 Task: Search one way flight ticket for 2 adults, 2 children, 2 infants in seat in first from Missoula: Missoula Montana Airport (was Missoula International Airport) to Jacksonville: Albert J. Ellis Airport on 8-3-2023. Choice of flights is Sun country airlines. Number of bags: 1 checked bag. Price is upto 105000. Outbound departure time preference is 23:15.
Action: Mouse moved to (334, 415)
Screenshot: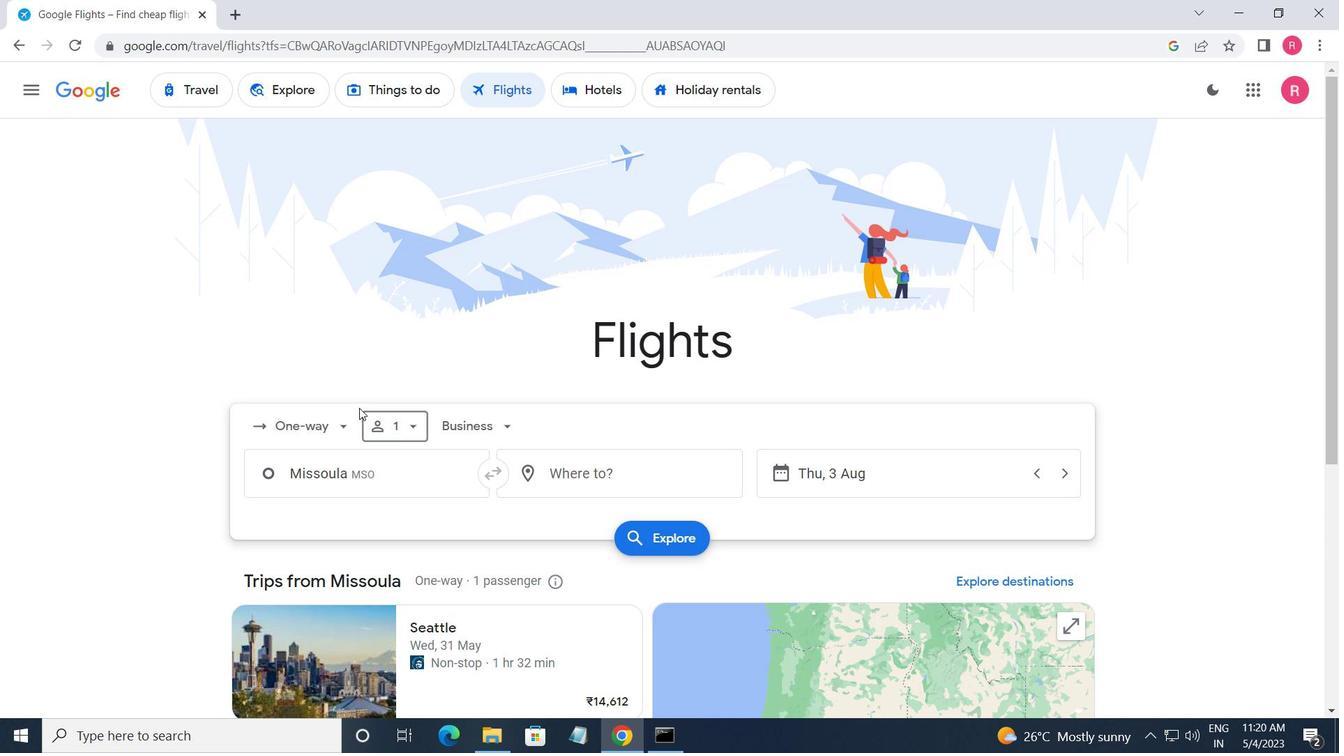 
Action: Mouse pressed left at (334, 415)
Screenshot: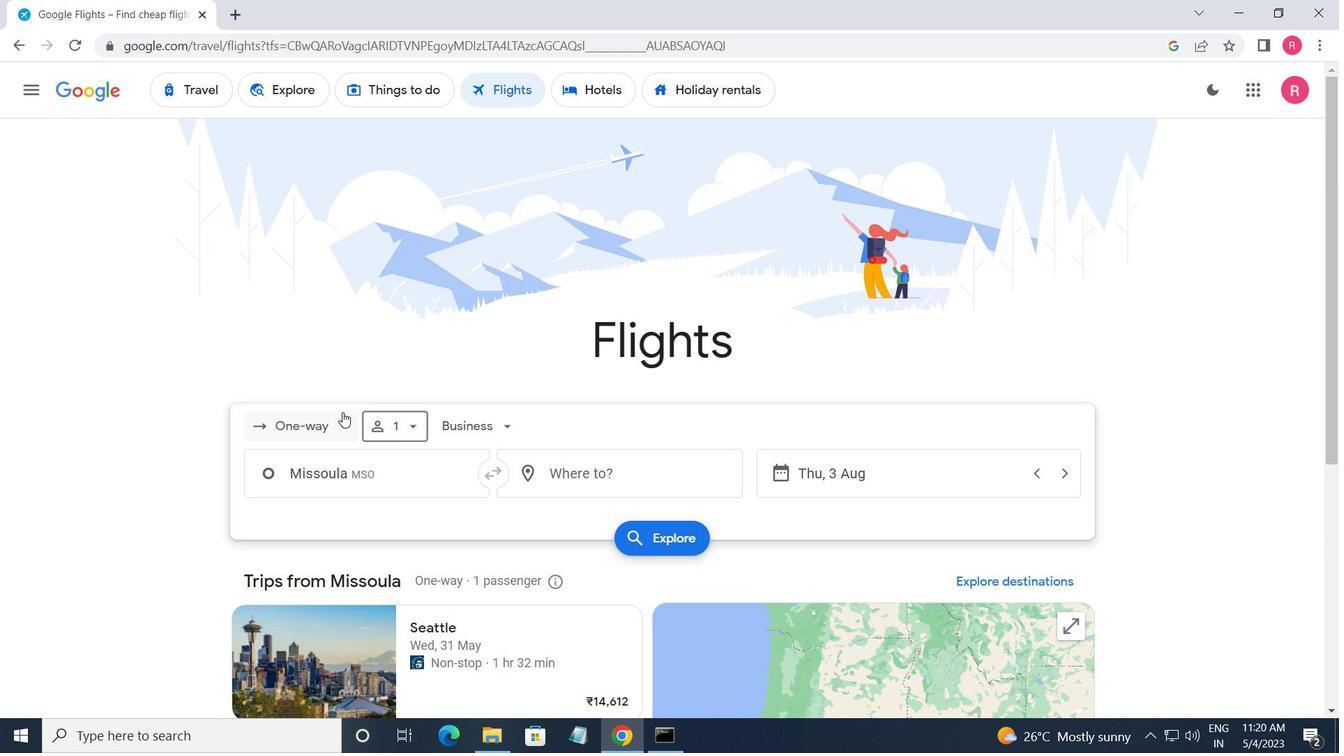 
Action: Mouse moved to (343, 510)
Screenshot: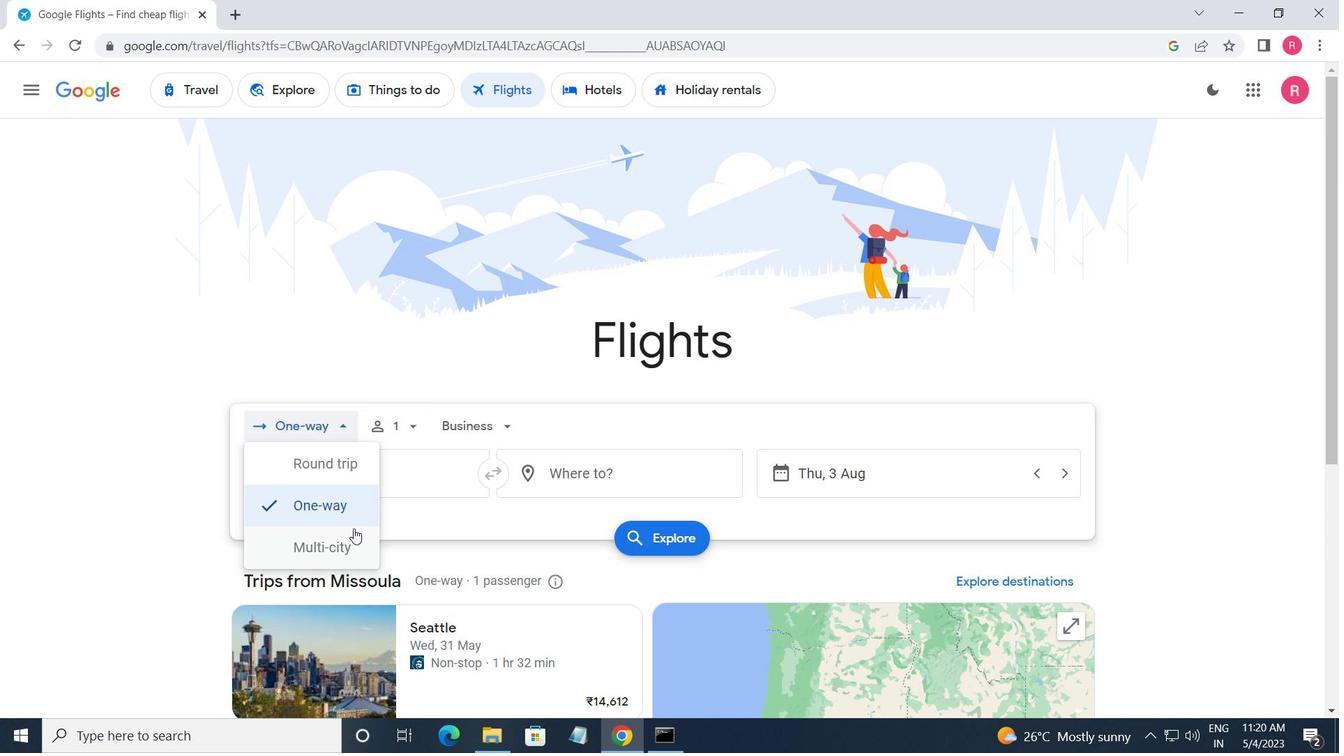 
Action: Mouse pressed left at (343, 510)
Screenshot: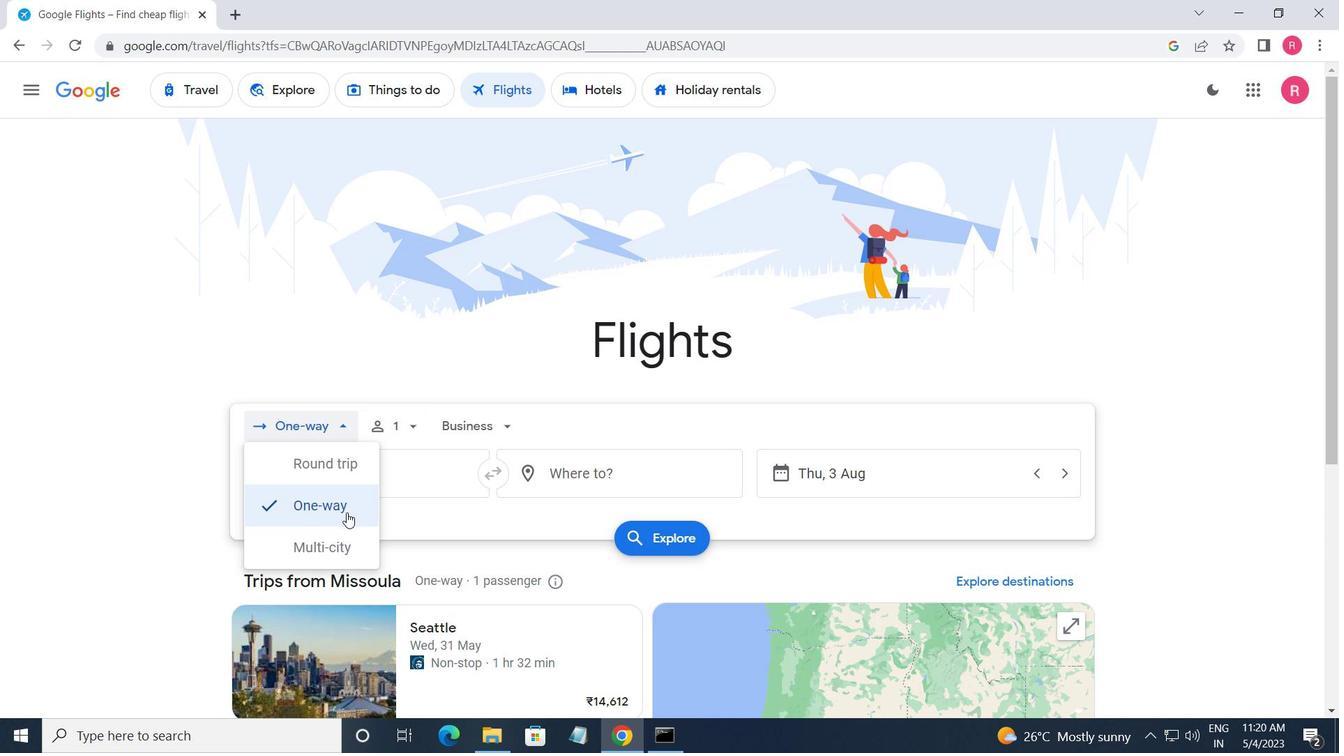 
Action: Mouse moved to (408, 436)
Screenshot: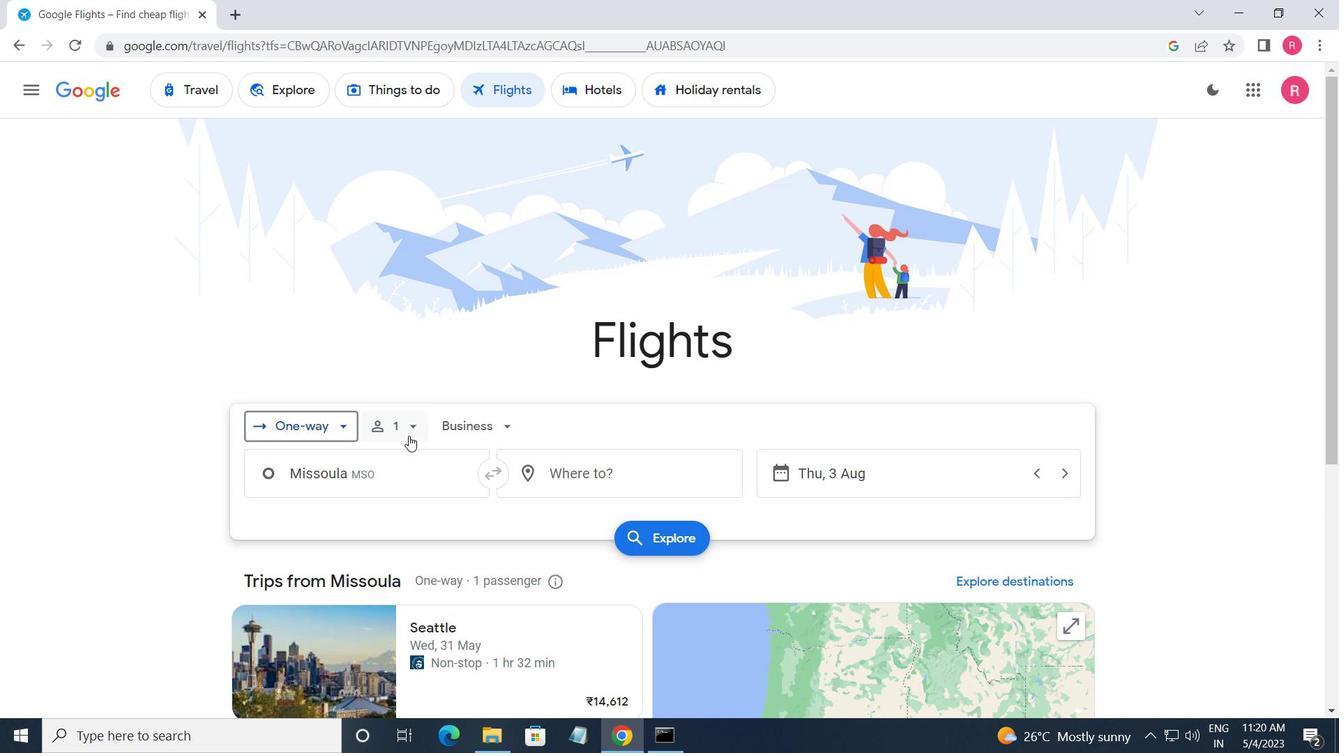 
Action: Mouse pressed left at (408, 436)
Screenshot: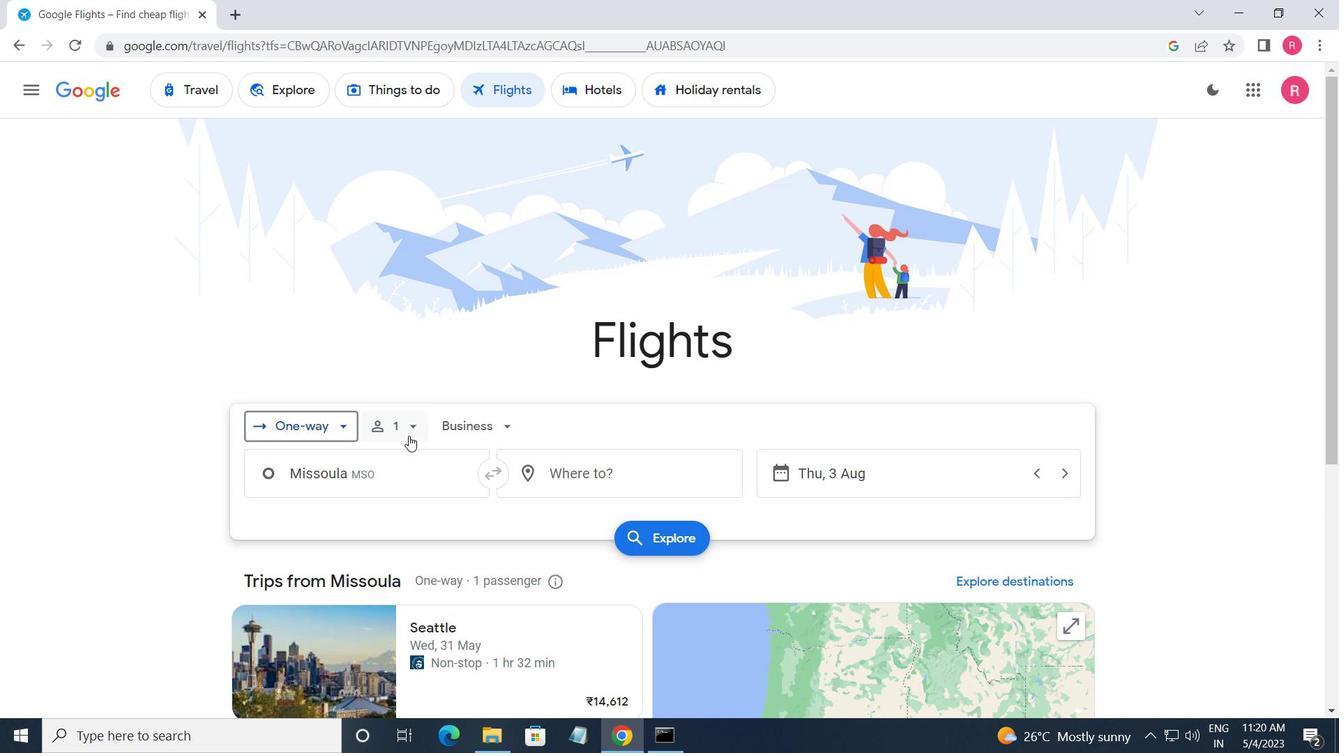 
Action: Mouse moved to (549, 472)
Screenshot: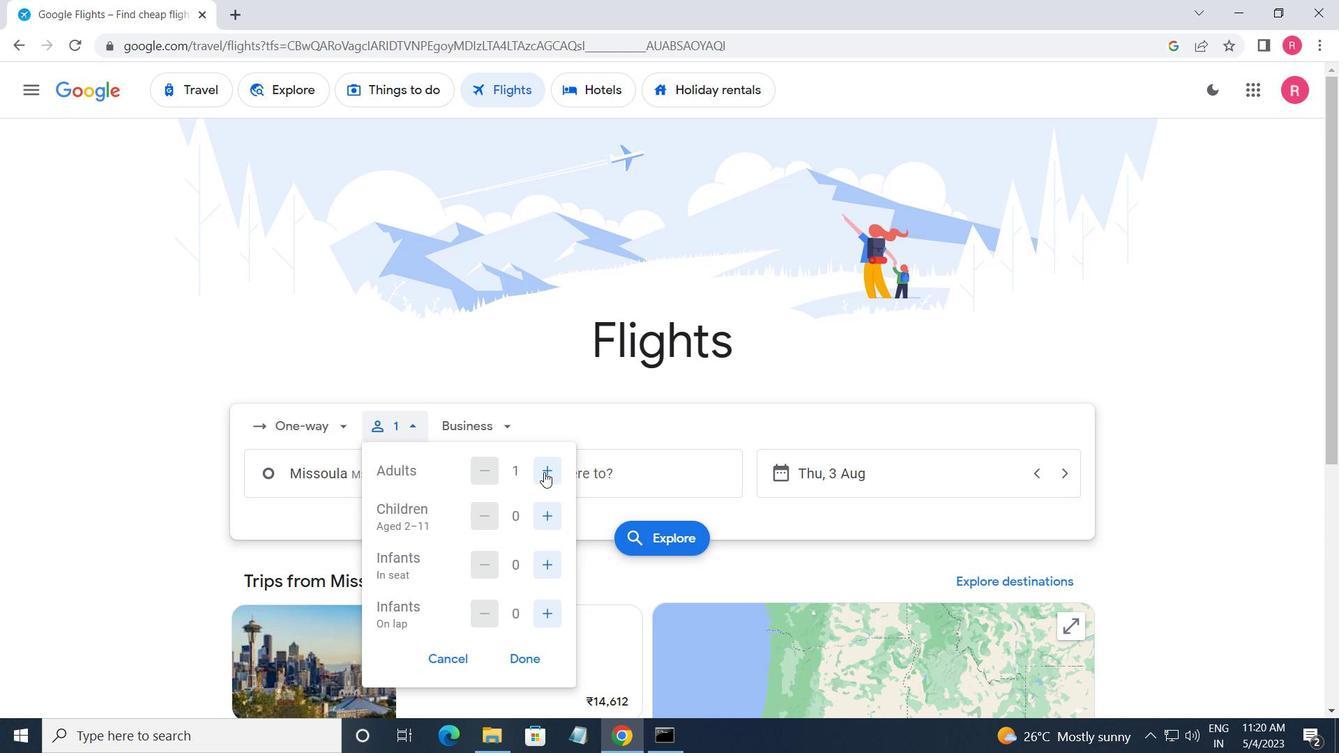 
Action: Mouse pressed left at (549, 472)
Screenshot: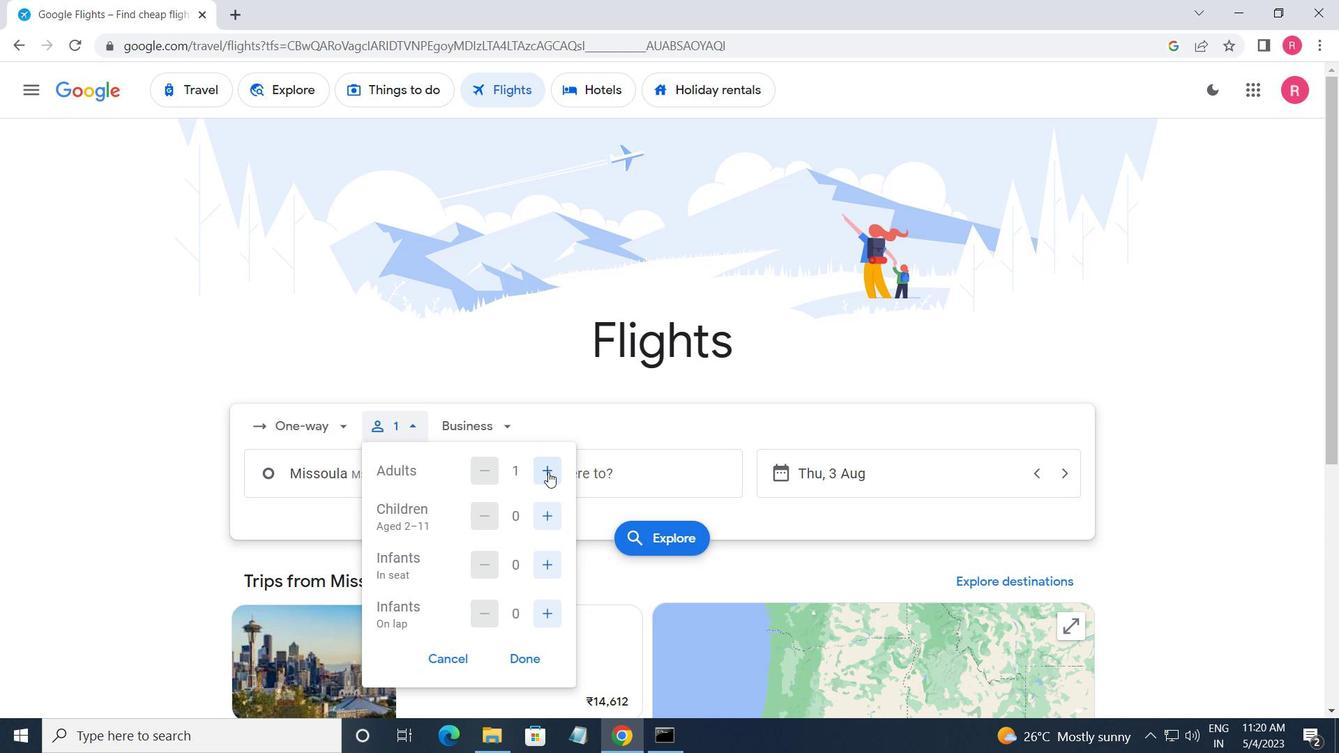 
Action: Mouse moved to (543, 512)
Screenshot: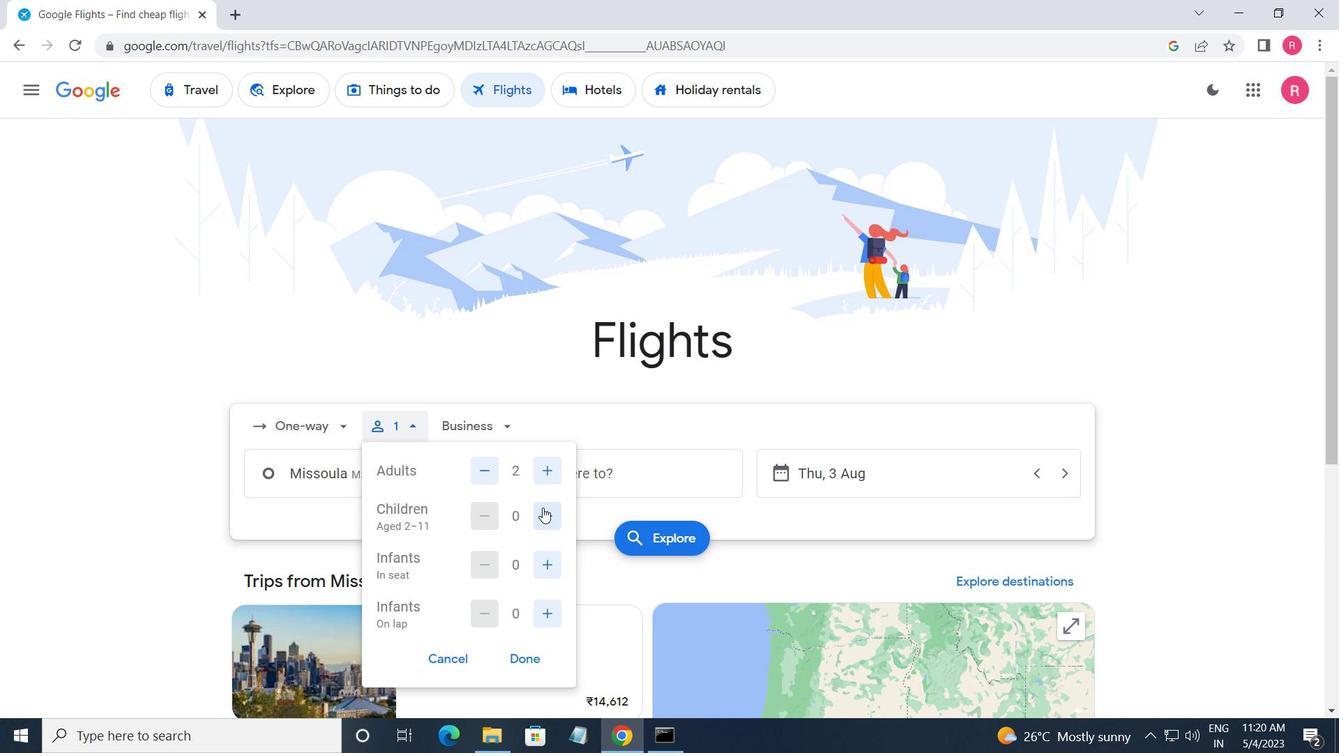 
Action: Mouse pressed left at (543, 512)
Screenshot: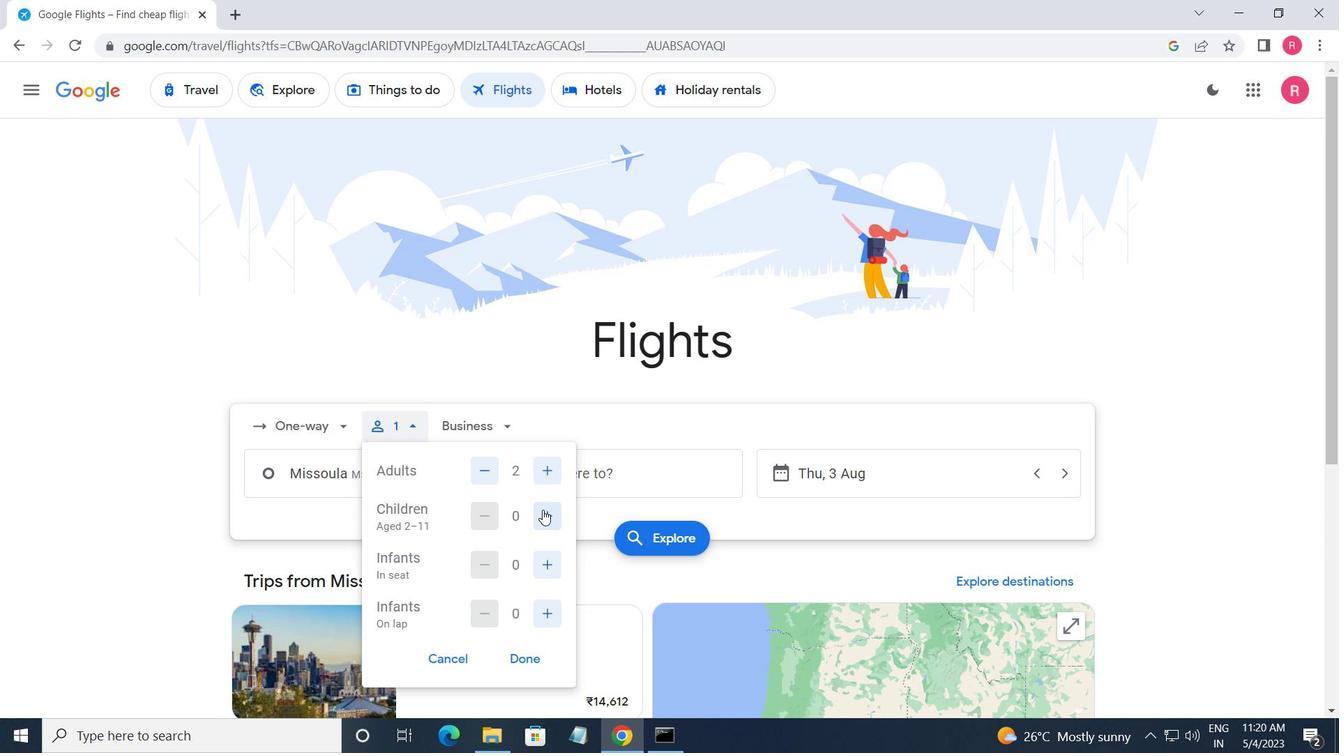 
Action: Mouse moved to (544, 512)
Screenshot: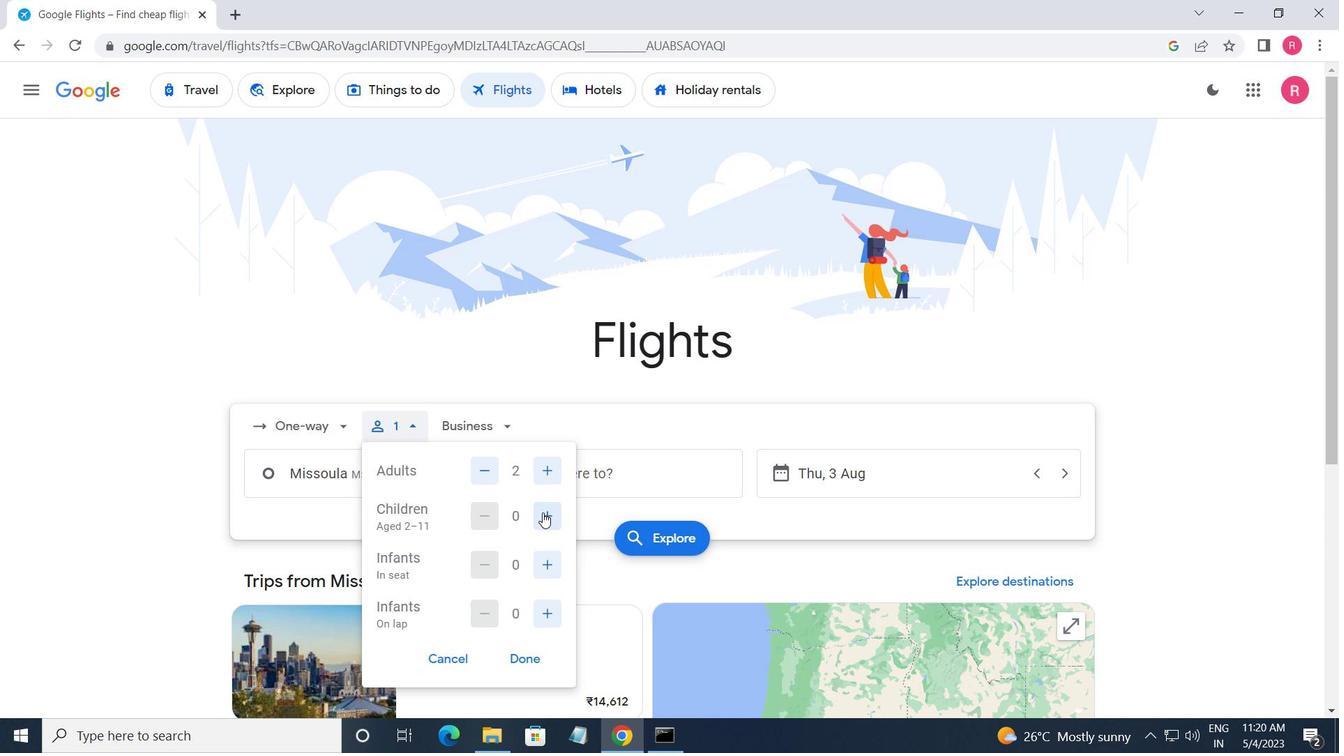 
Action: Mouse pressed left at (544, 512)
Screenshot: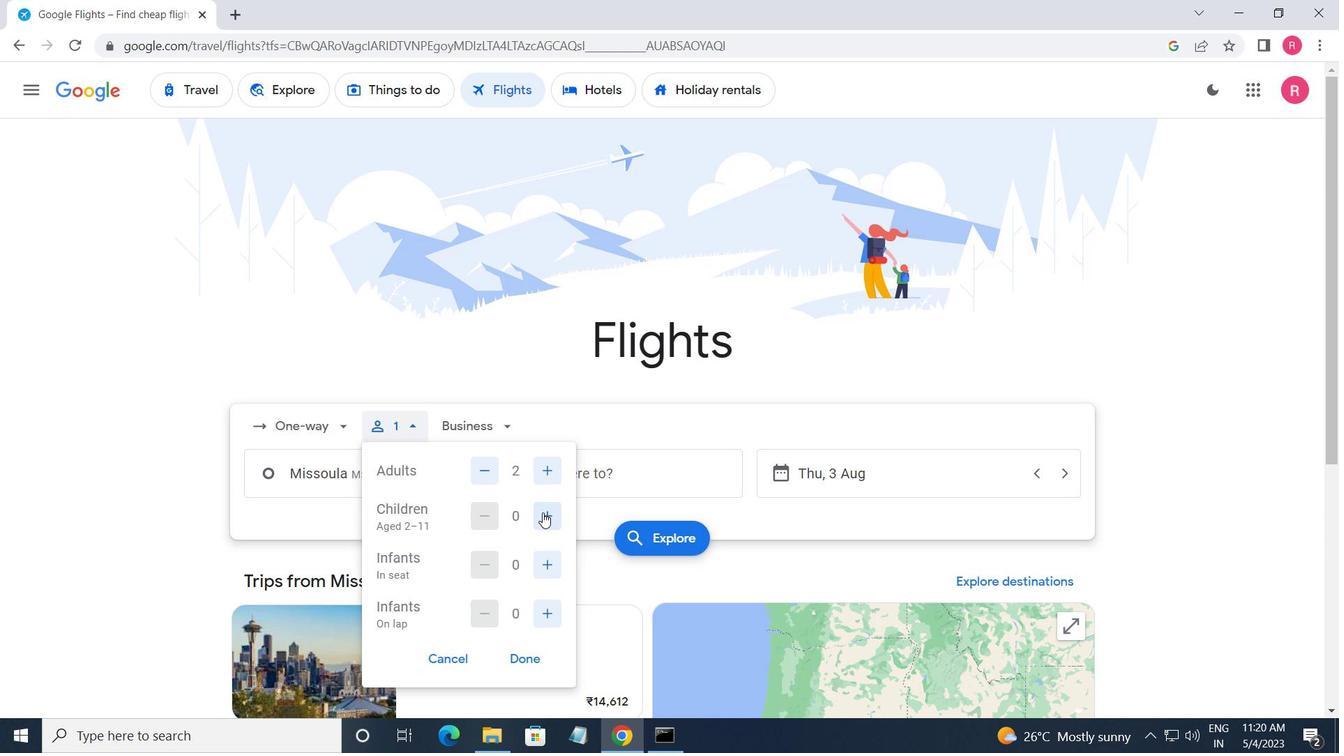 
Action: Mouse moved to (542, 552)
Screenshot: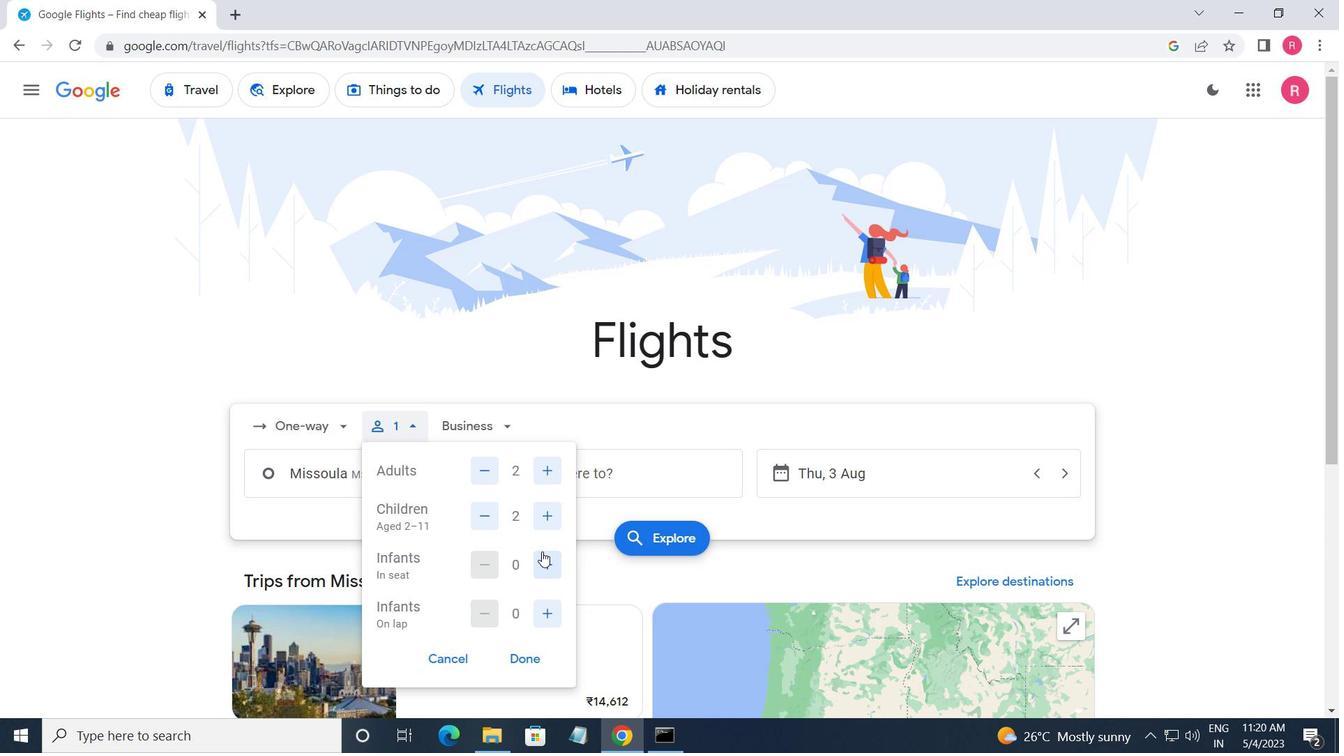 
Action: Mouse pressed left at (542, 552)
Screenshot: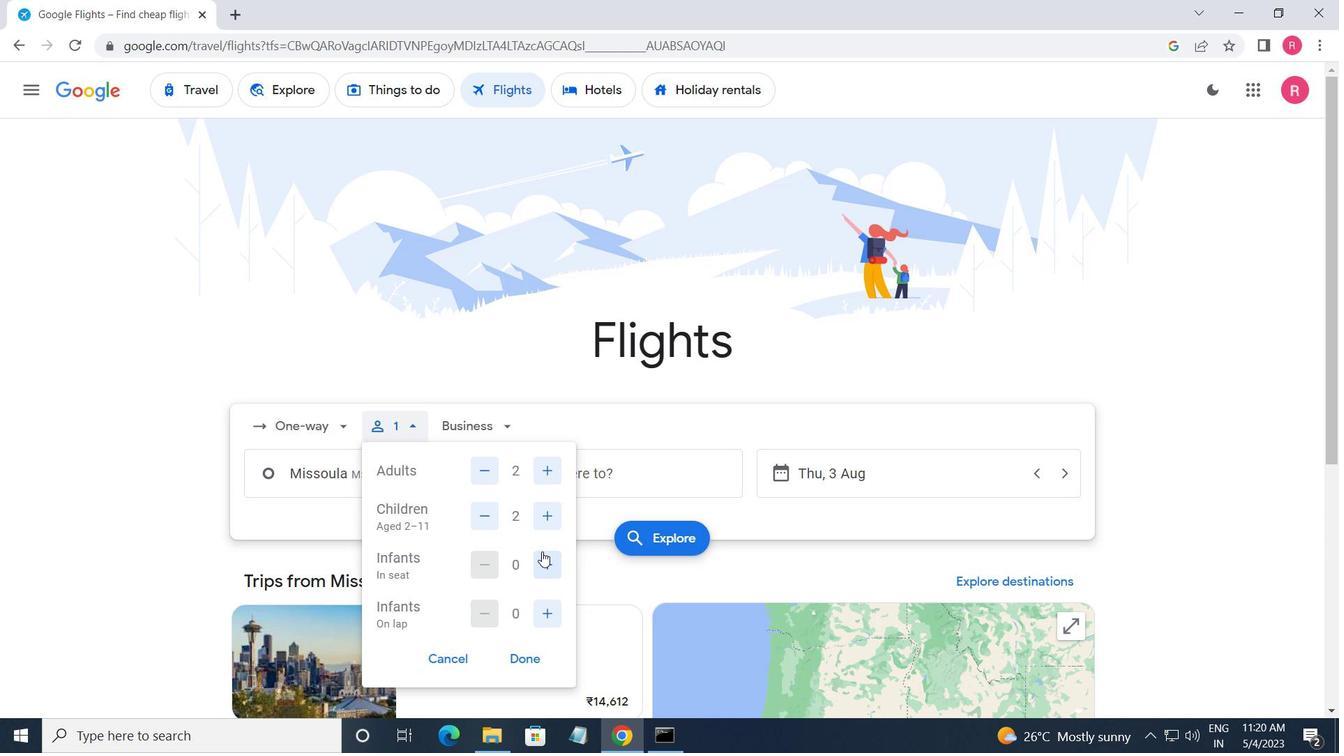 
Action: Mouse moved to (542, 552)
Screenshot: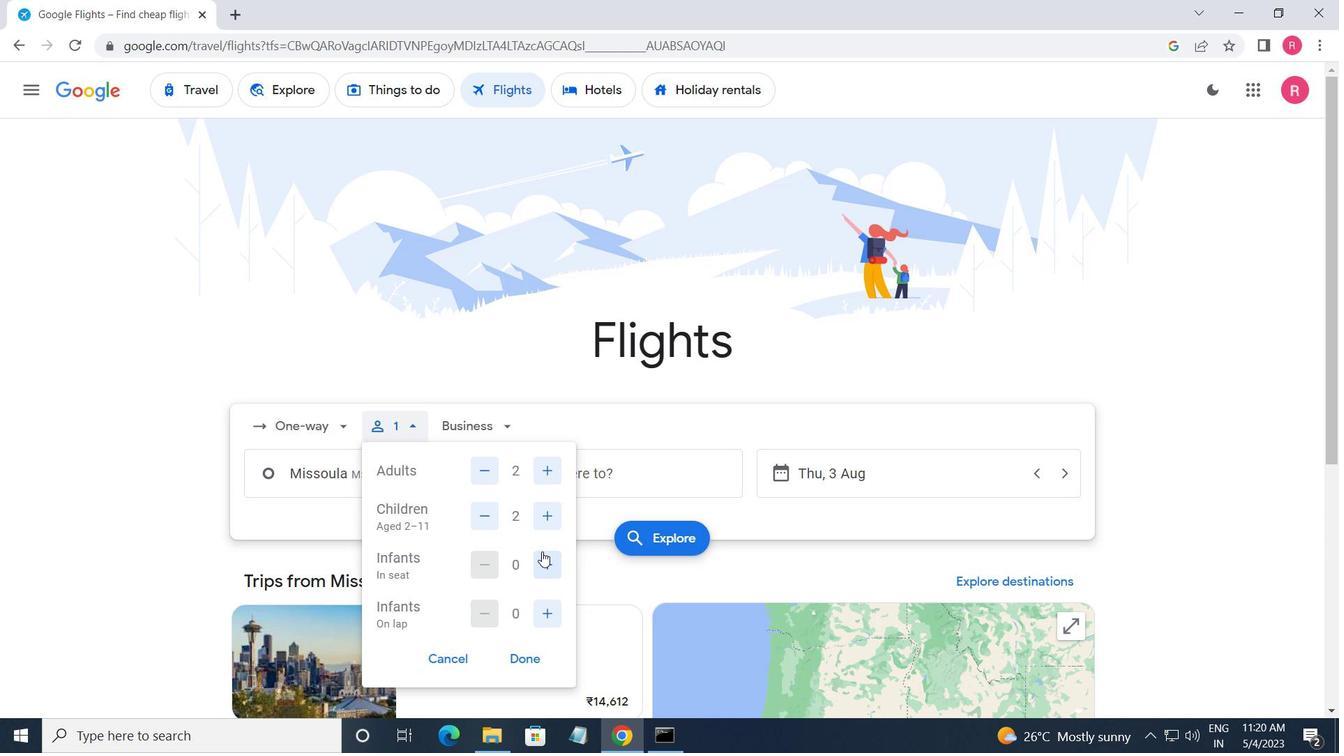 
Action: Mouse pressed left at (542, 552)
Screenshot: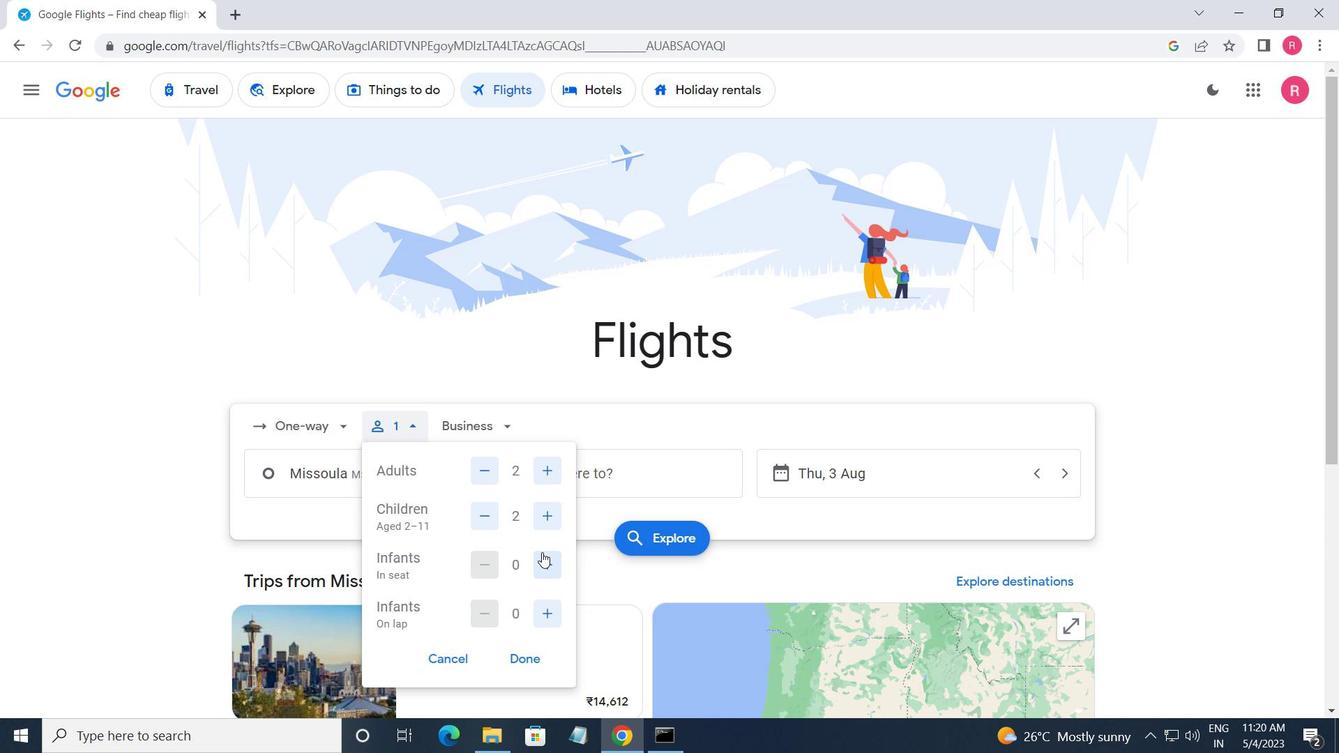 
Action: Mouse moved to (482, 432)
Screenshot: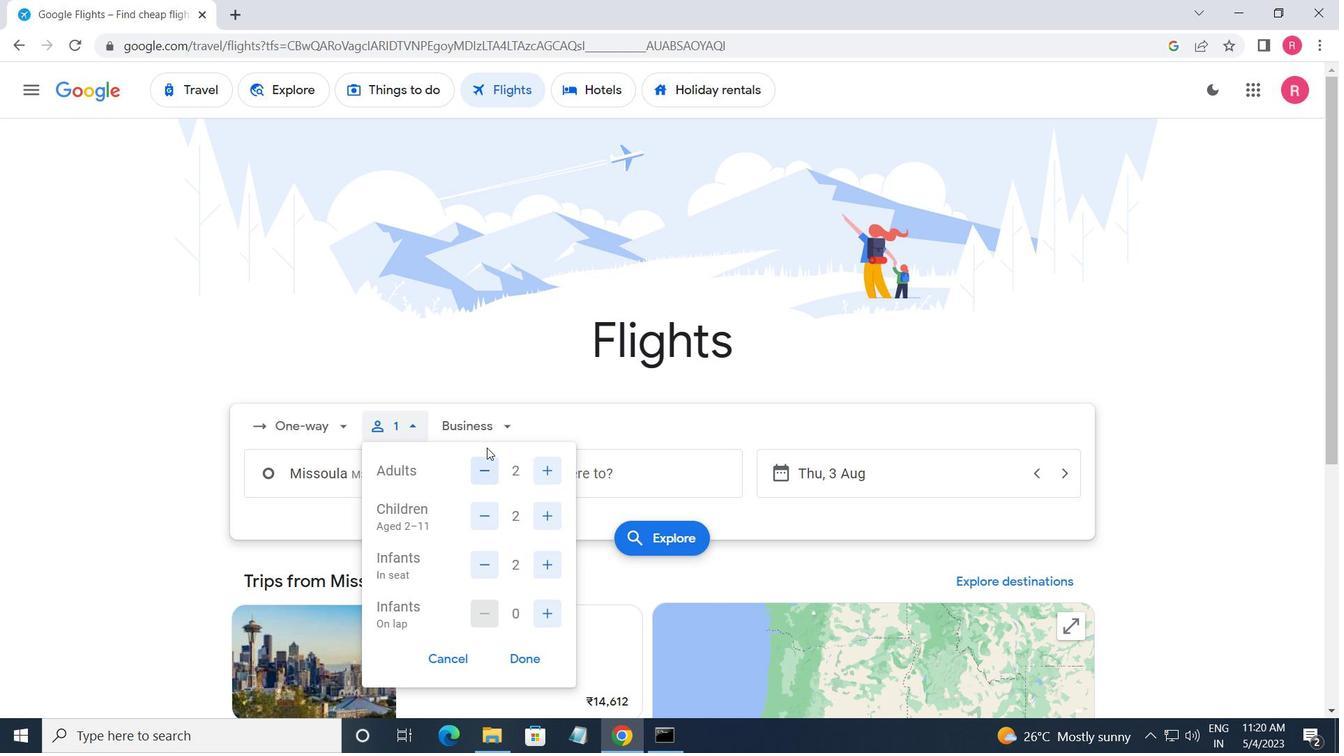 
Action: Mouse pressed left at (482, 432)
Screenshot: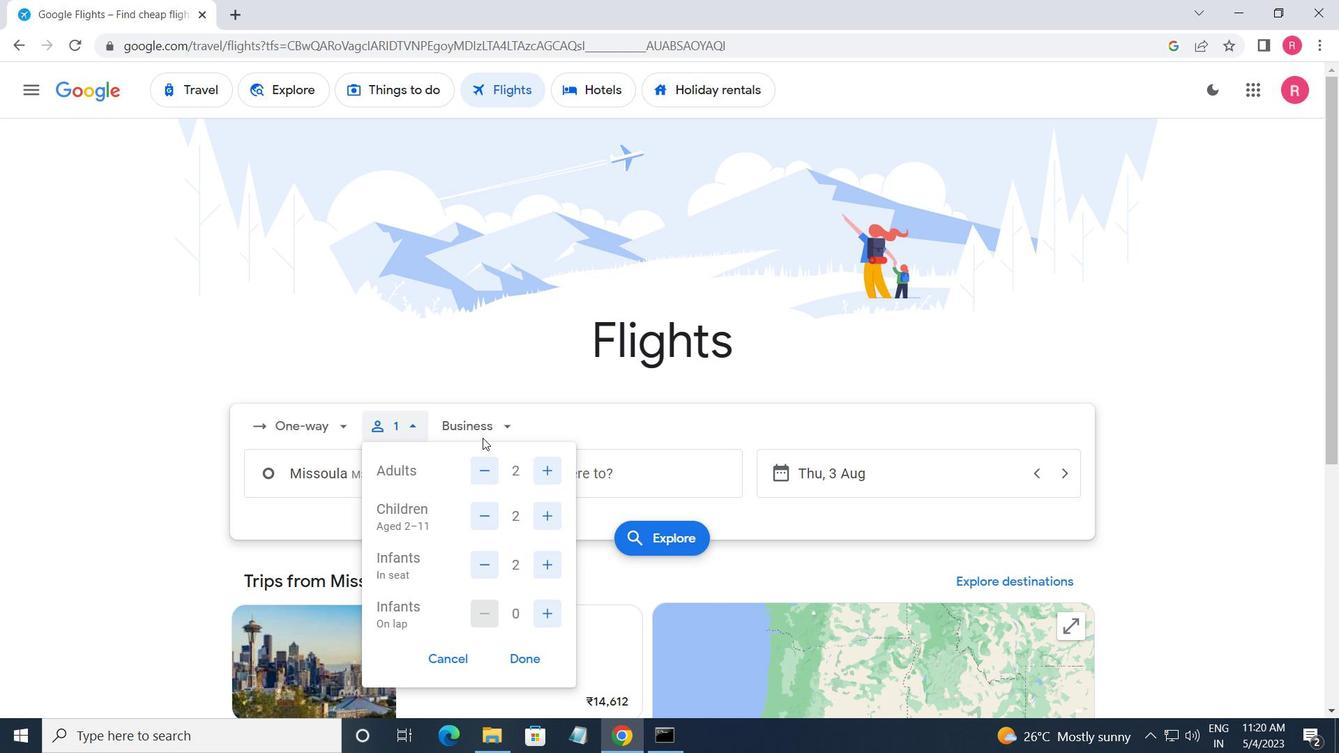 
Action: Mouse moved to (505, 576)
Screenshot: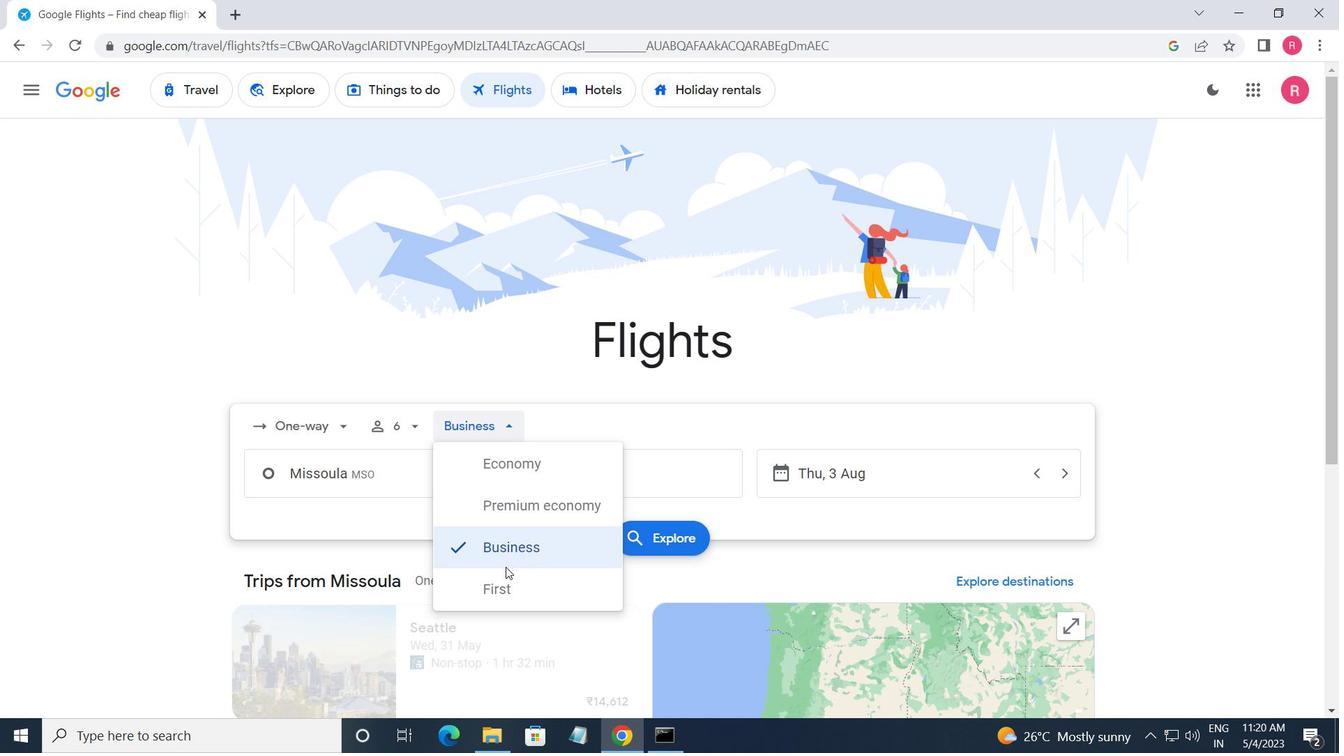 
Action: Mouse pressed left at (505, 576)
Screenshot: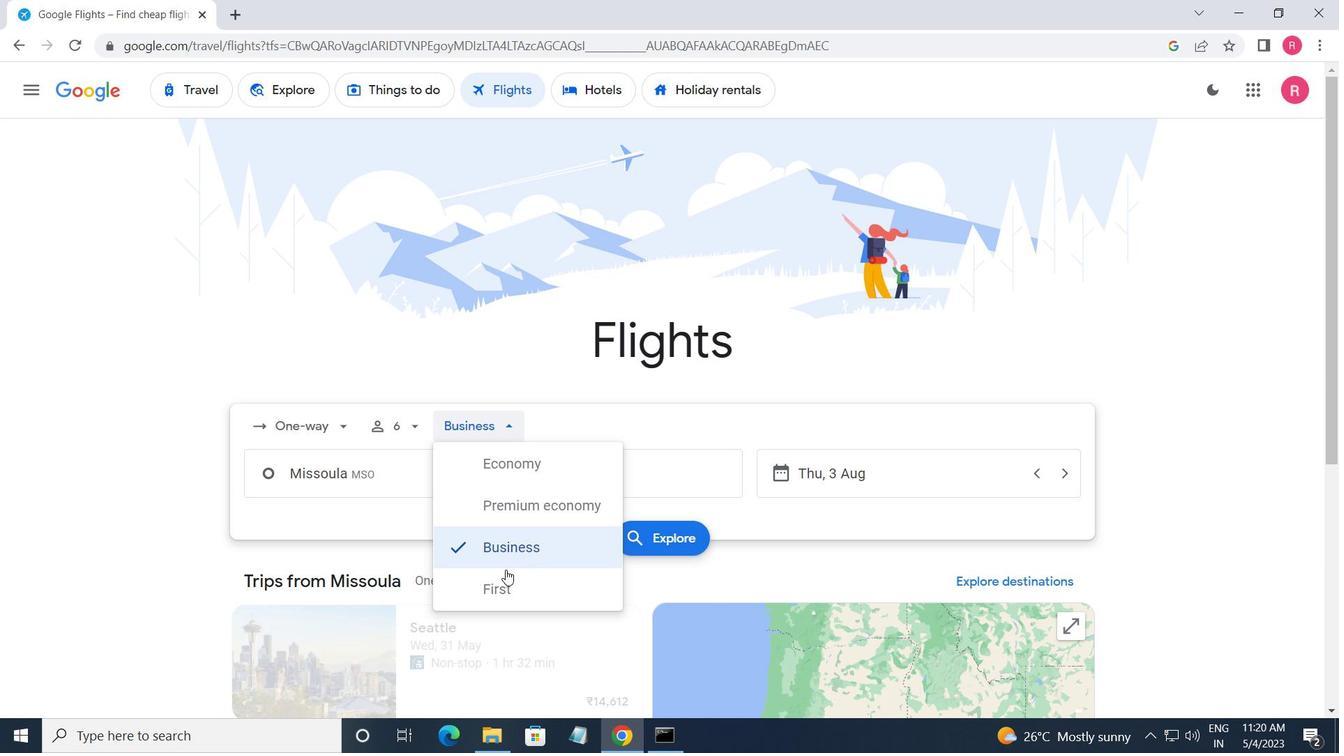 
Action: Mouse moved to (422, 491)
Screenshot: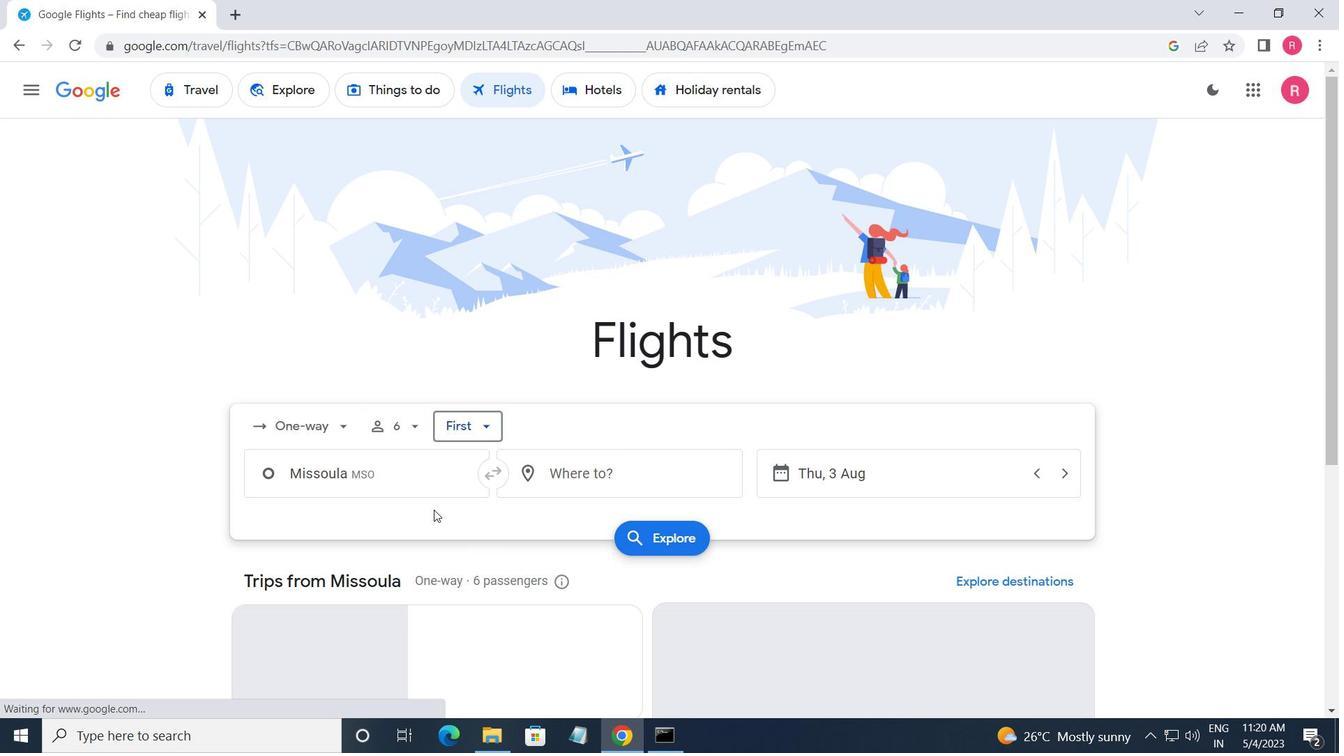 
Action: Mouse pressed left at (422, 491)
Screenshot: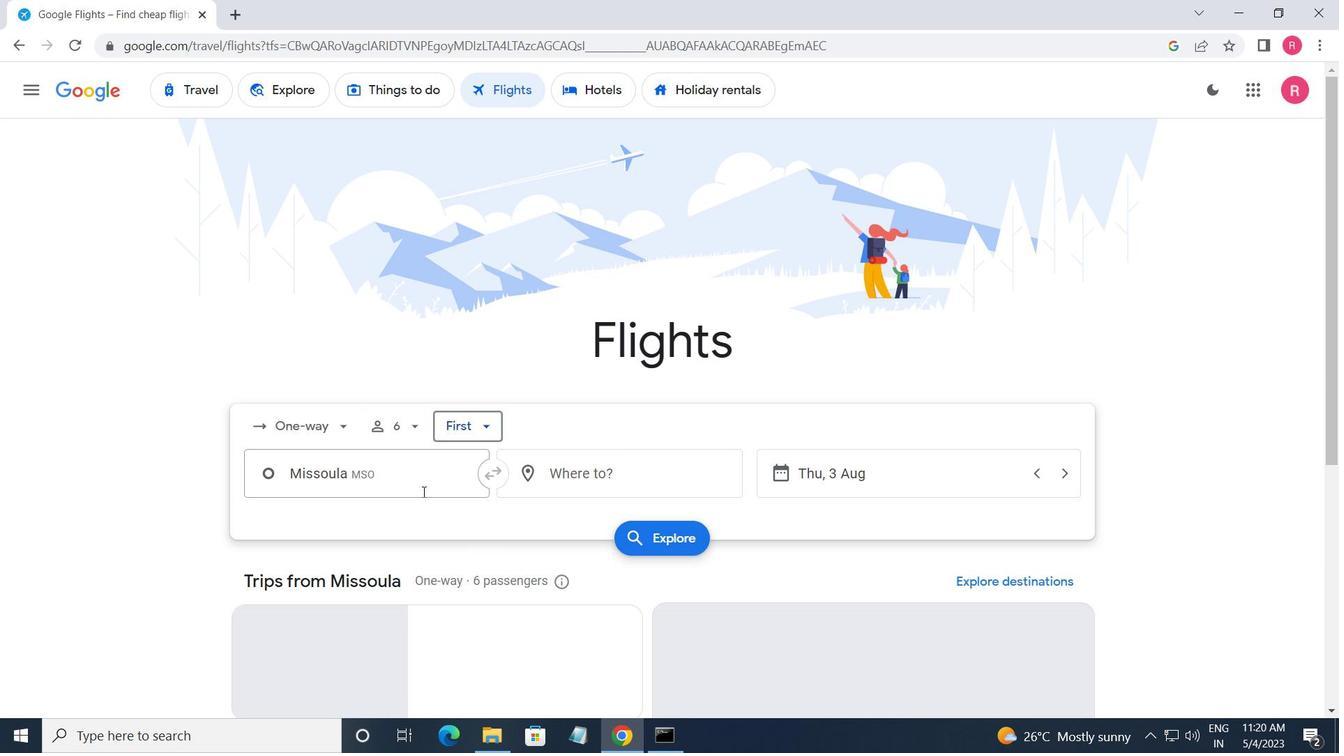 
Action: Mouse moved to (431, 573)
Screenshot: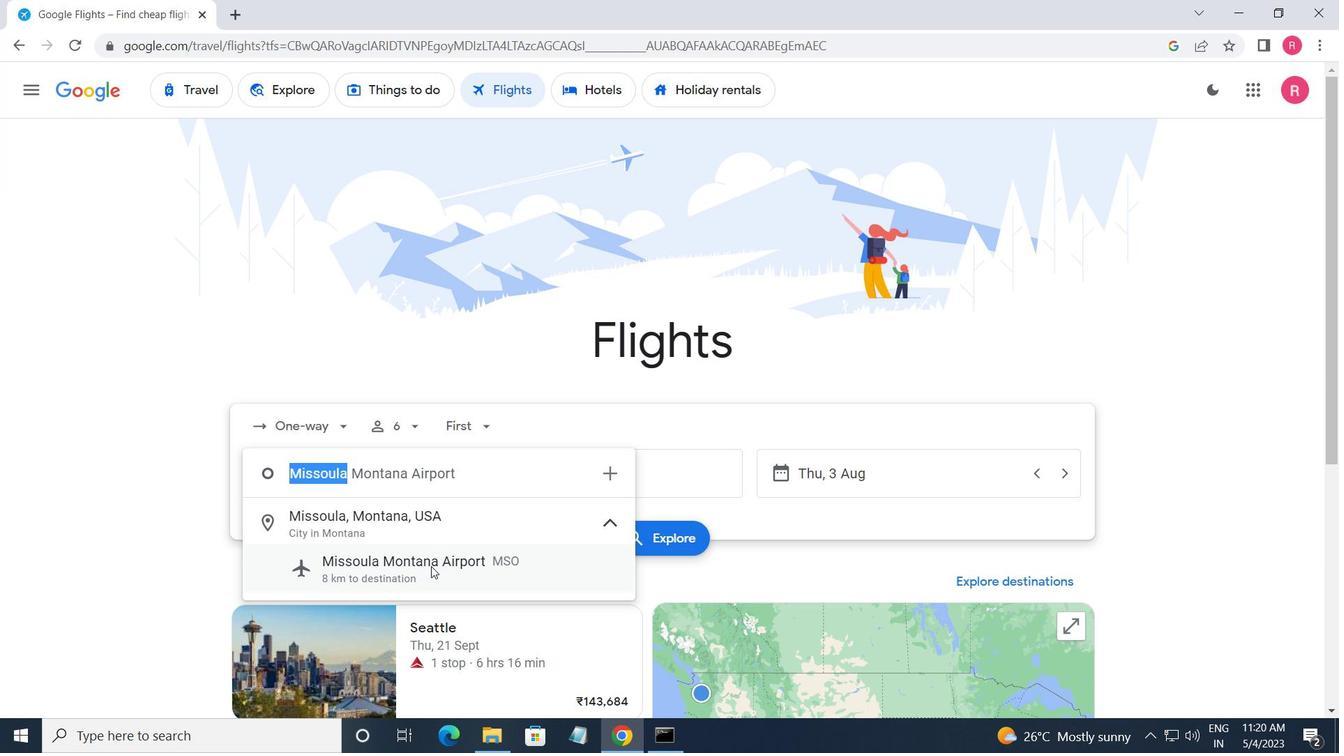 
Action: Mouse pressed left at (431, 573)
Screenshot: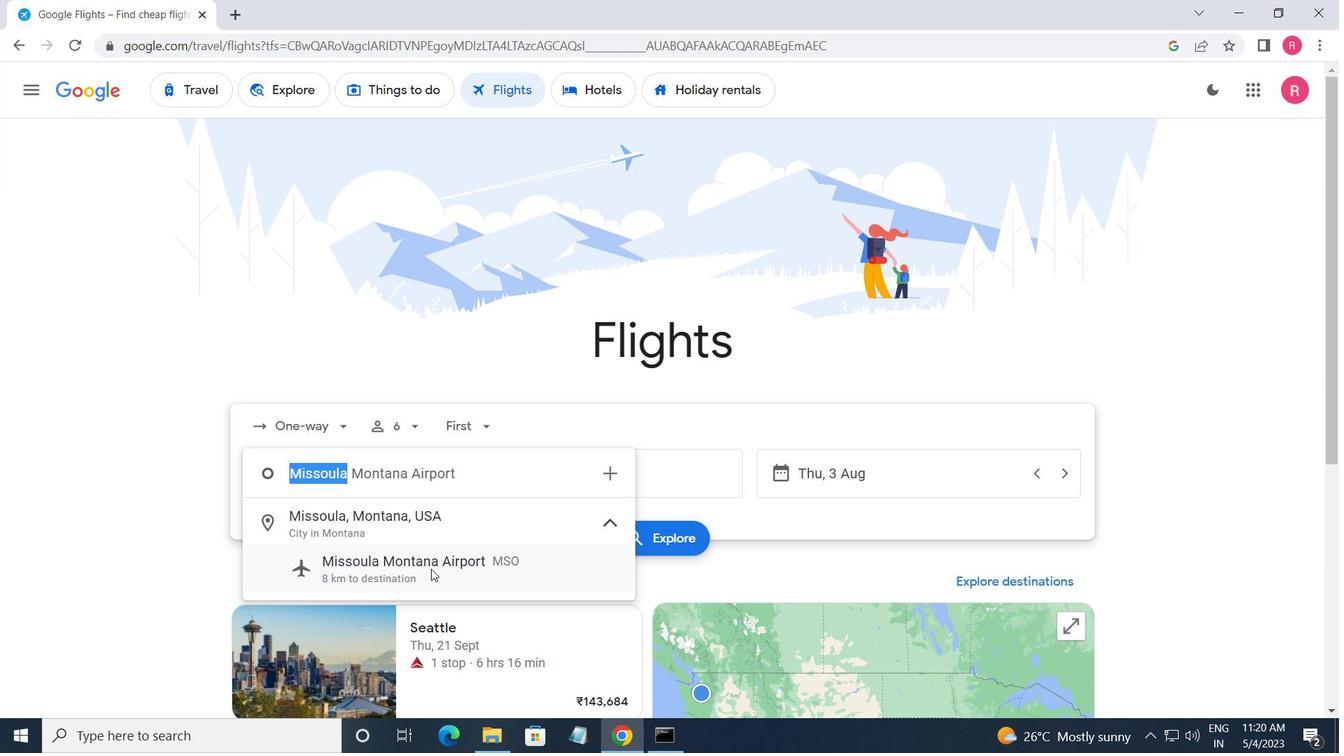 
Action: Mouse moved to (577, 484)
Screenshot: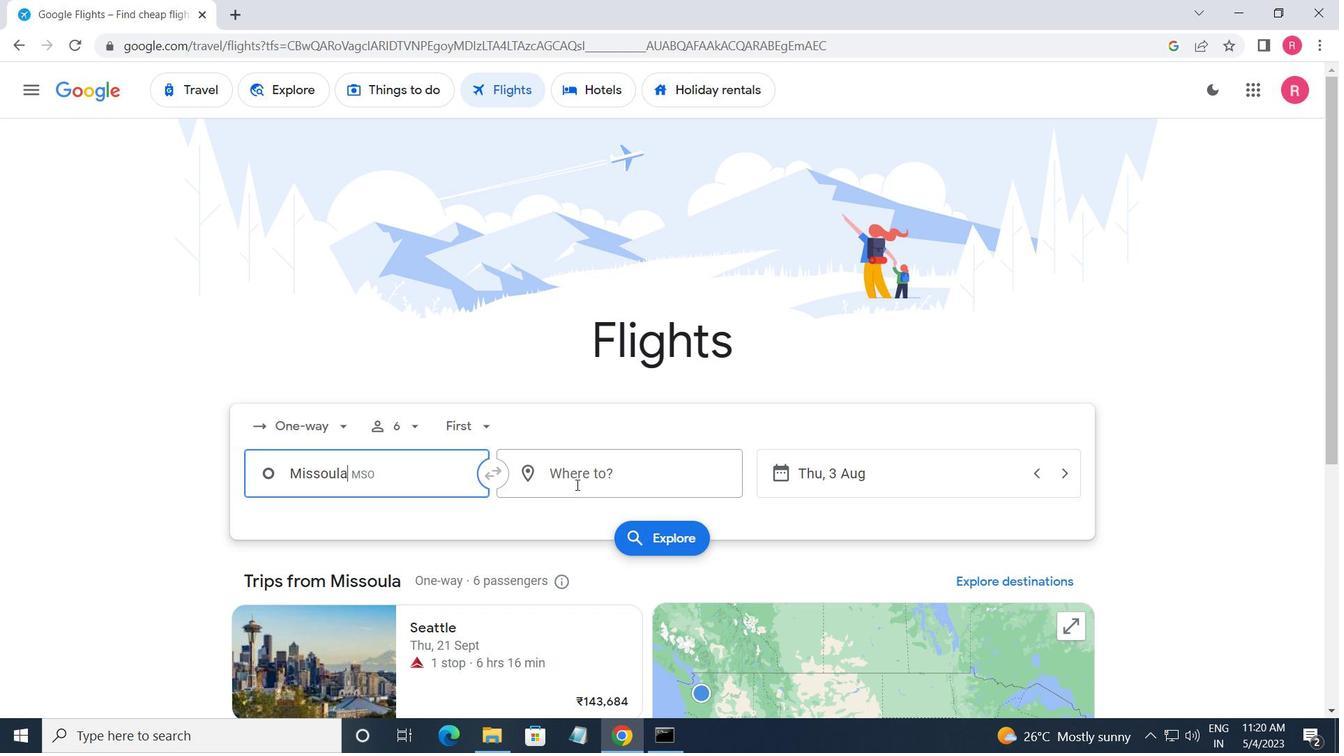 
Action: Mouse pressed left at (577, 484)
Screenshot: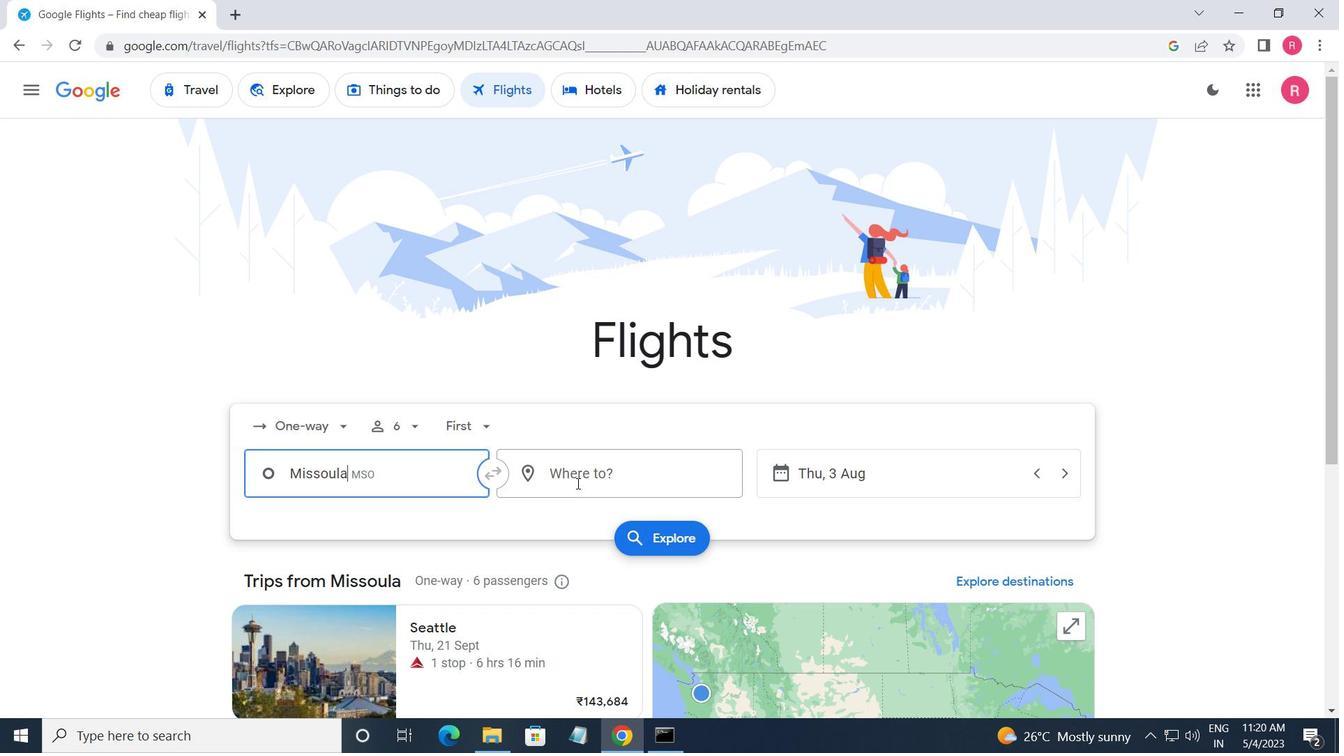 
Action: Mouse moved to (596, 641)
Screenshot: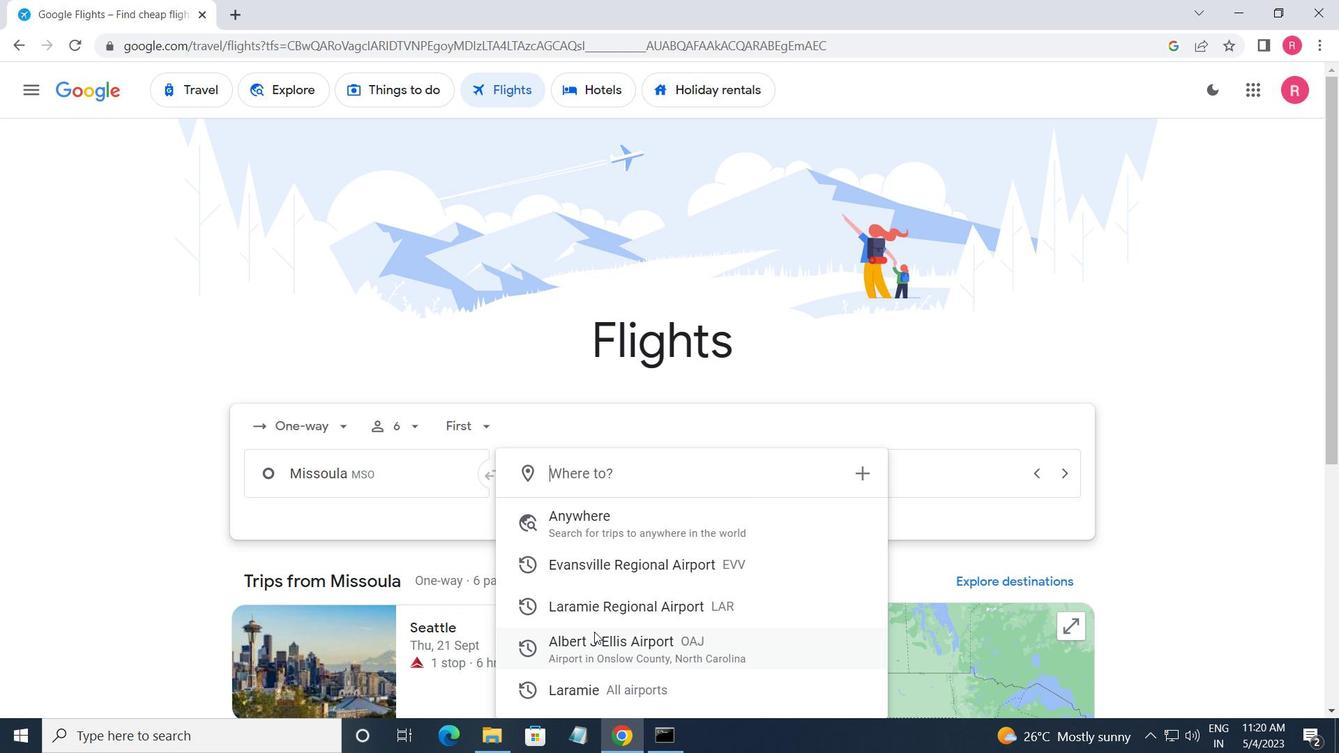 
Action: Mouse pressed left at (596, 641)
Screenshot: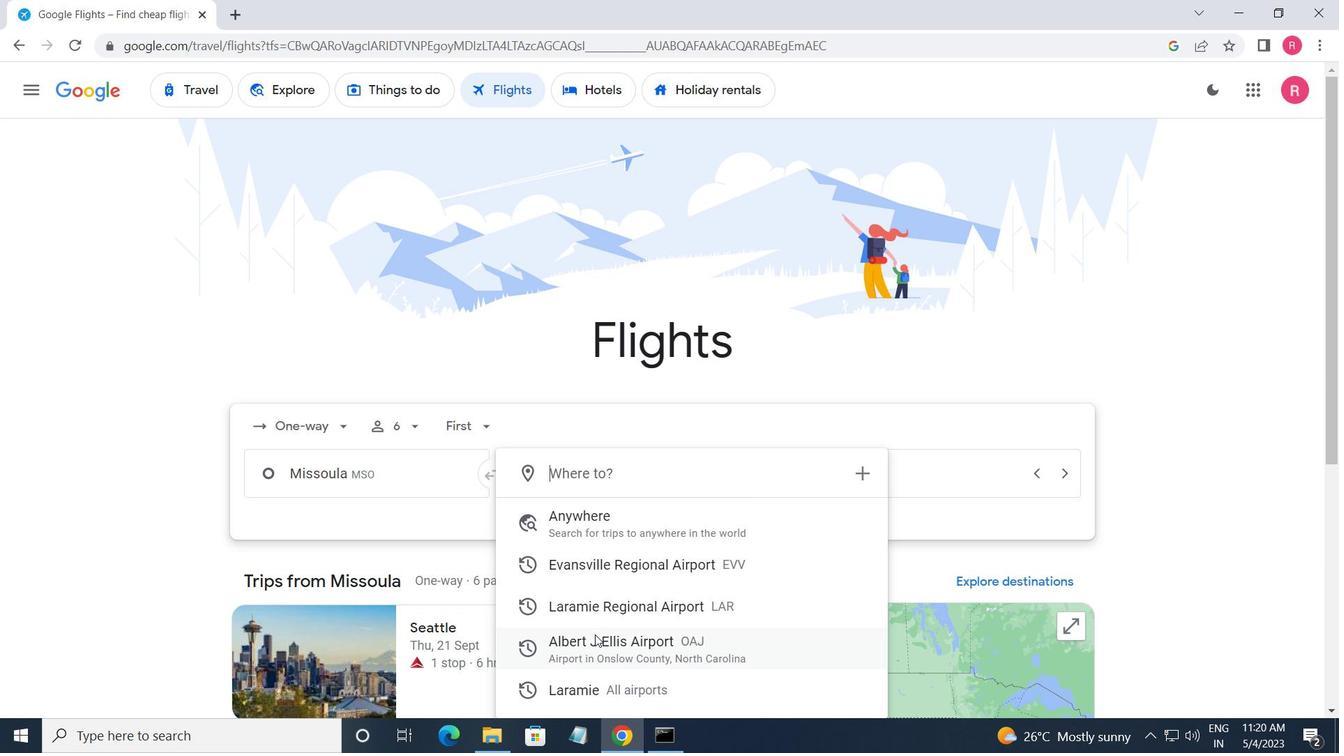 
Action: Mouse moved to (895, 482)
Screenshot: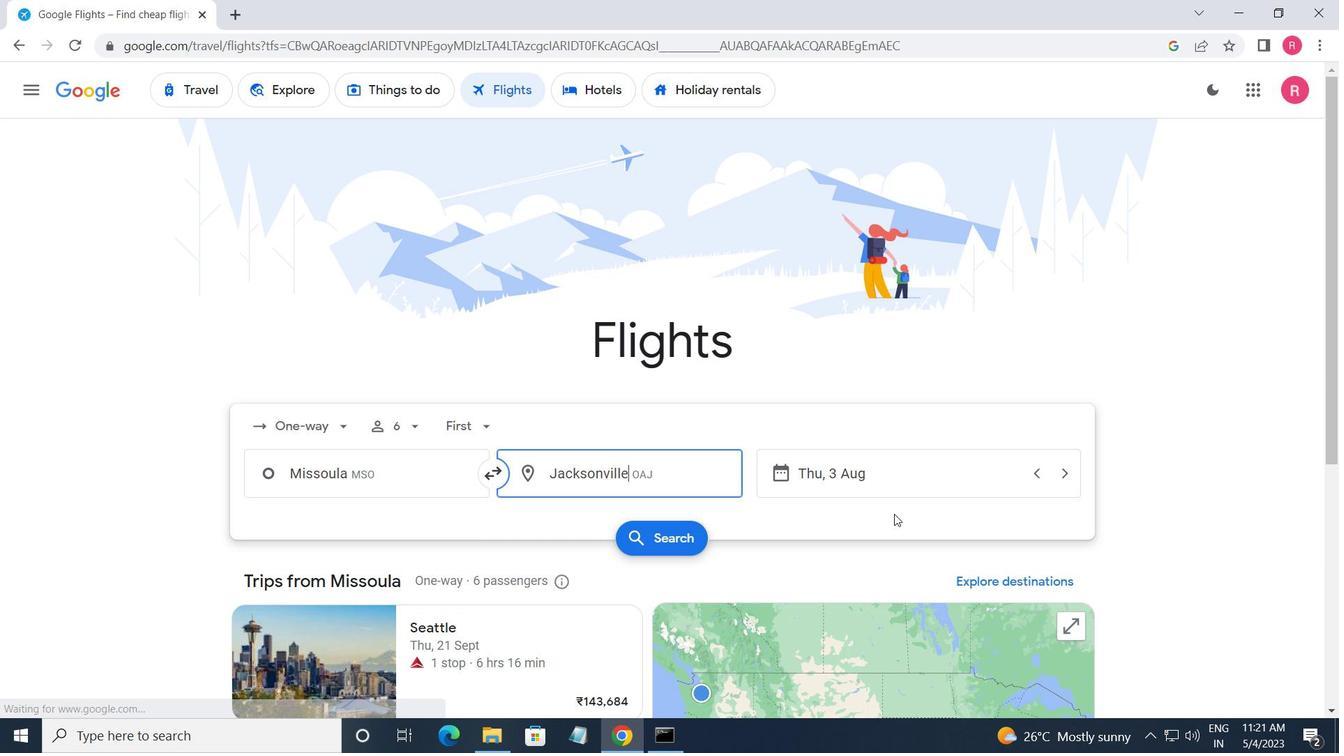 
Action: Mouse pressed left at (895, 482)
Screenshot: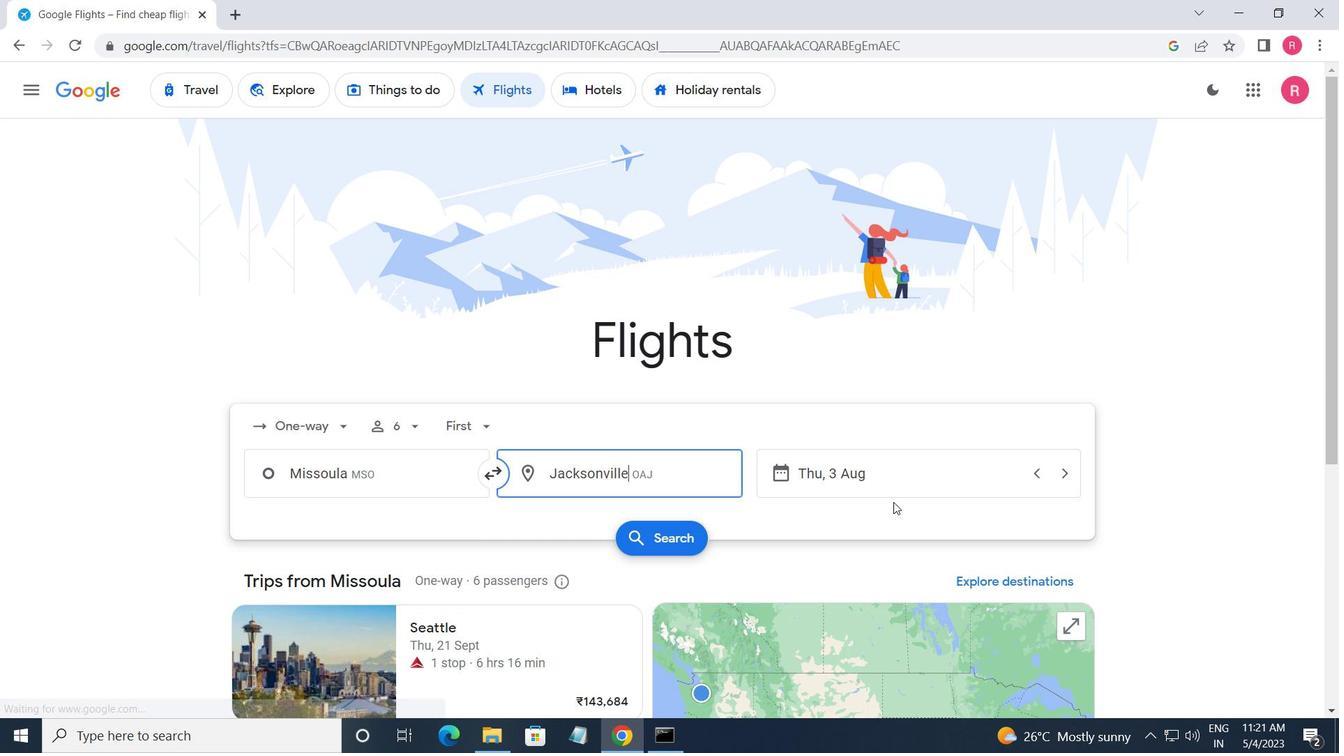 
Action: Mouse moved to (637, 410)
Screenshot: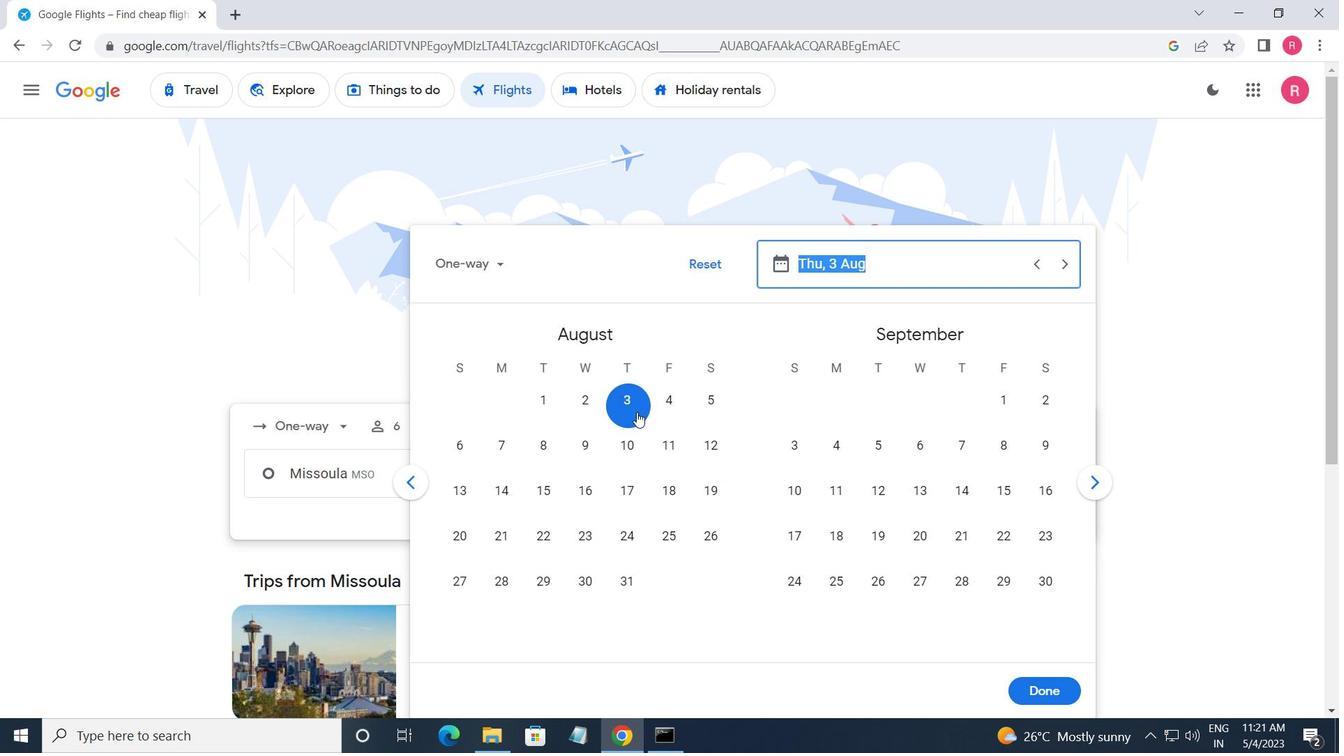 
Action: Mouse pressed left at (637, 410)
Screenshot: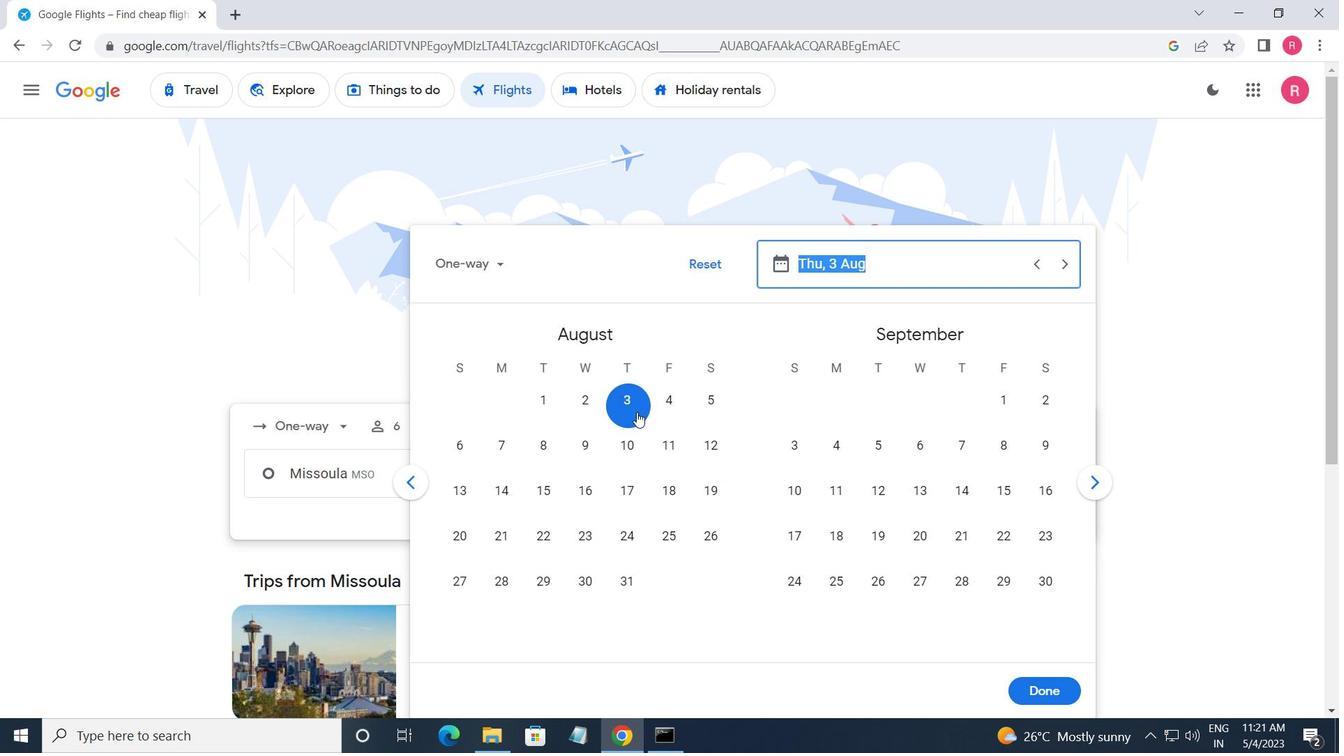 
Action: Mouse moved to (1057, 701)
Screenshot: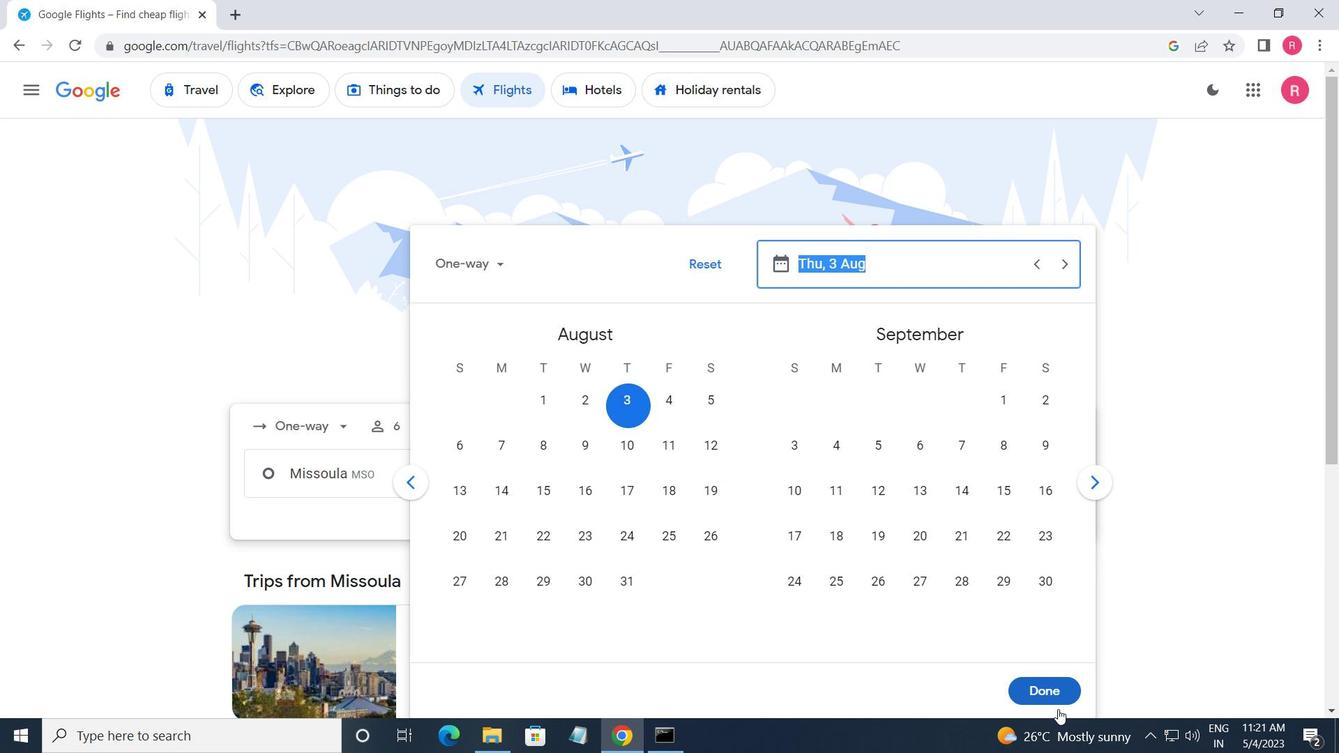 
Action: Mouse pressed left at (1057, 701)
Screenshot: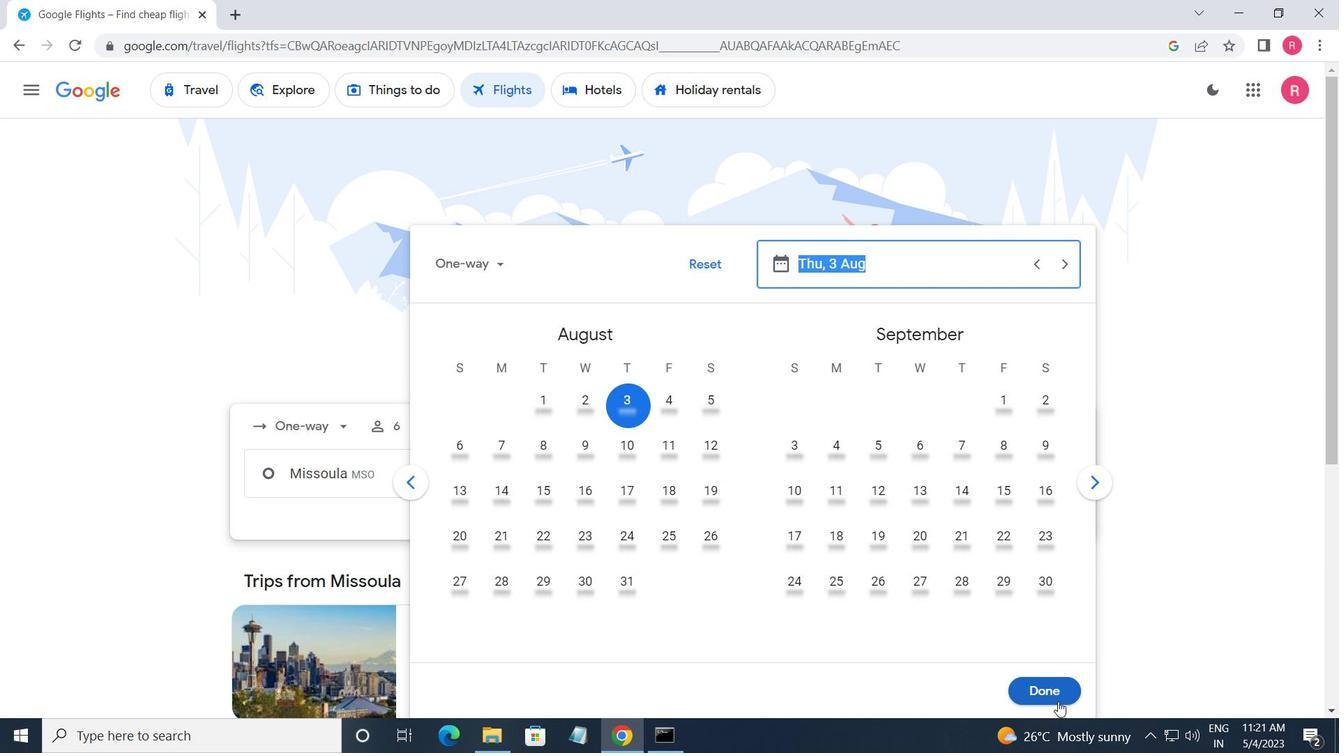 
Action: Mouse moved to (700, 544)
Screenshot: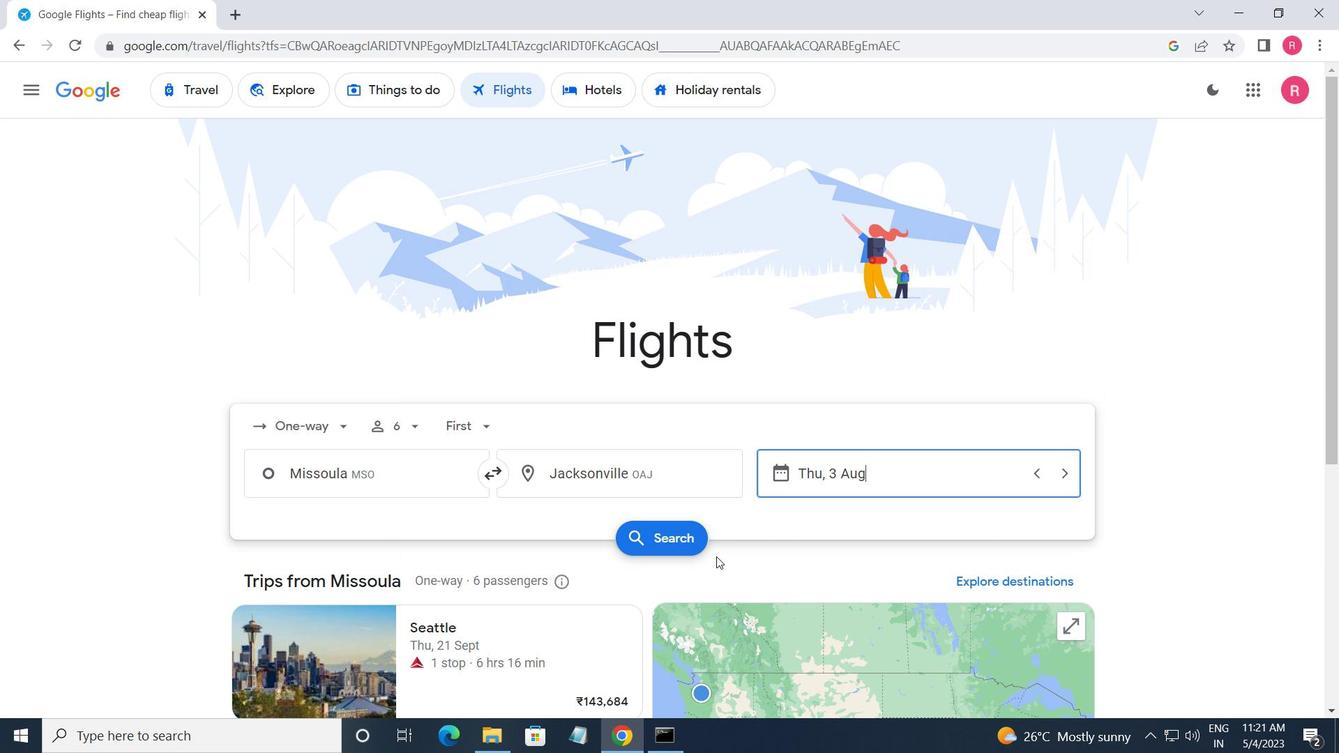 
Action: Mouse pressed left at (700, 544)
Screenshot: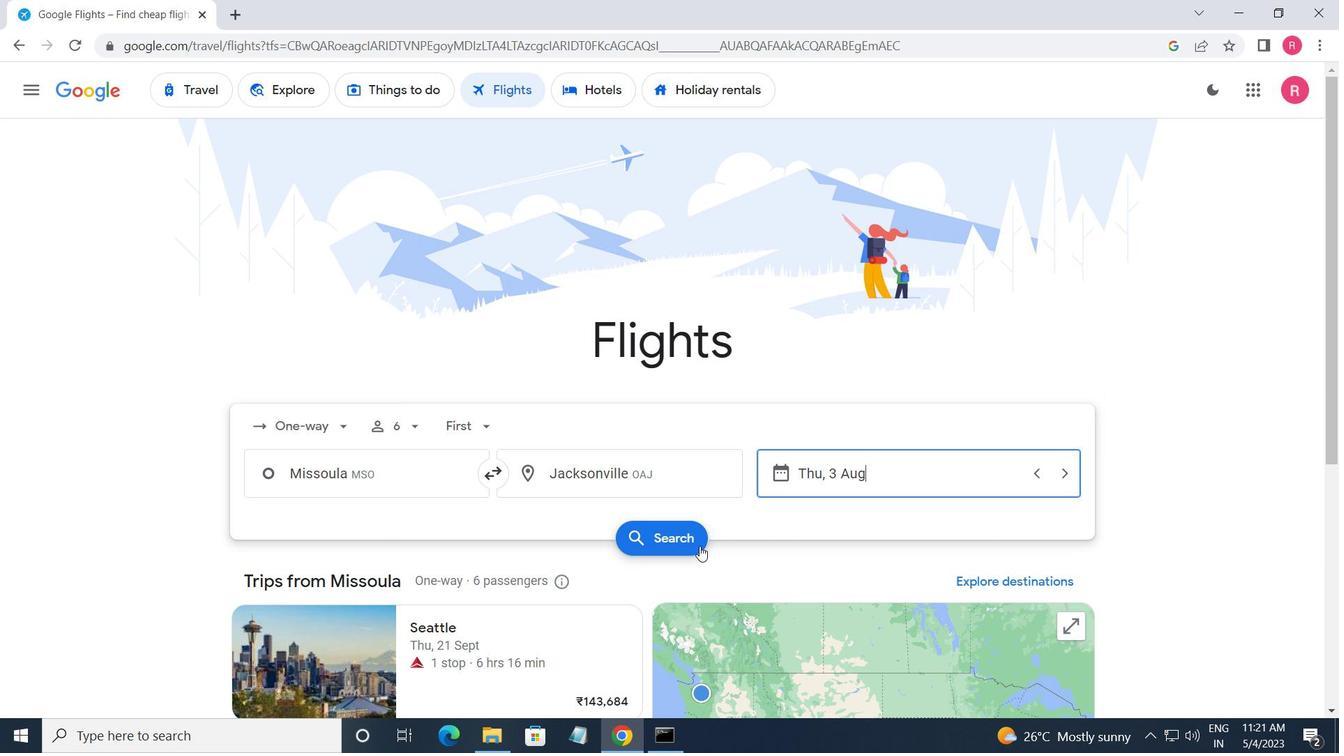 
Action: Mouse moved to (267, 245)
Screenshot: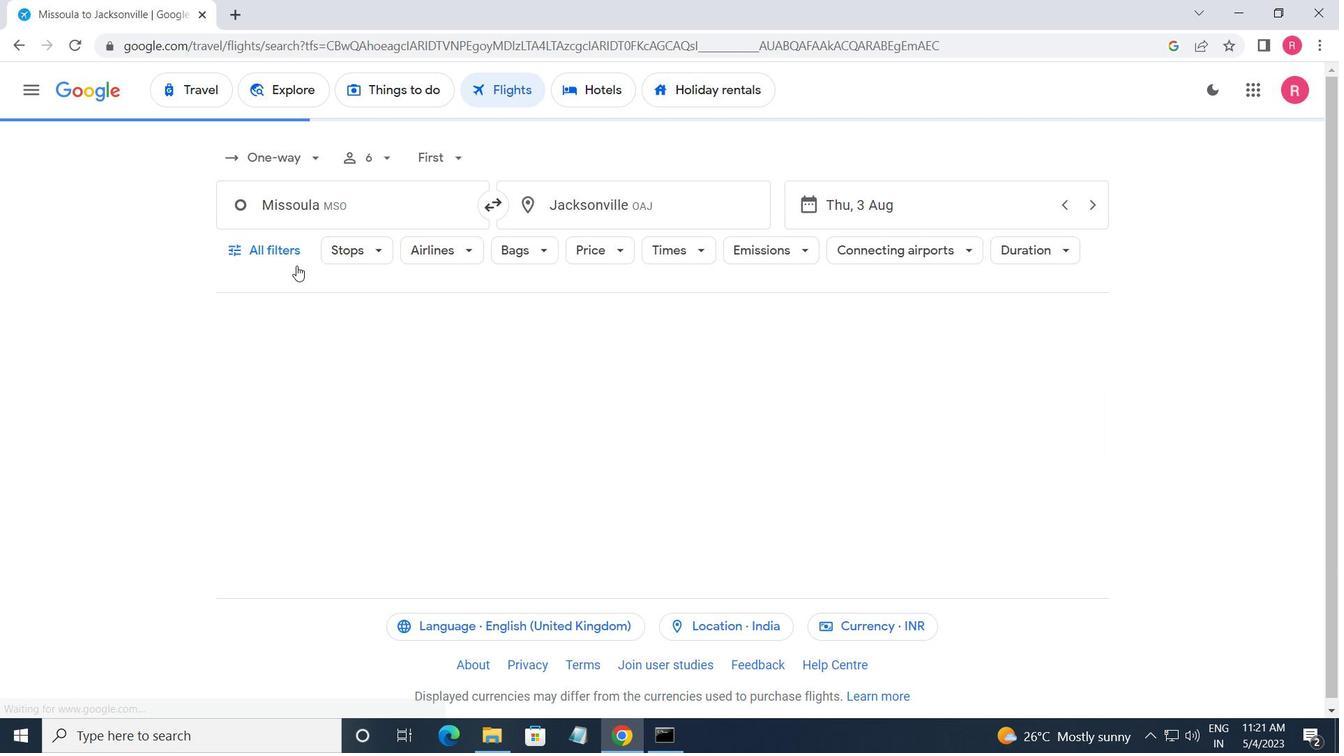 
Action: Mouse pressed left at (267, 245)
Screenshot: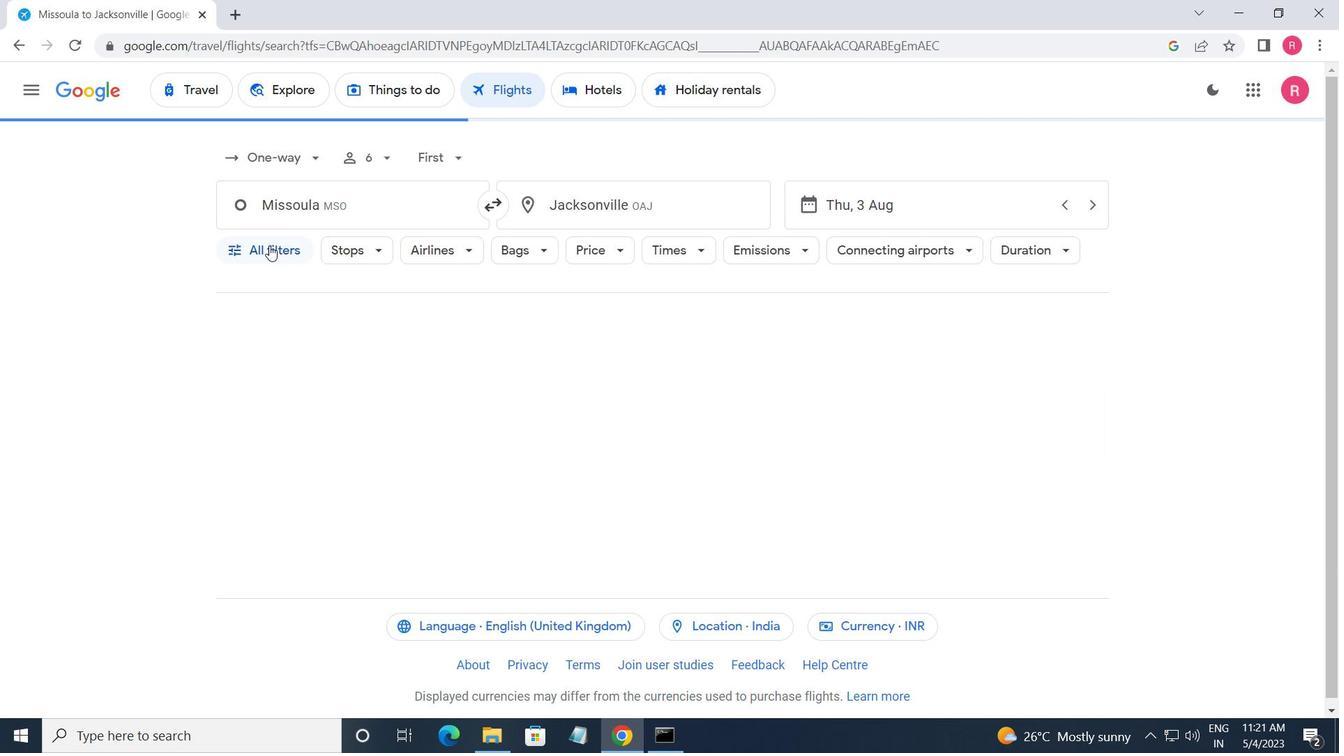 
Action: Mouse moved to (359, 515)
Screenshot: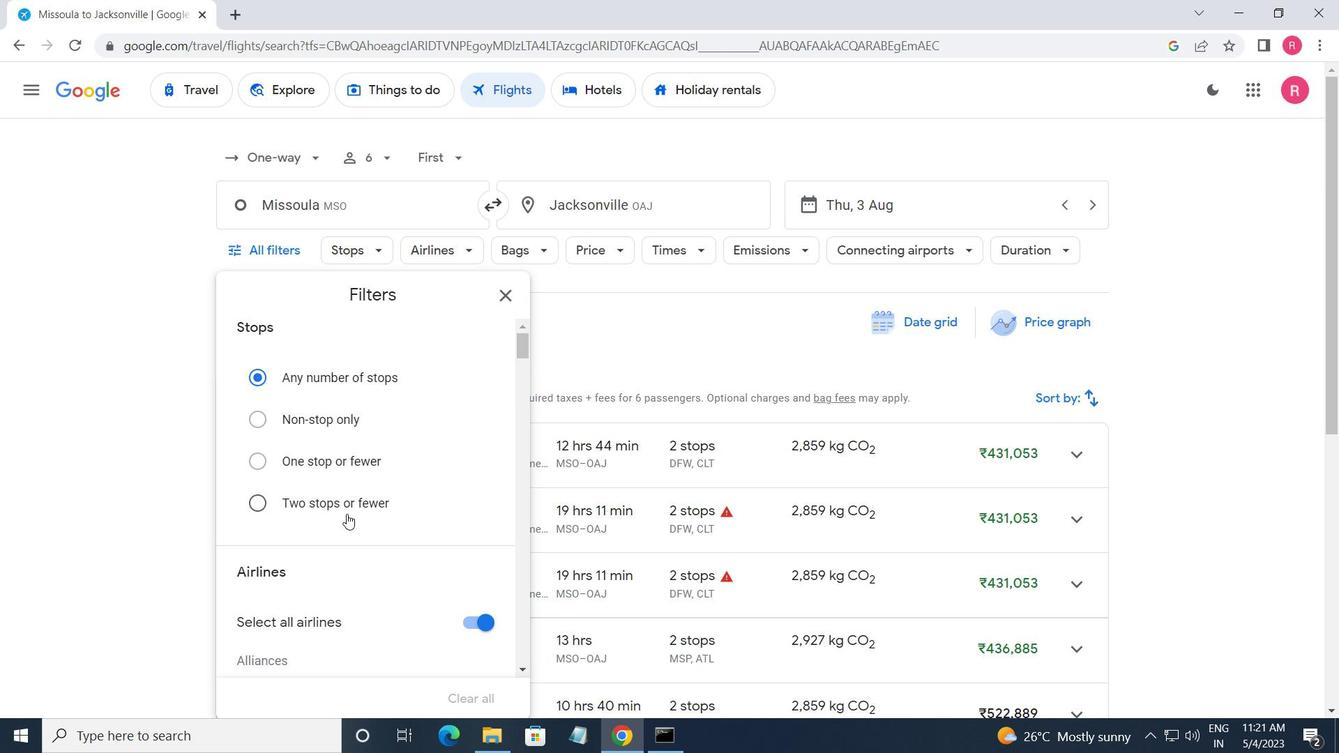 
Action: Mouse scrolled (359, 514) with delta (0, 0)
Screenshot: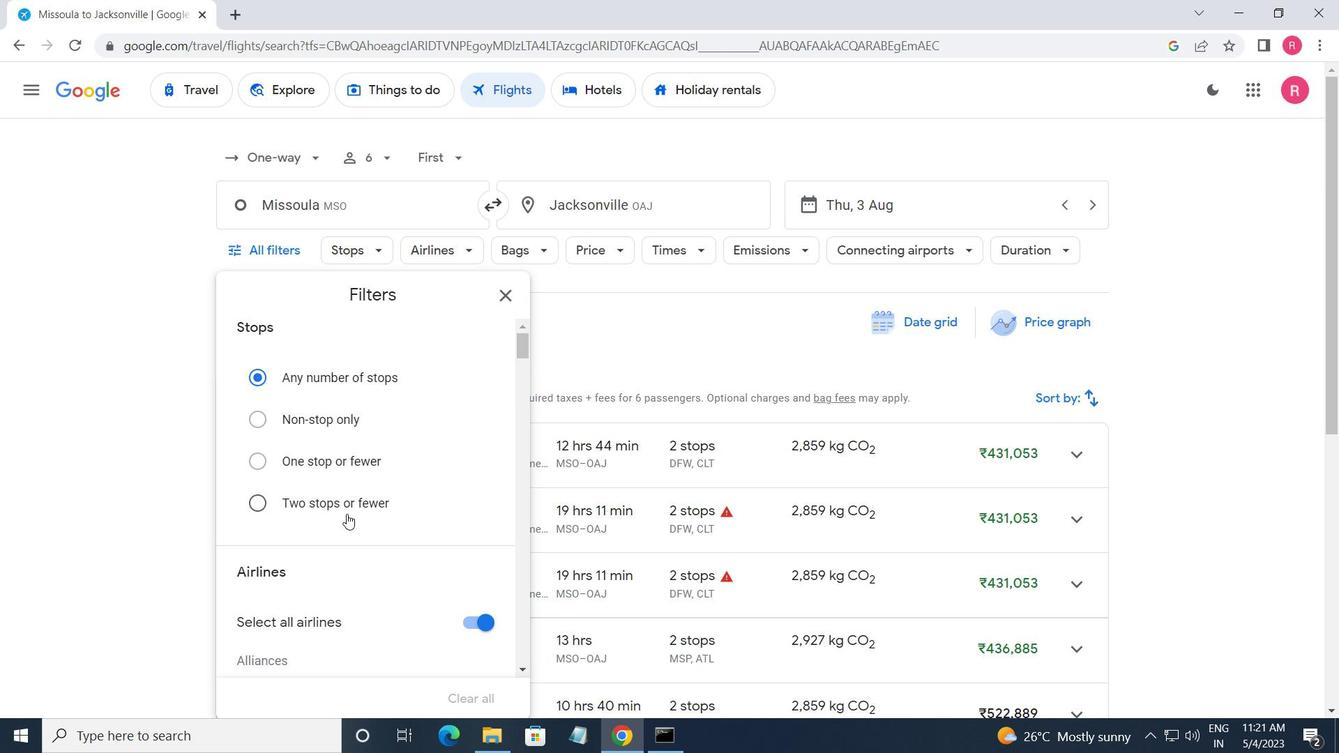 
Action: Mouse moved to (360, 515)
Screenshot: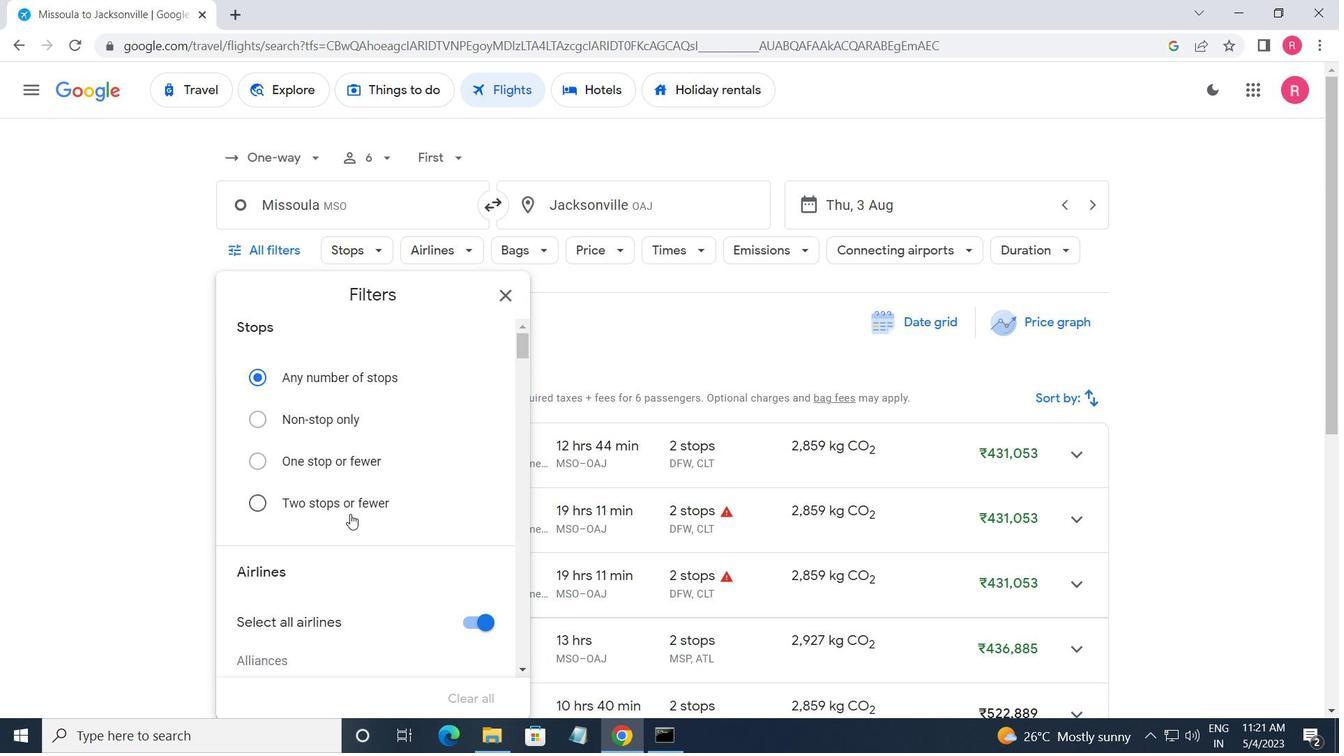
Action: Mouse scrolled (360, 514) with delta (0, 0)
Screenshot: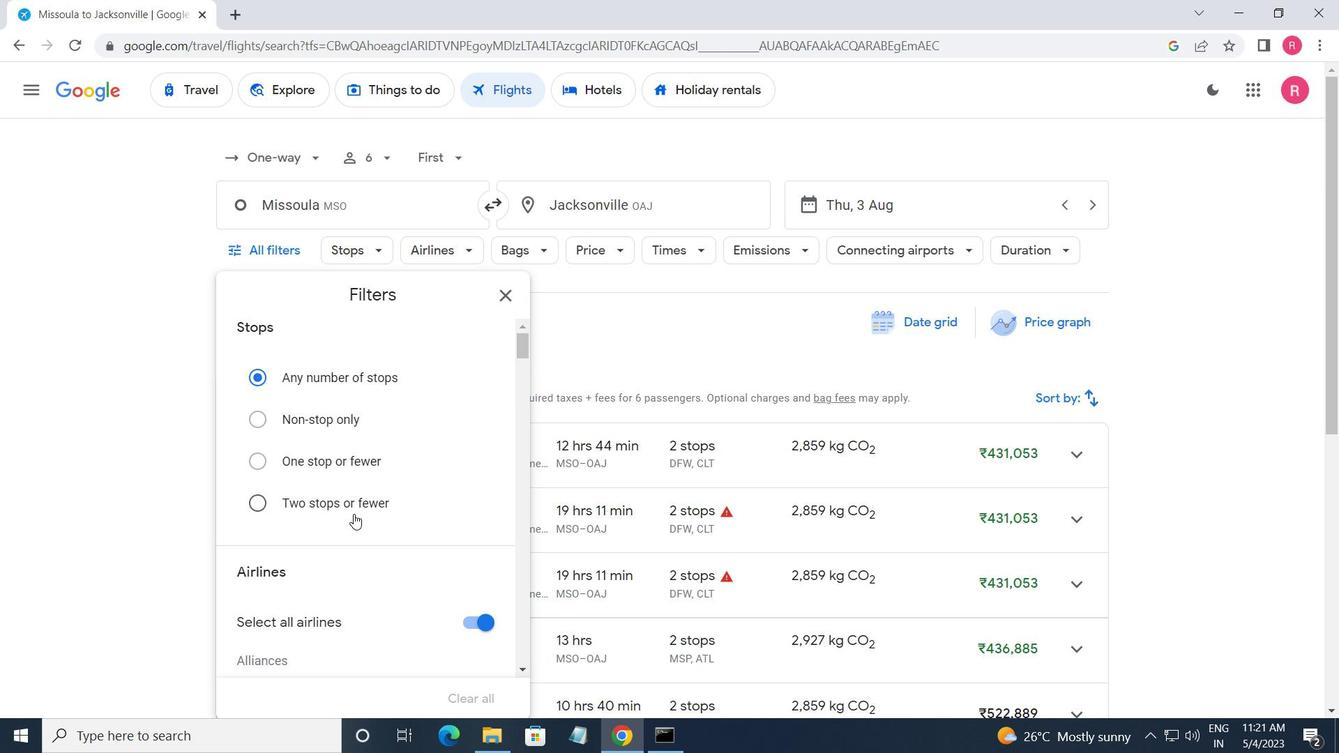 
Action: Mouse moved to (361, 515)
Screenshot: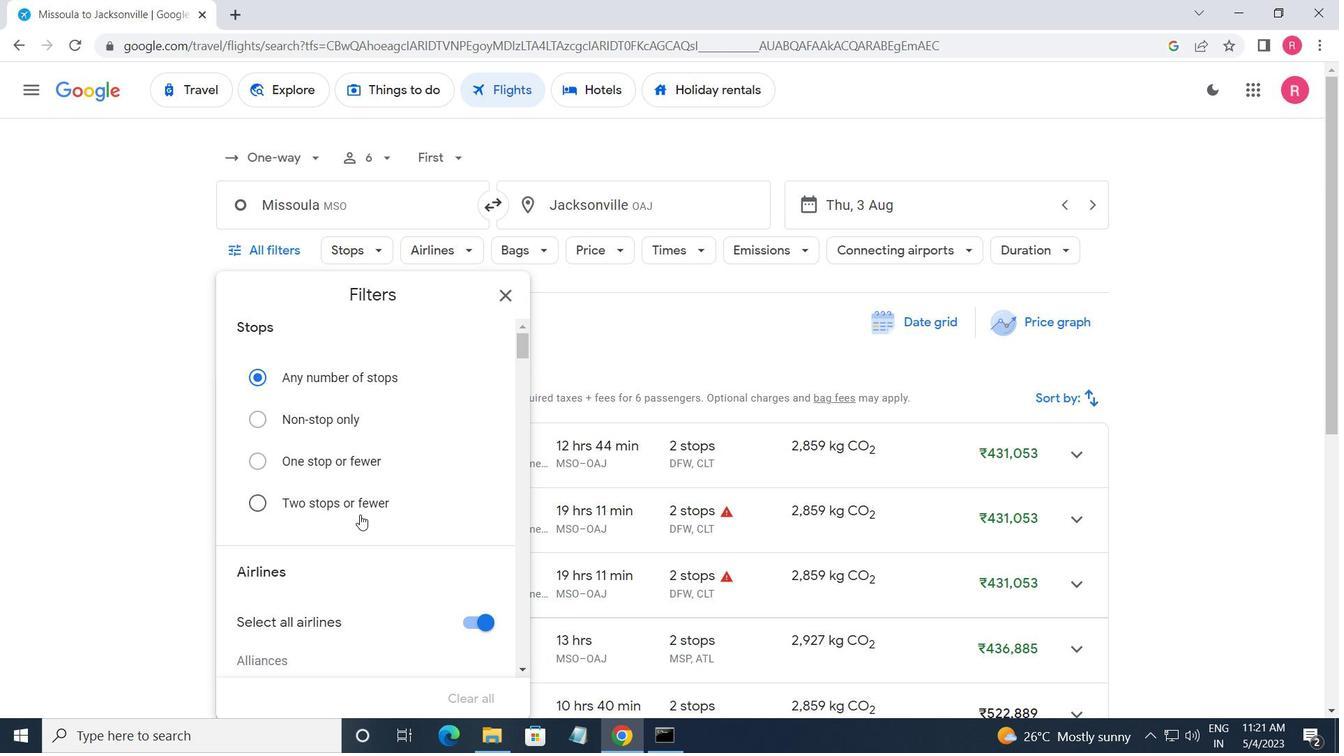 
Action: Mouse scrolled (361, 514) with delta (0, 0)
Screenshot: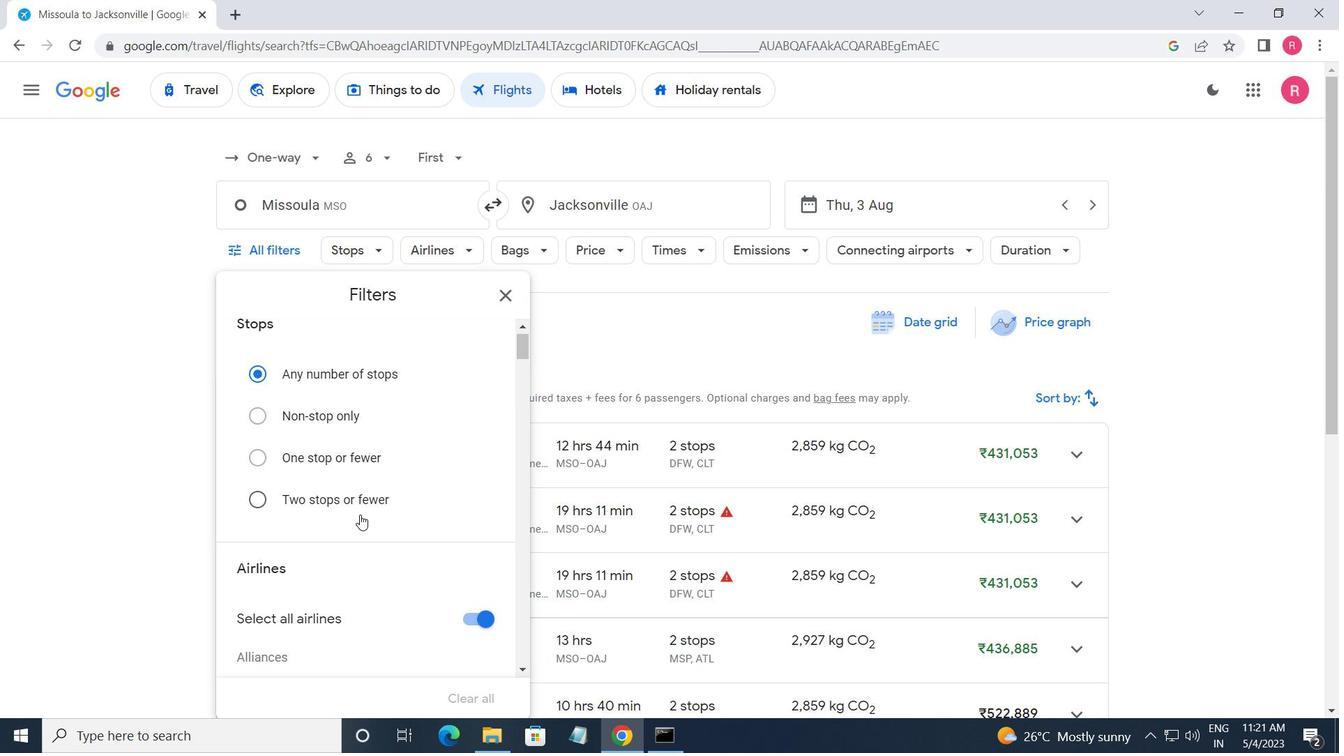 
Action: Mouse moved to (362, 515)
Screenshot: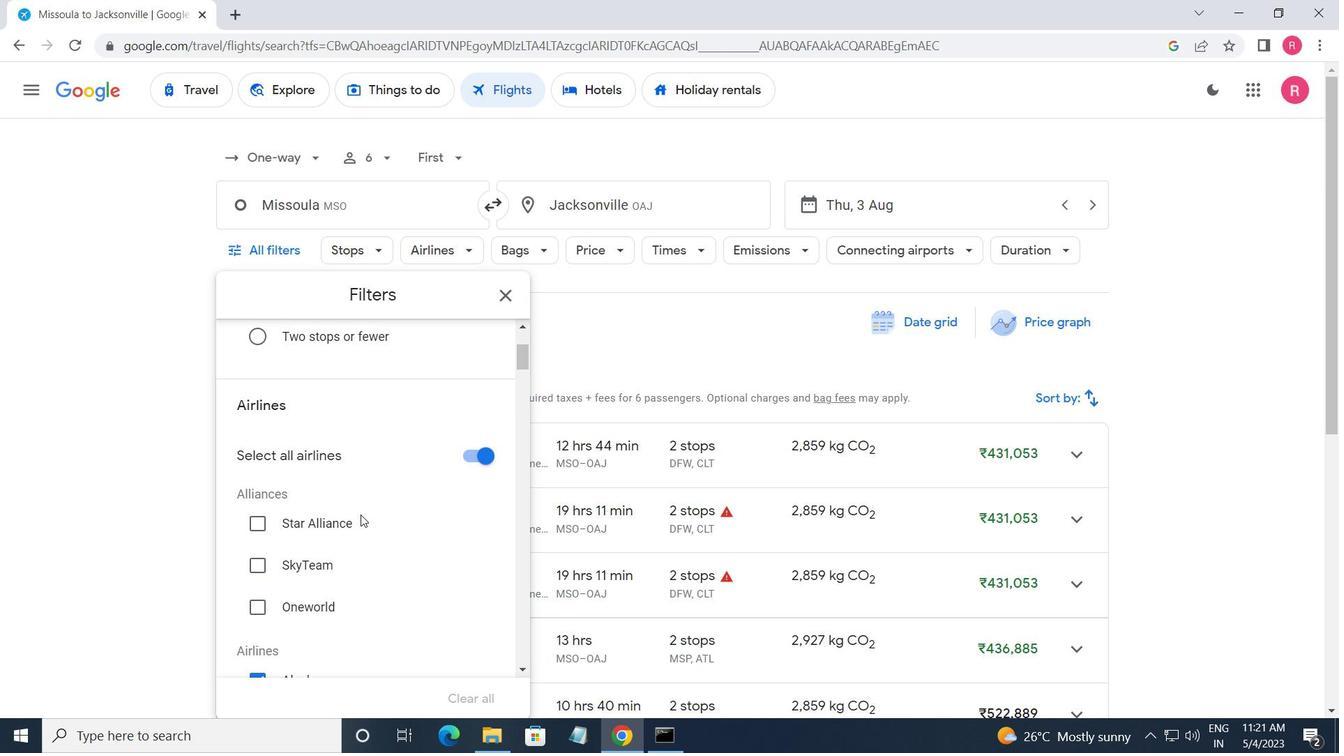 
Action: Mouse scrolled (362, 514) with delta (0, 0)
Screenshot: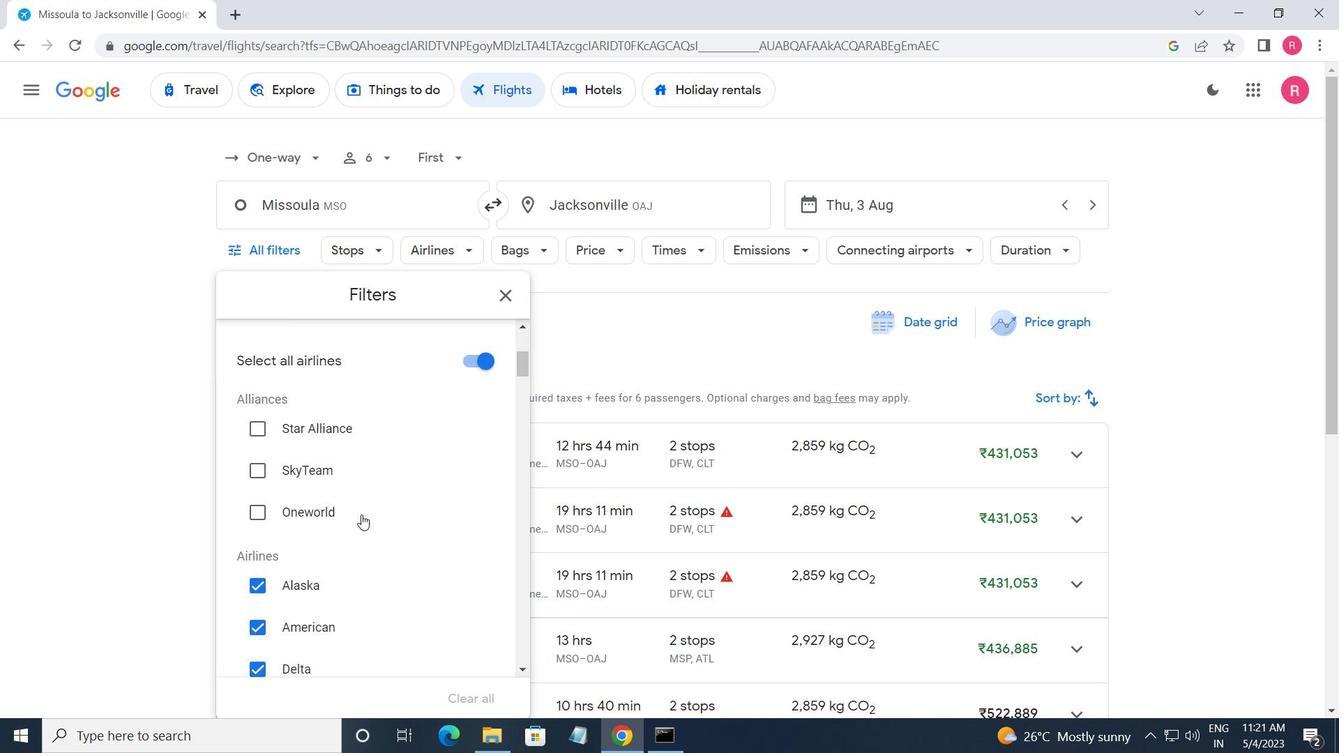 
Action: Mouse scrolled (362, 514) with delta (0, 0)
Screenshot: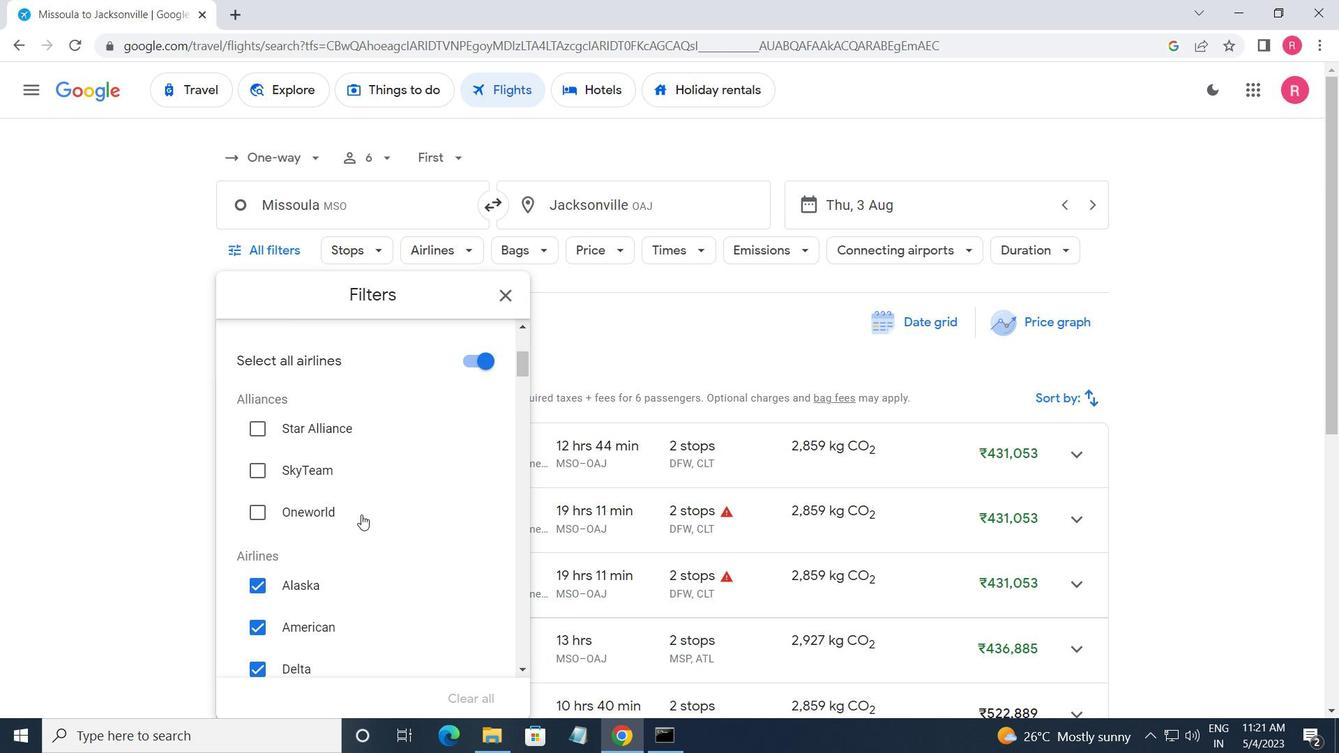 
Action: Mouse moved to (364, 510)
Screenshot: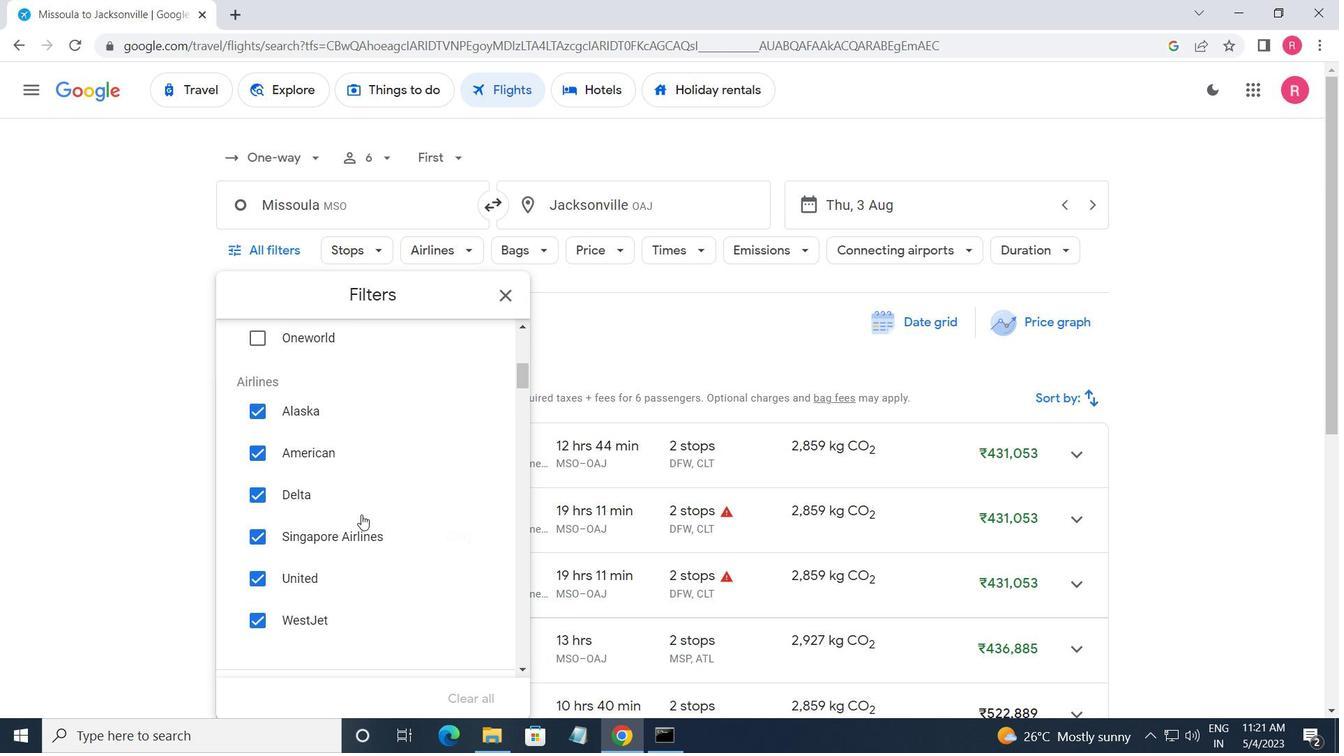 
Action: Mouse scrolled (364, 510) with delta (0, 0)
Screenshot: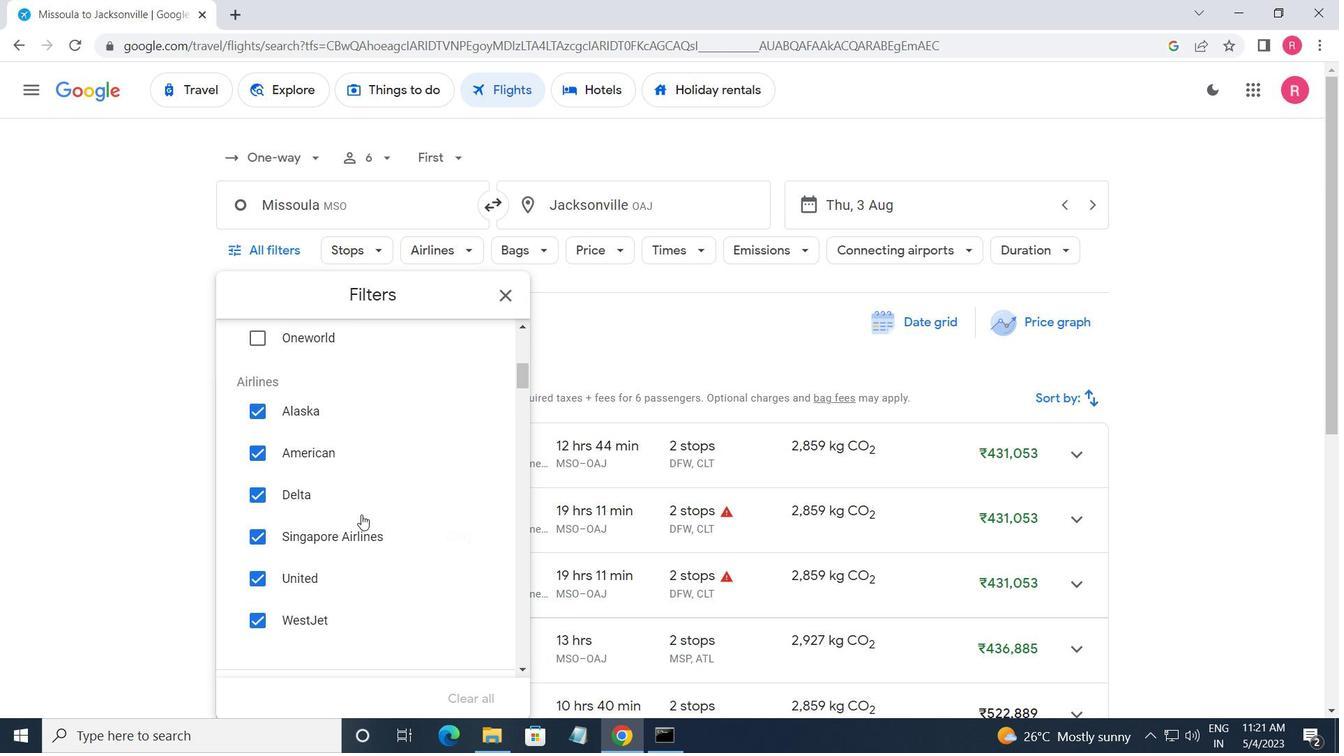 
Action: Mouse moved to (364, 510)
Screenshot: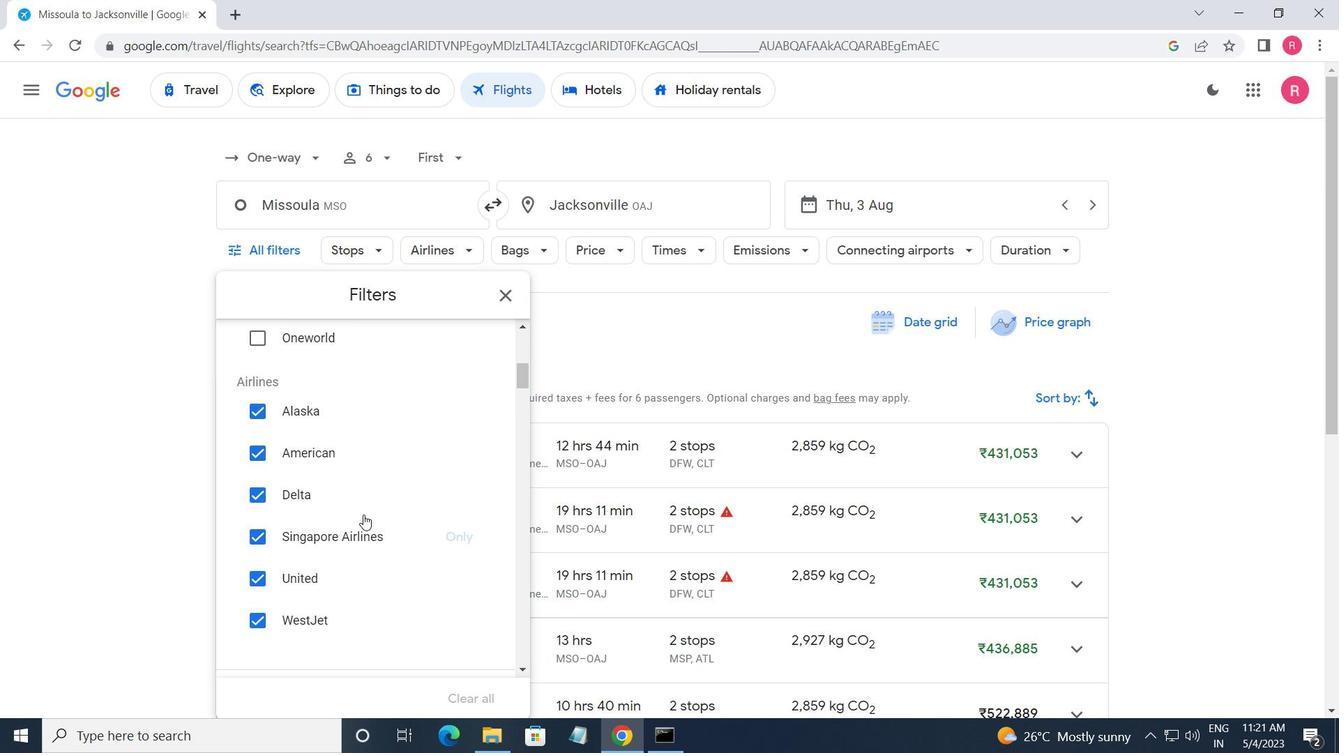 
Action: Mouse scrolled (364, 510) with delta (0, 0)
Screenshot: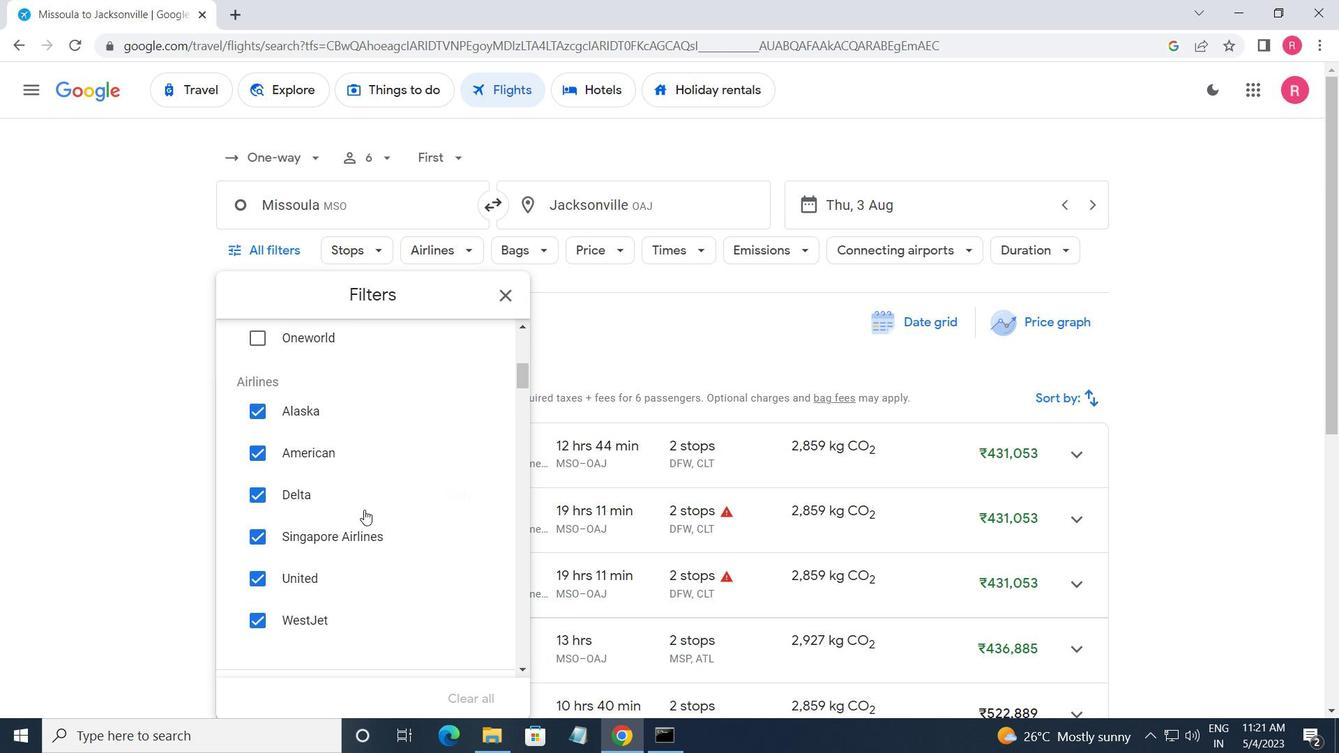 
Action: Mouse moved to (473, 364)
Screenshot: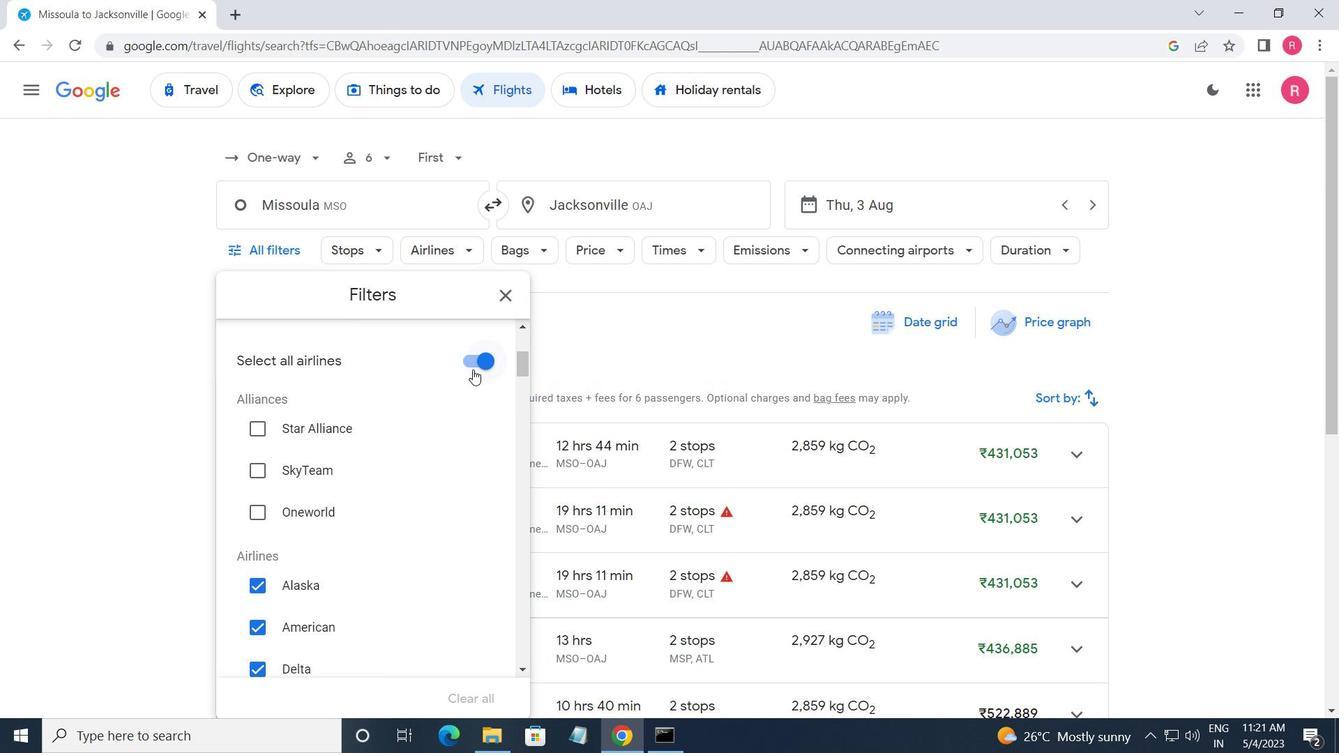 
Action: Mouse pressed left at (473, 364)
Screenshot: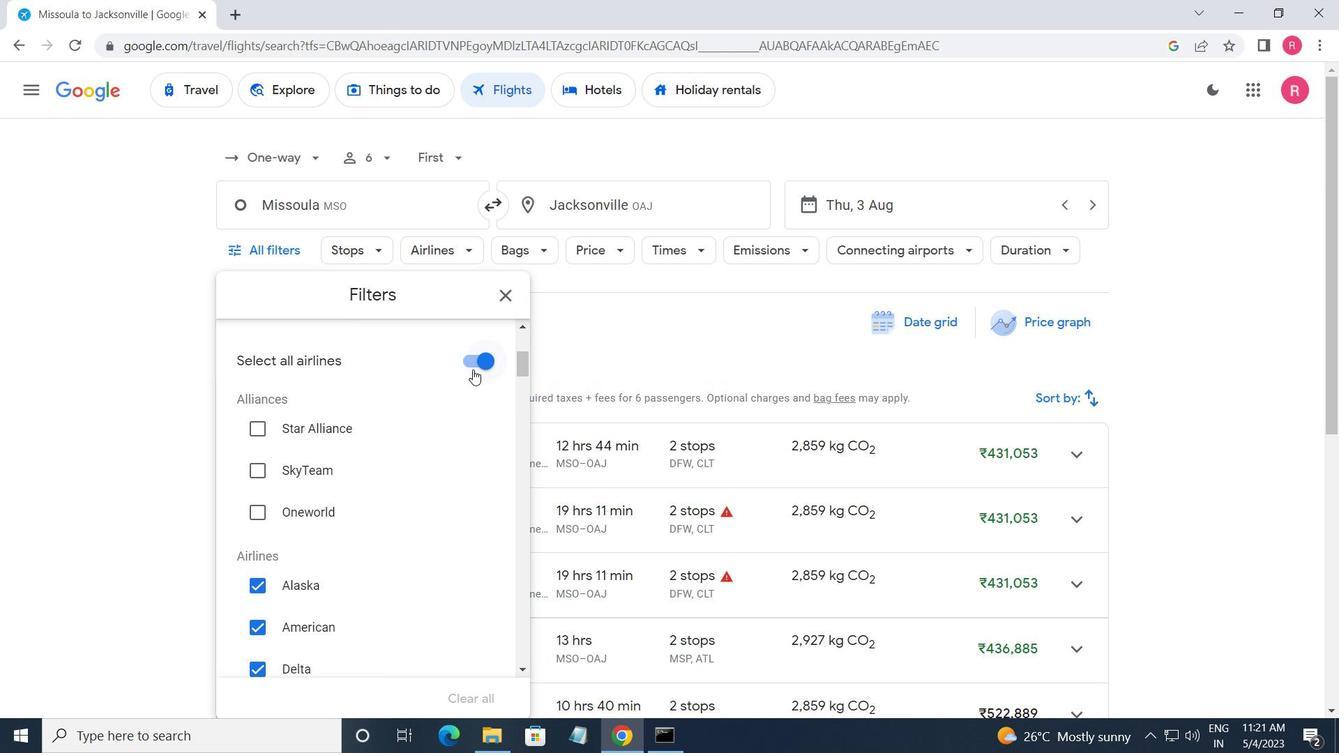 
Action: Mouse moved to (433, 460)
Screenshot: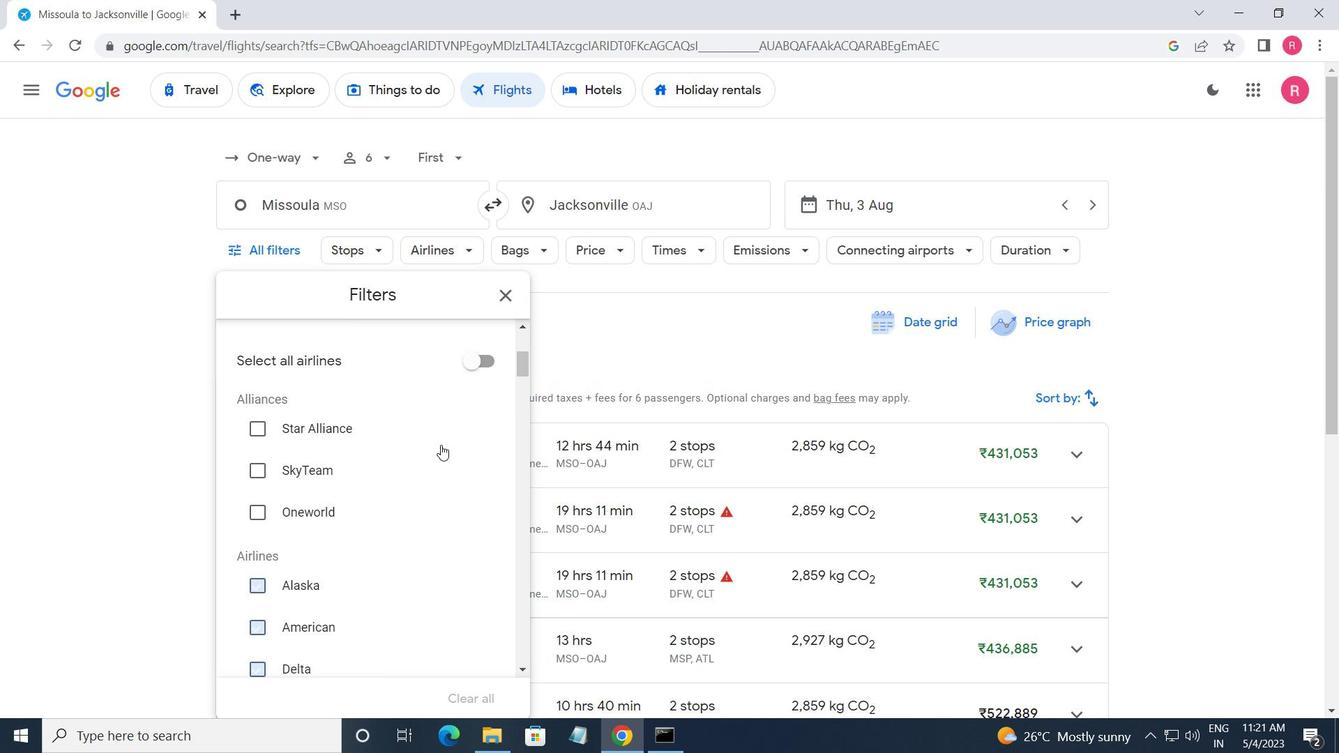 
Action: Mouse scrolled (433, 459) with delta (0, 0)
Screenshot: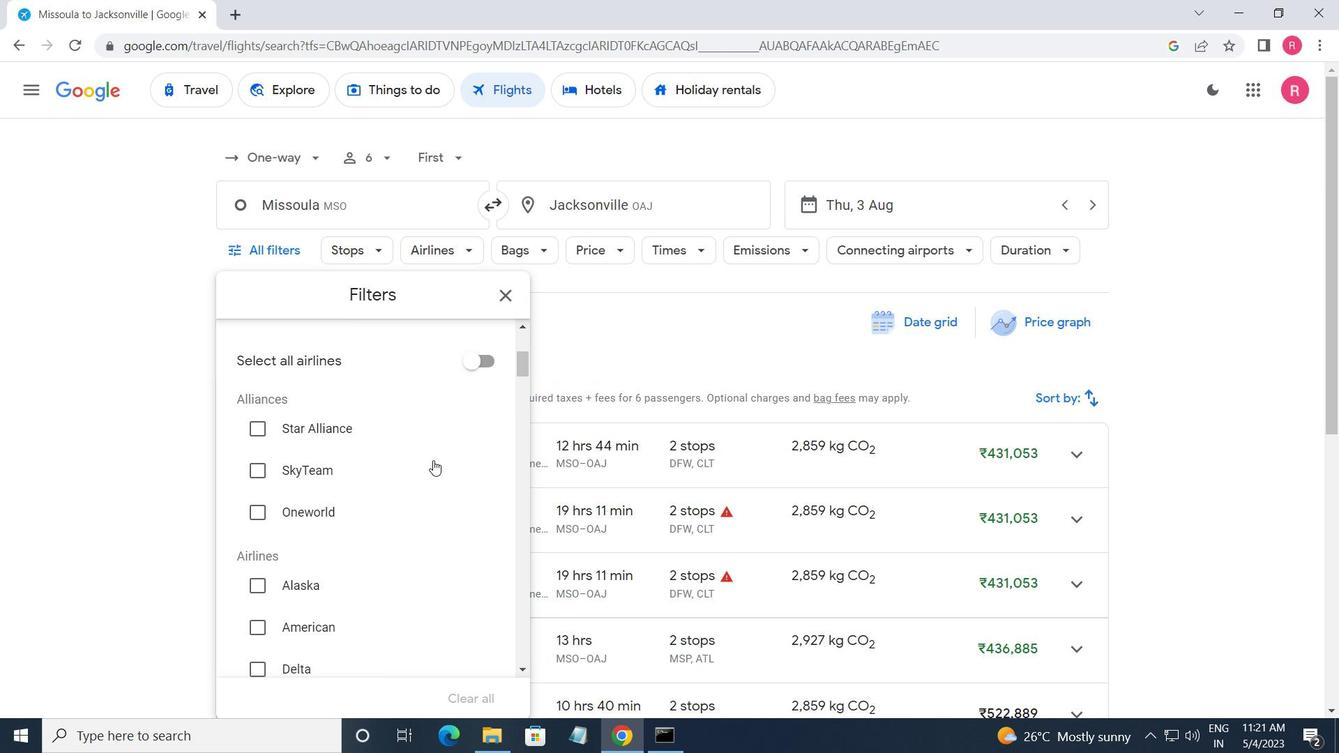 
Action: Mouse moved to (433, 462)
Screenshot: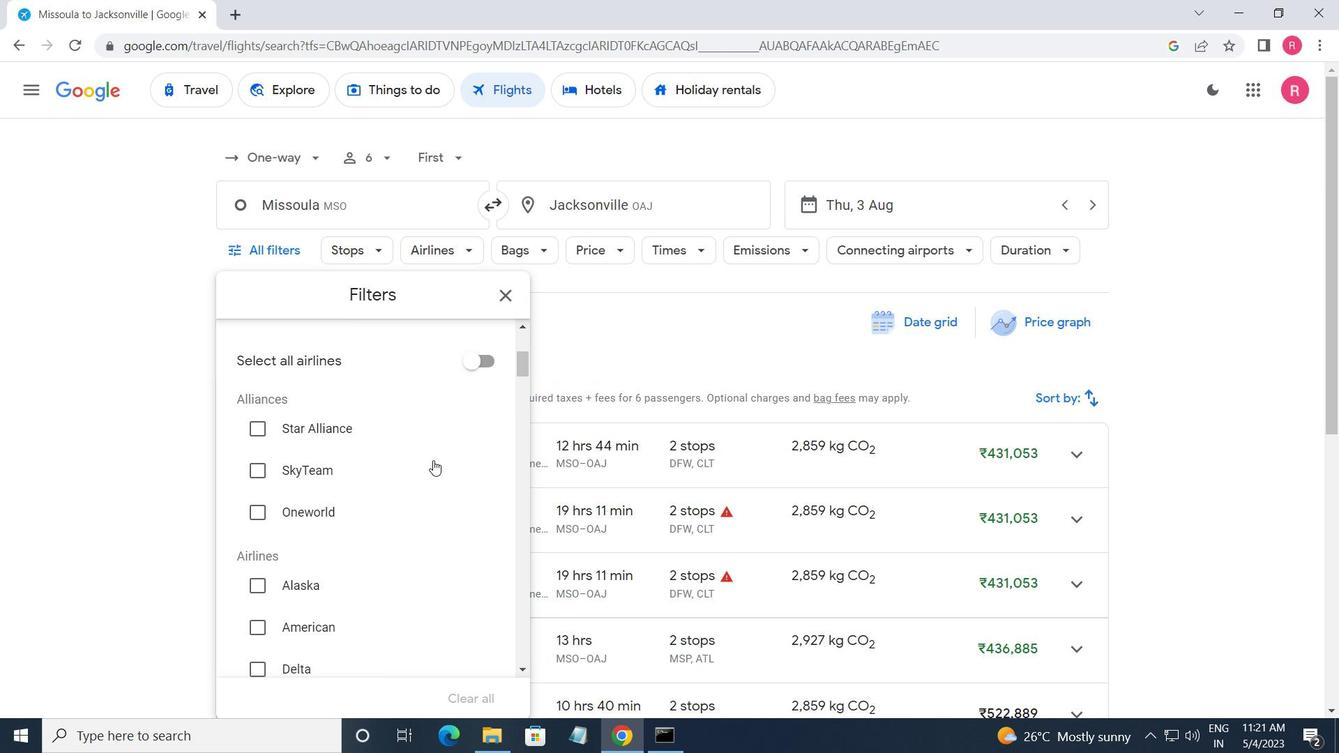 
Action: Mouse scrolled (433, 461) with delta (0, 0)
Screenshot: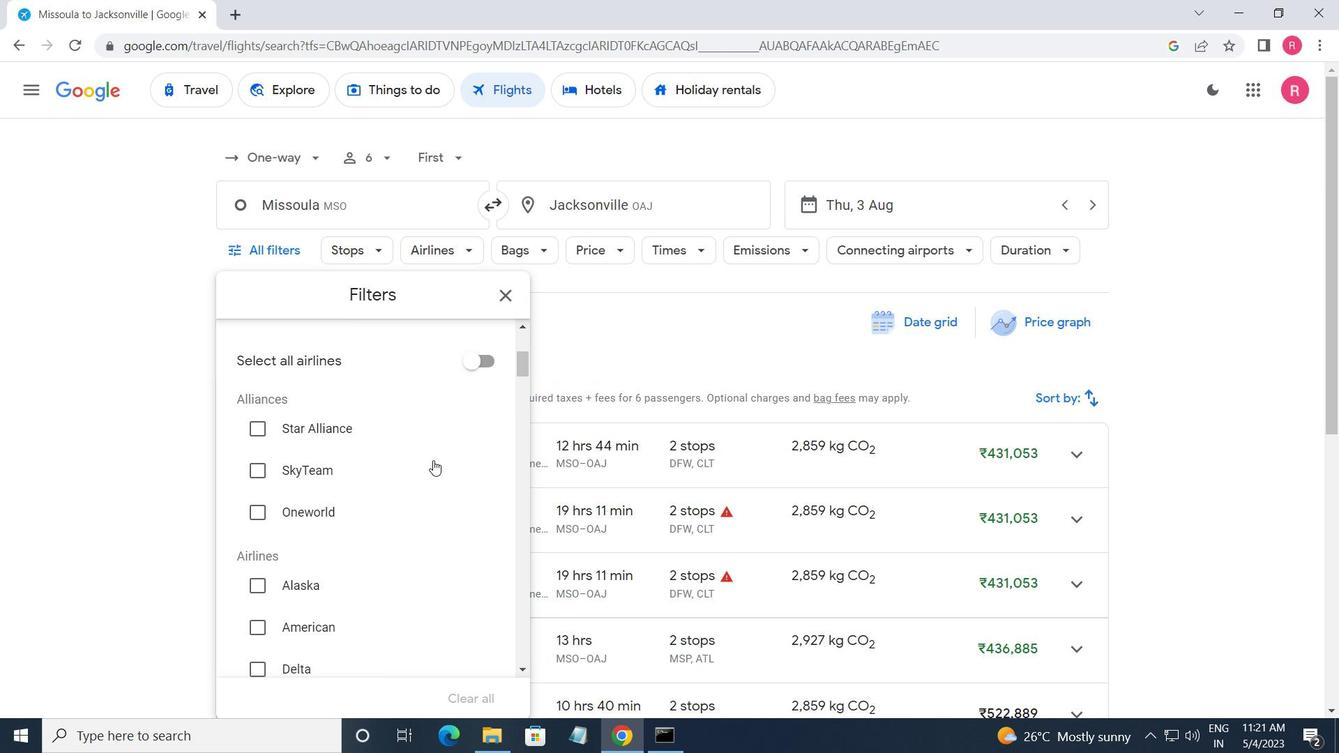 
Action: Mouse moved to (433, 465)
Screenshot: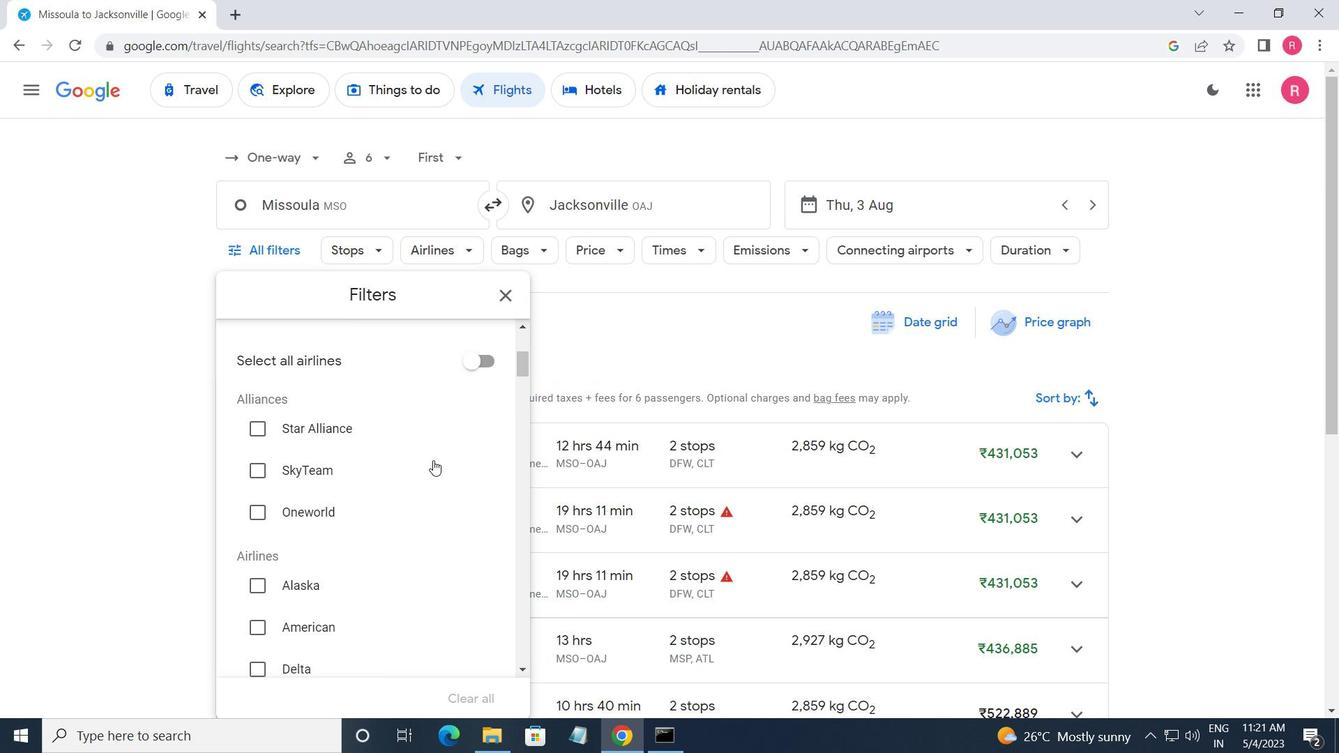 
Action: Mouse scrolled (433, 464) with delta (0, 0)
Screenshot: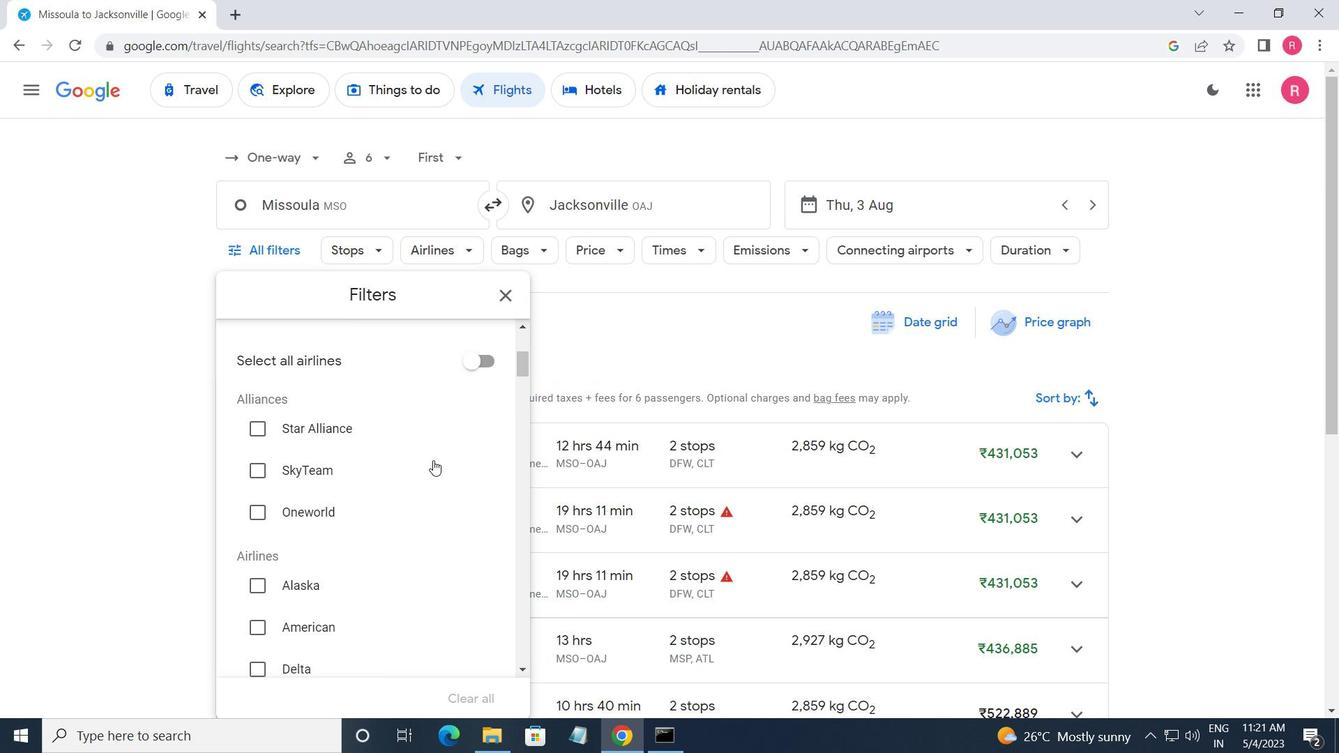 
Action: Mouse moved to (433, 467)
Screenshot: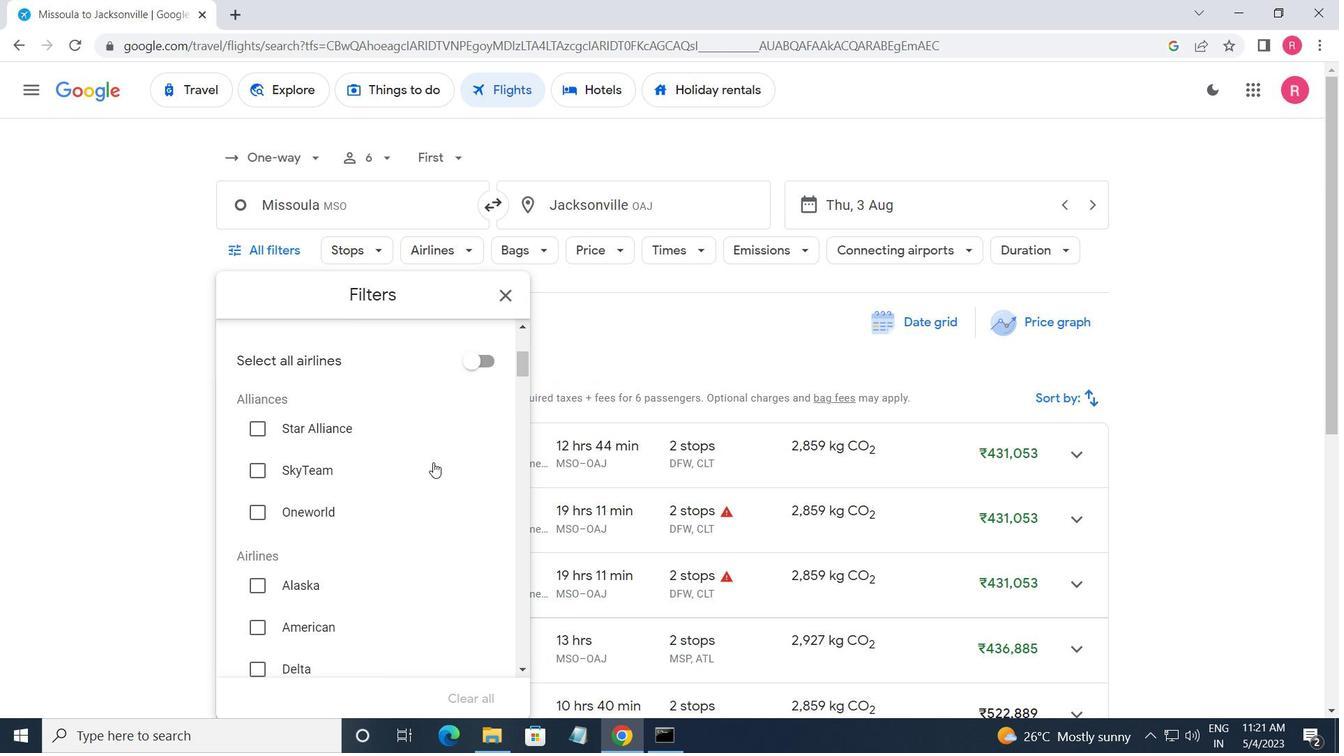 
Action: Mouse scrolled (433, 466) with delta (0, 0)
Screenshot: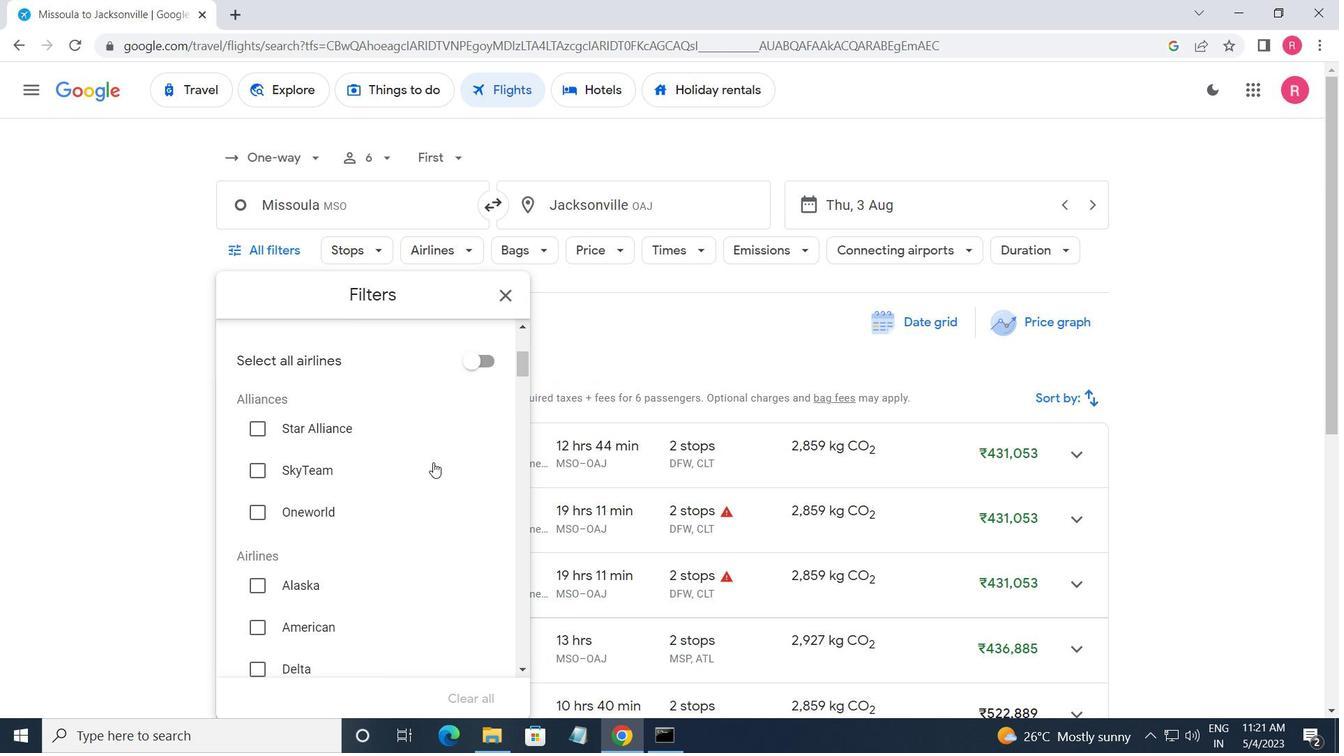 
Action: Mouse moved to (433, 470)
Screenshot: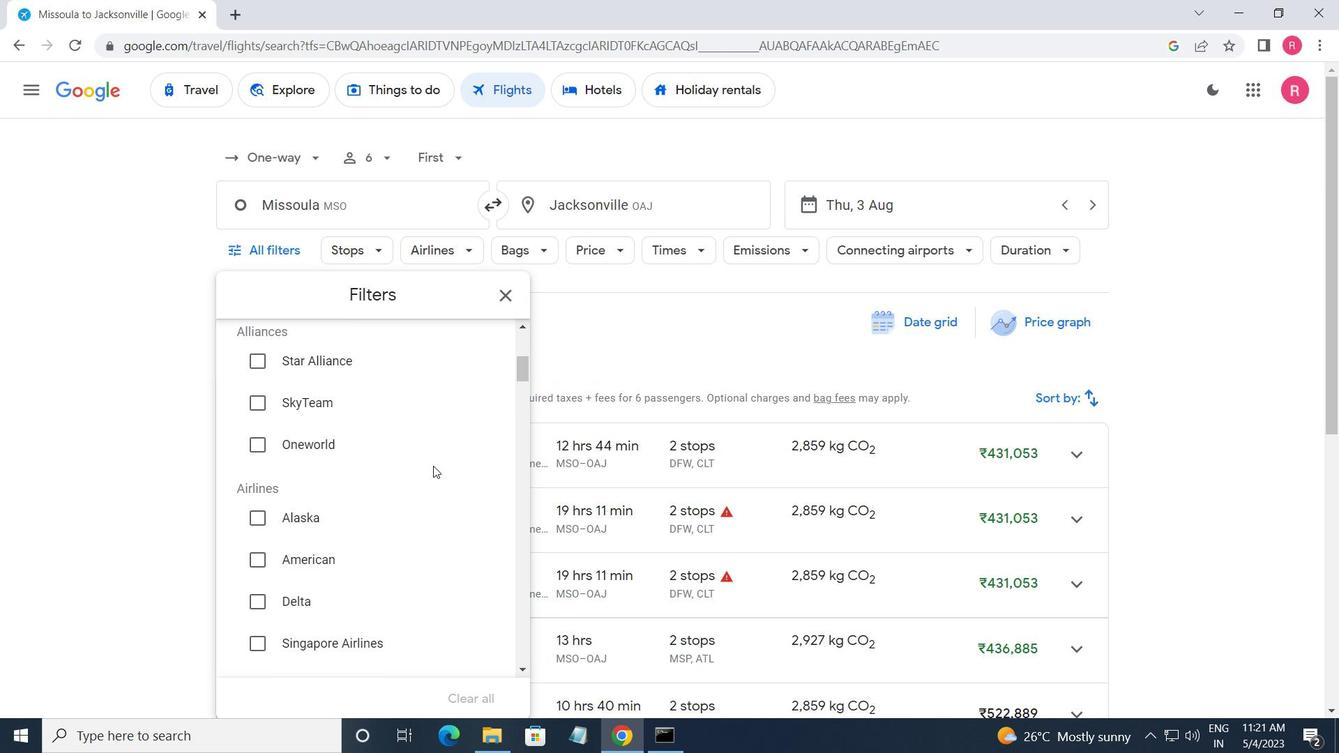 
Action: Mouse scrolled (433, 470) with delta (0, 0)
Screenshot: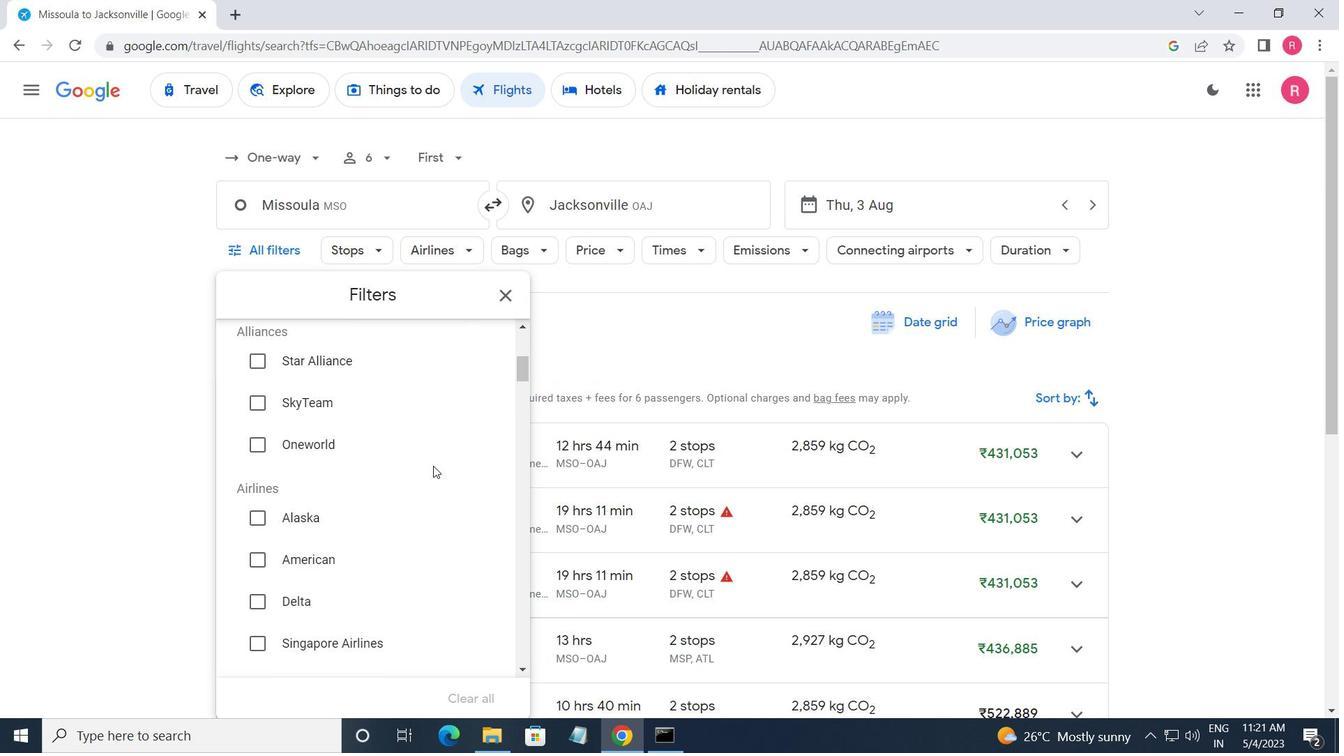 
Action: Mouse moved to (482, 514)
Screenshot: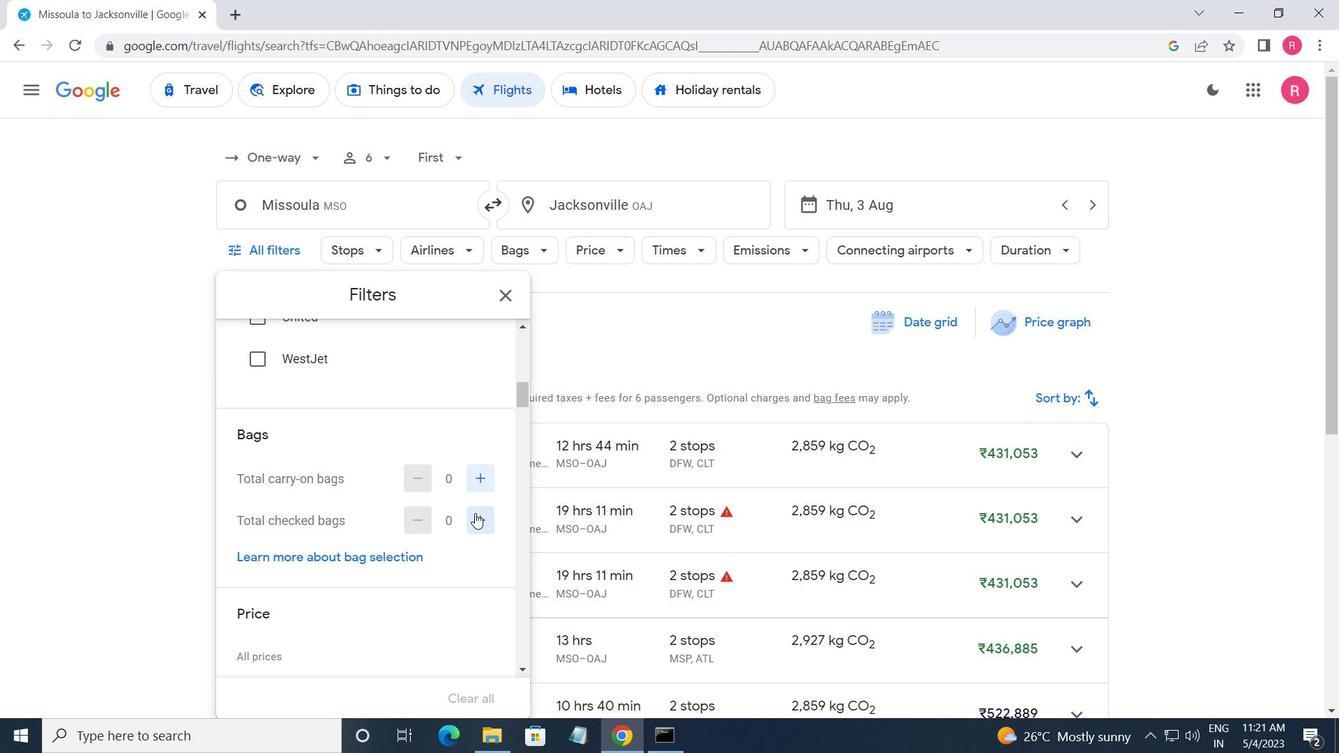 
Action: Mouse pressed left at (482, 514)
Screenshot: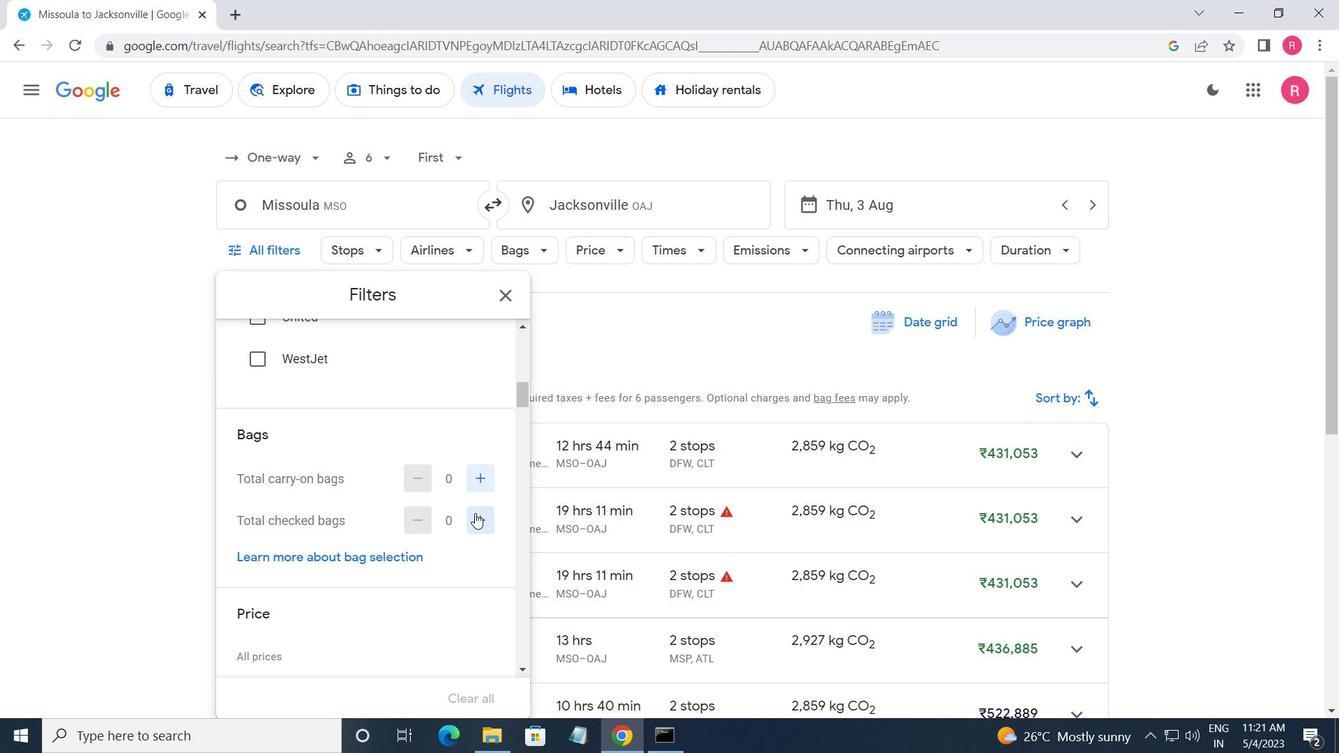 
Action: Mouse moved to (483, 515)
Screenshot: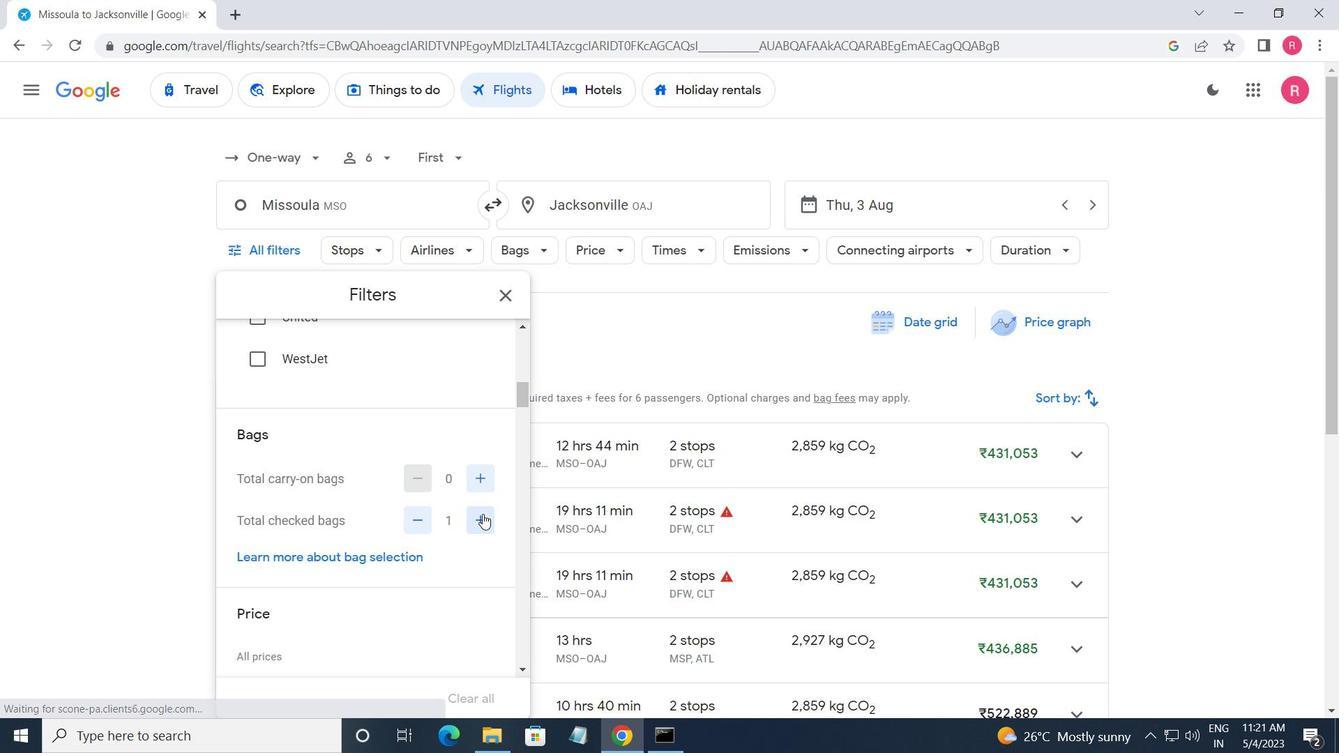 
Action: Mouse scrolled (483, 514) with delta (0, 0)
Screenshot: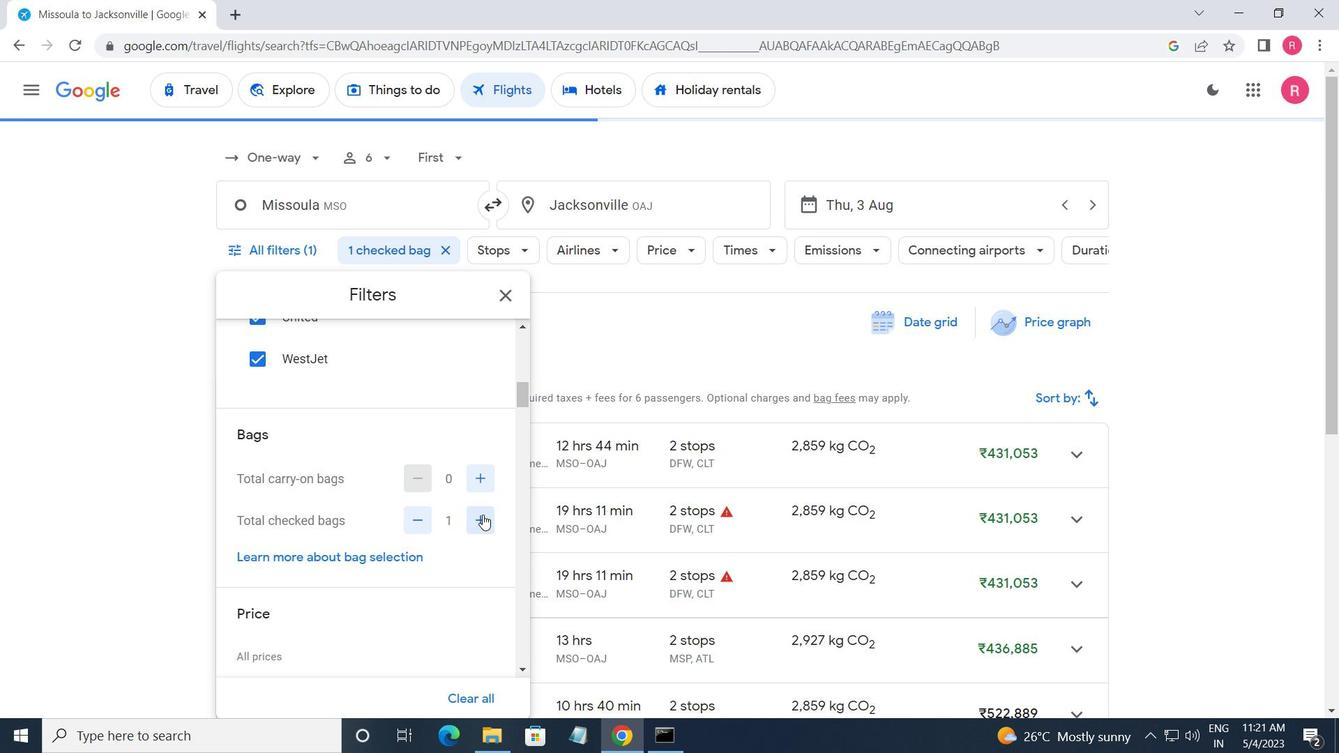 
Action: Mouse scrolled (483, 514) with delta (0, 0)
Screenshot: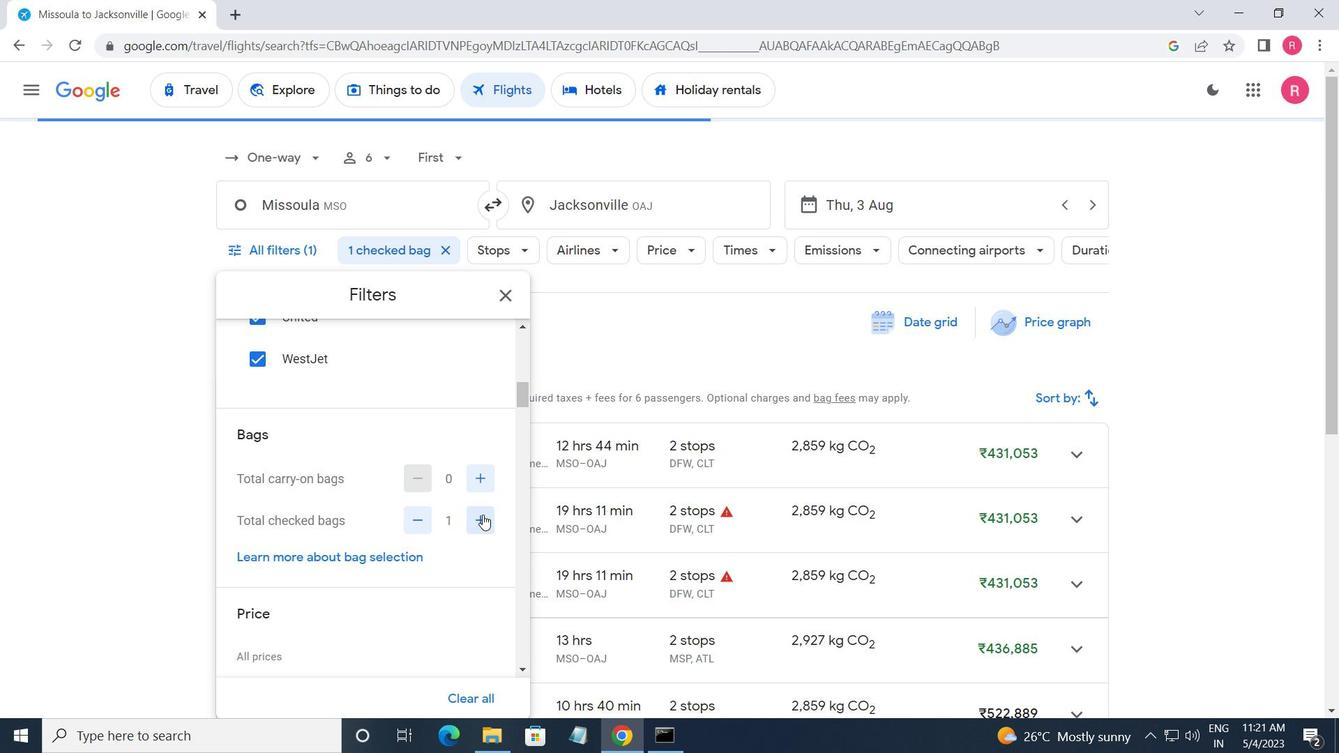 
Action: Mouse moved to (503, 511)
Screenshot: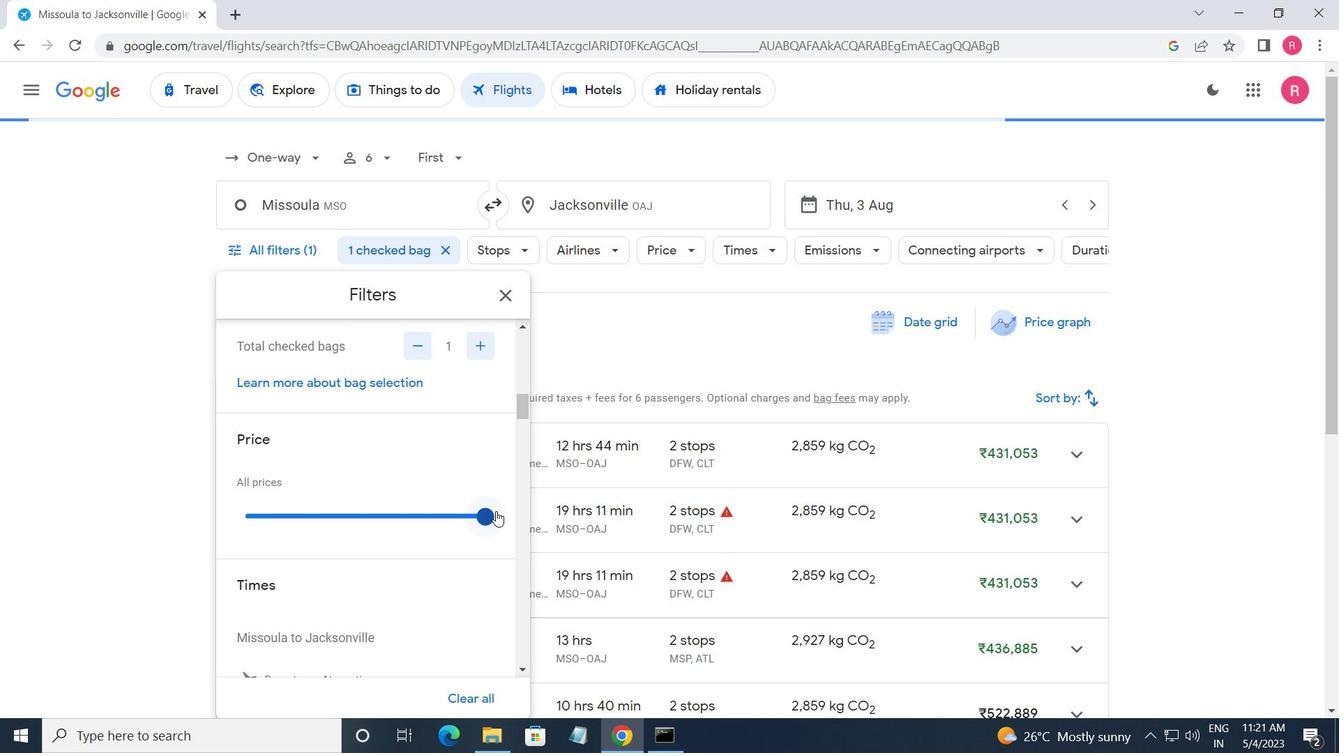 
Action: Mouse pressed left at (503, 511)
Screenshot: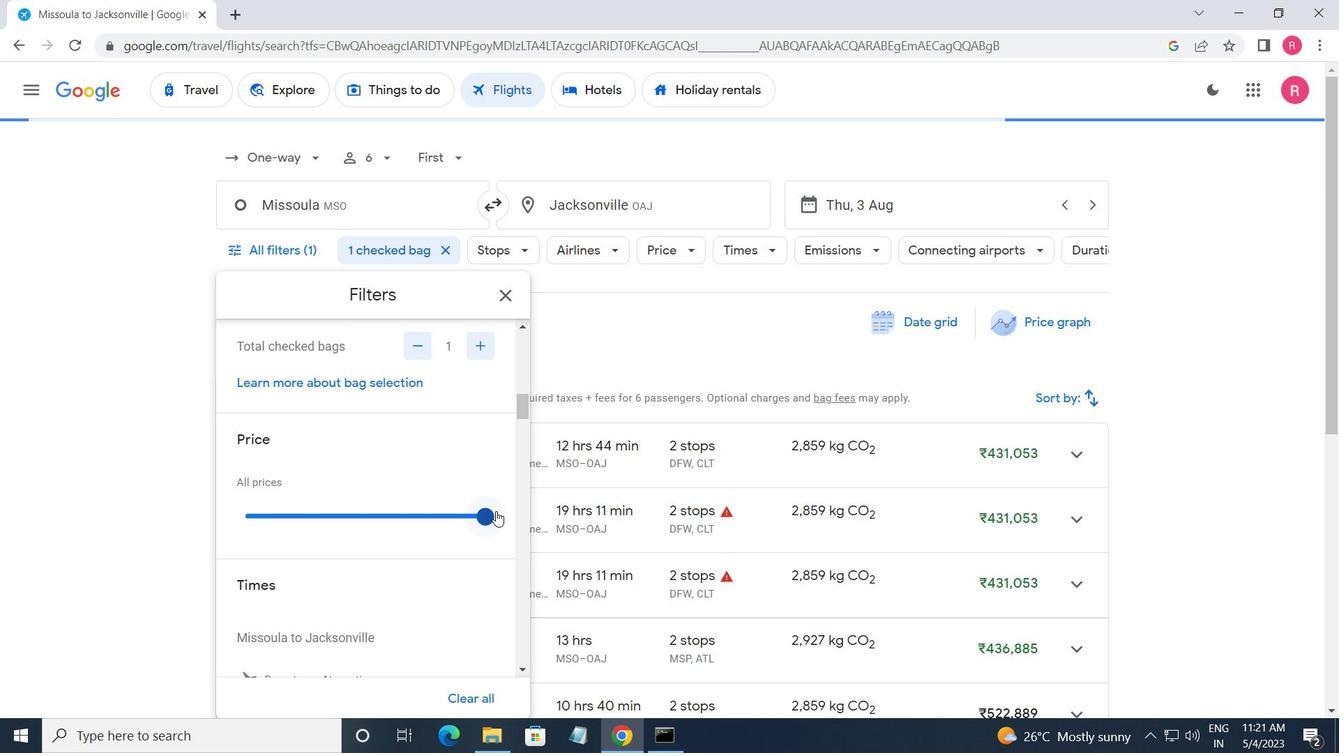 
Action: Mouse moved to (478, 515)
Screenshot: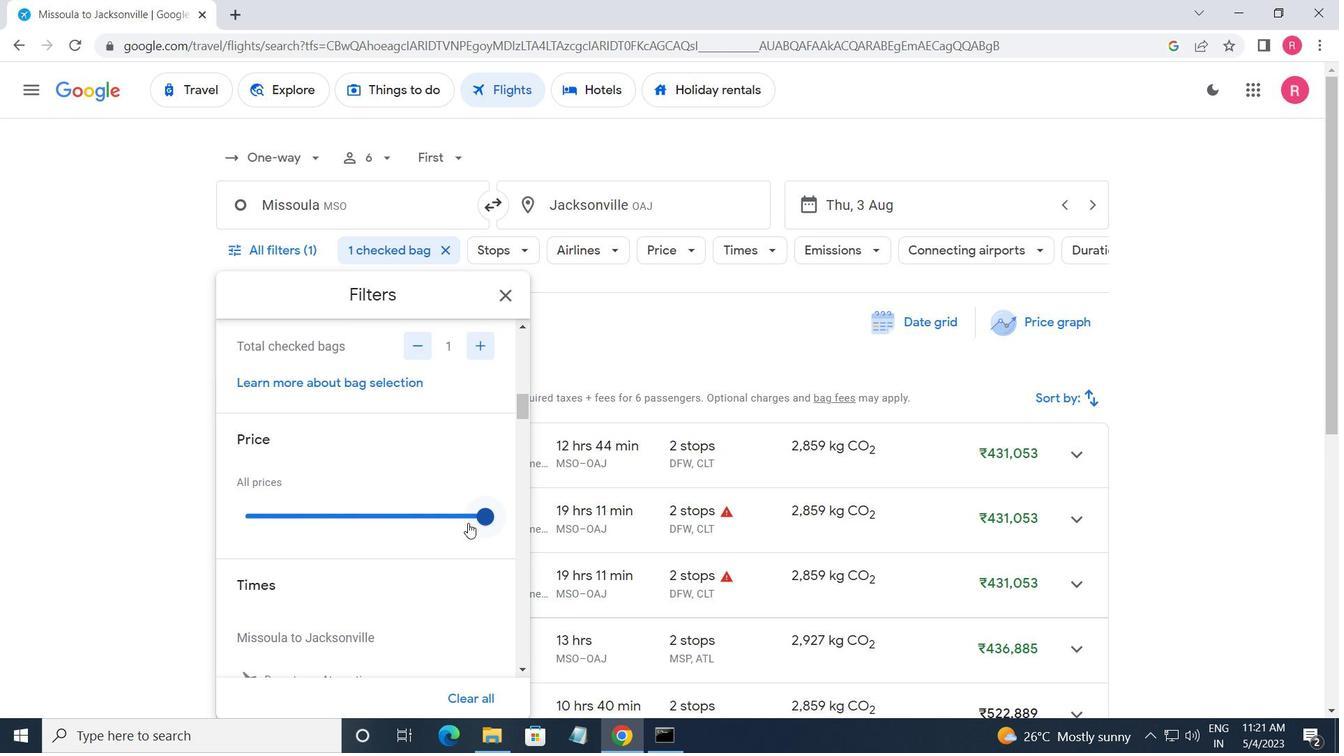
Action: Mouse pressed left at (478, 515)
Screenshot: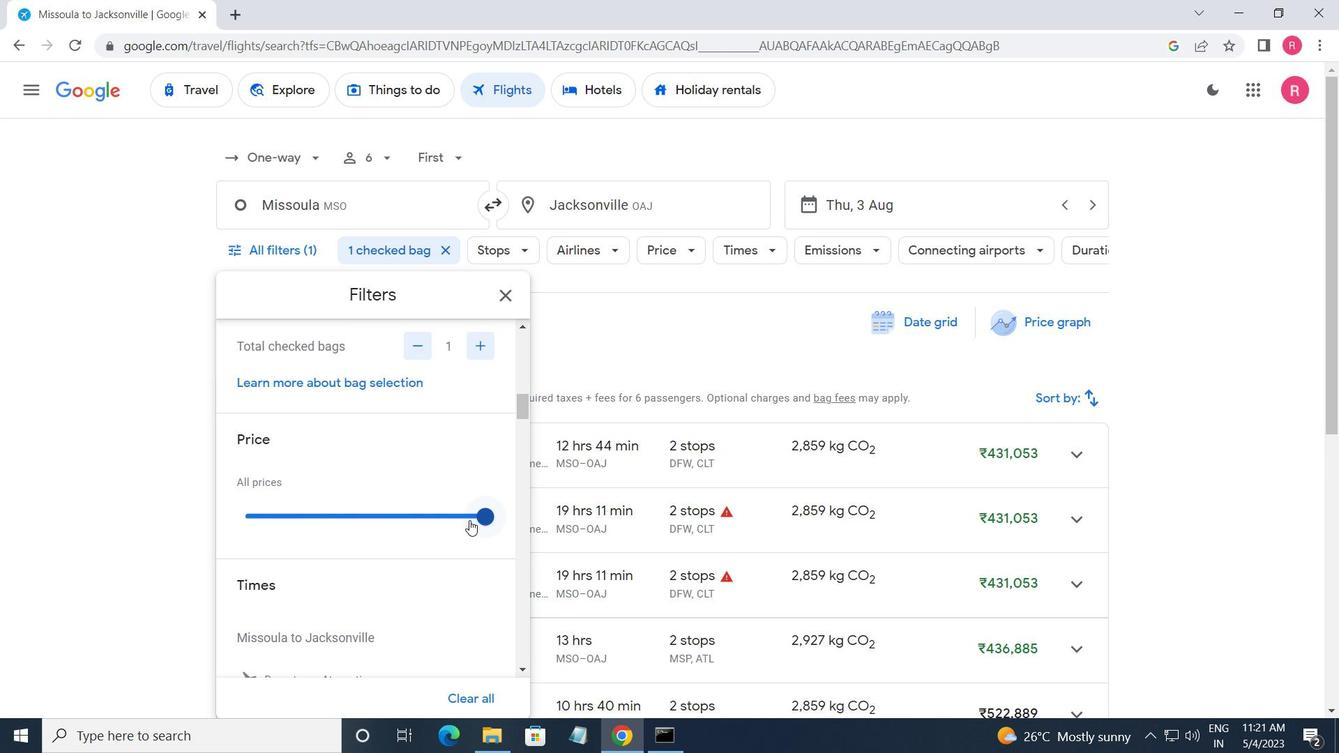 
Action: Mouse moved to (350, 507)
Screenshot: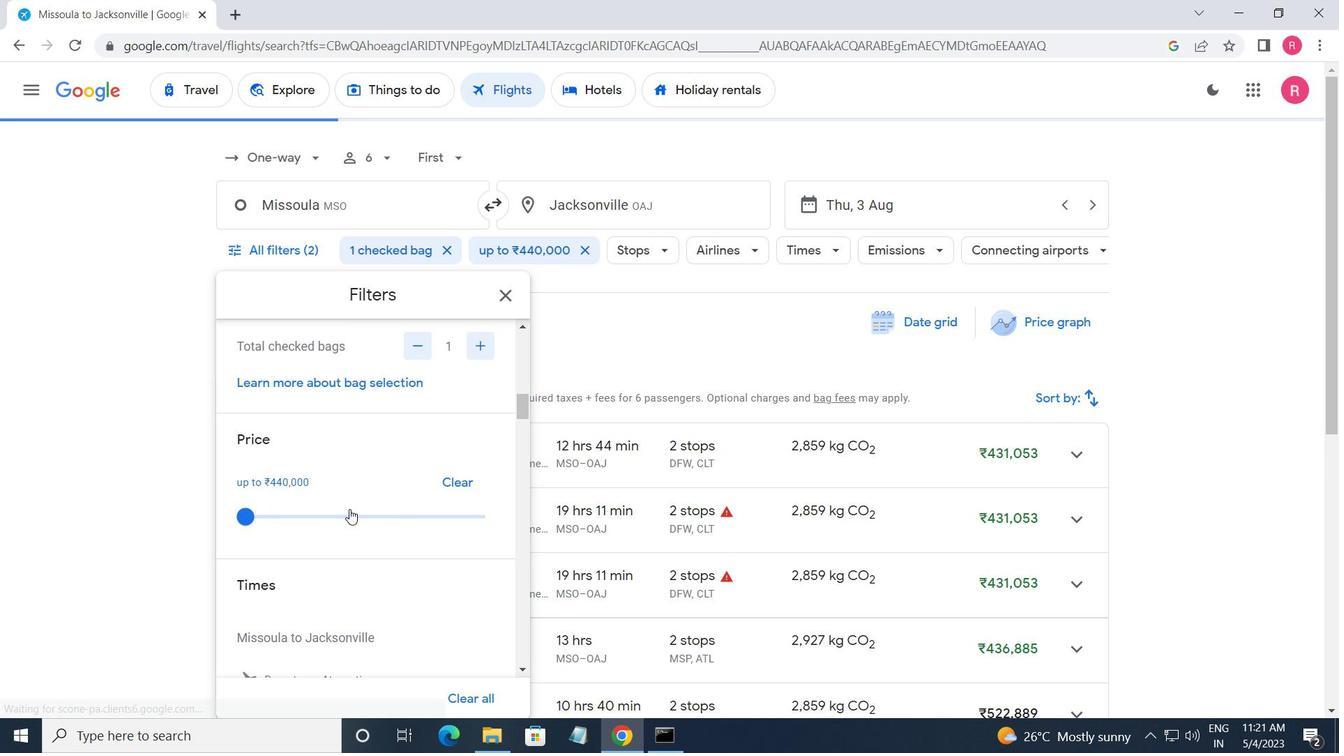 
Action: Mouse scrolled (350, 507) with delta (0, 0)
Screenshot: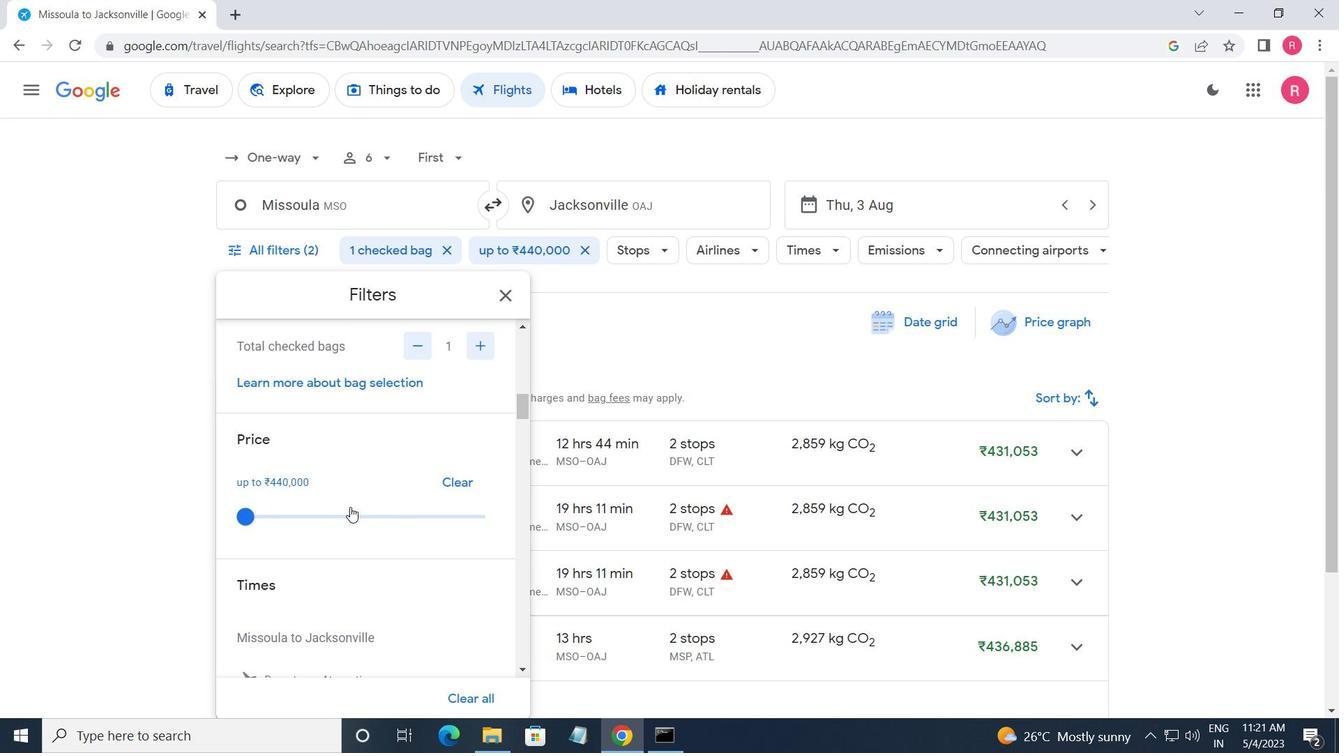 
Action: Mouse scrolled (350, 507) with delta (0, 0)
Screenshot: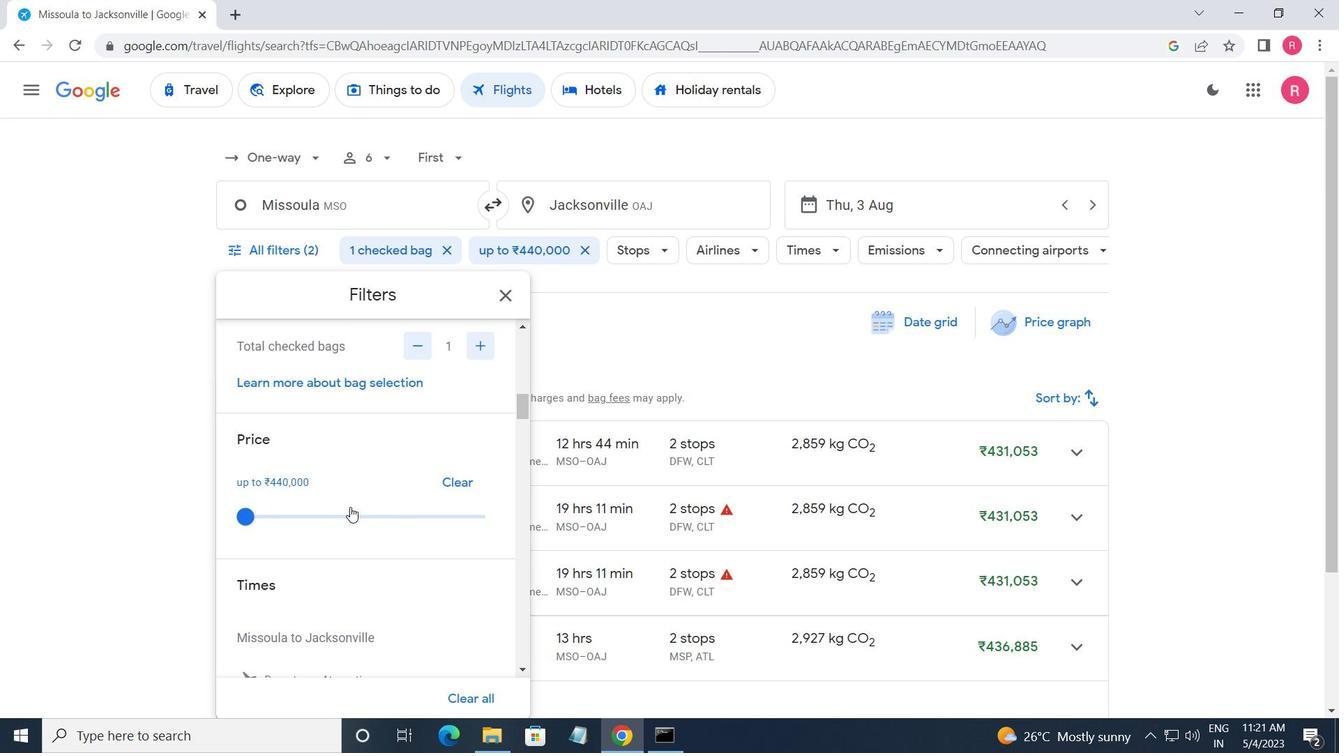 
Action: Mouse moved to (242, 535)
Screenshot: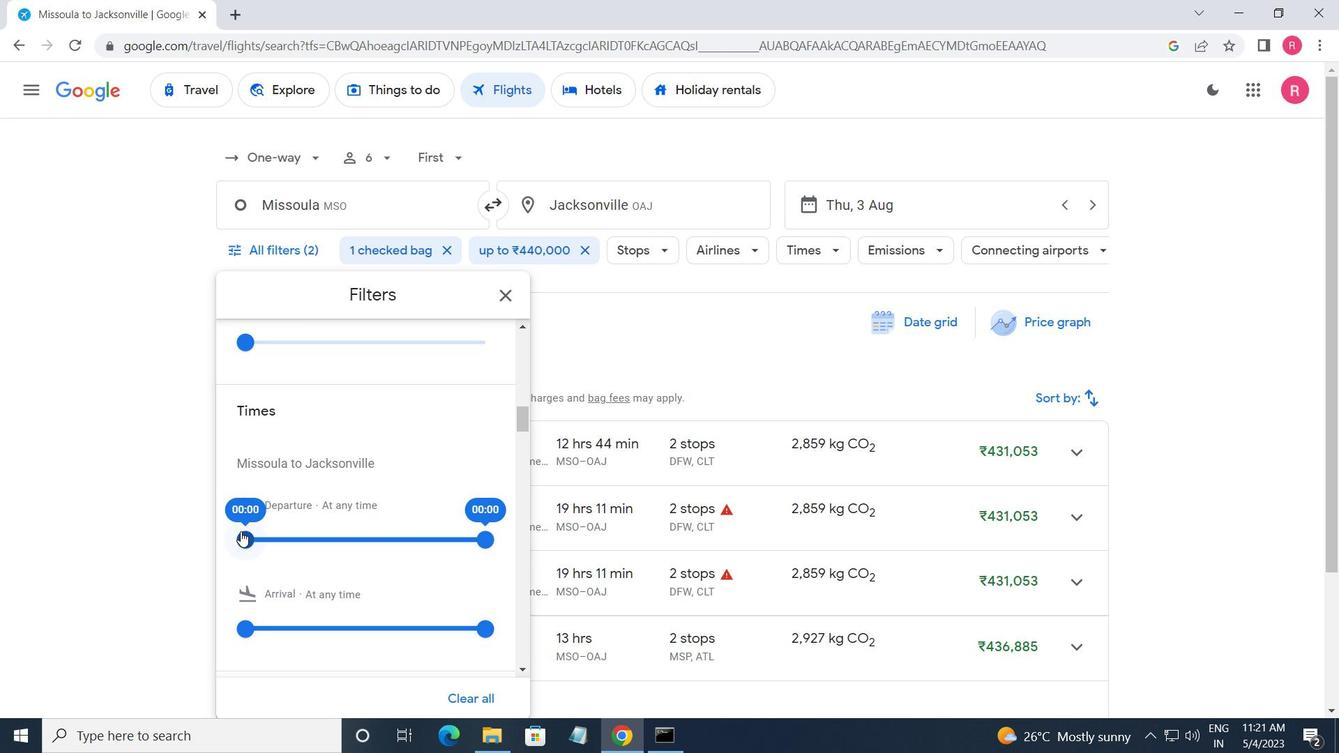 
Action: Mouse pressed left at (242, 535)
Screenshot: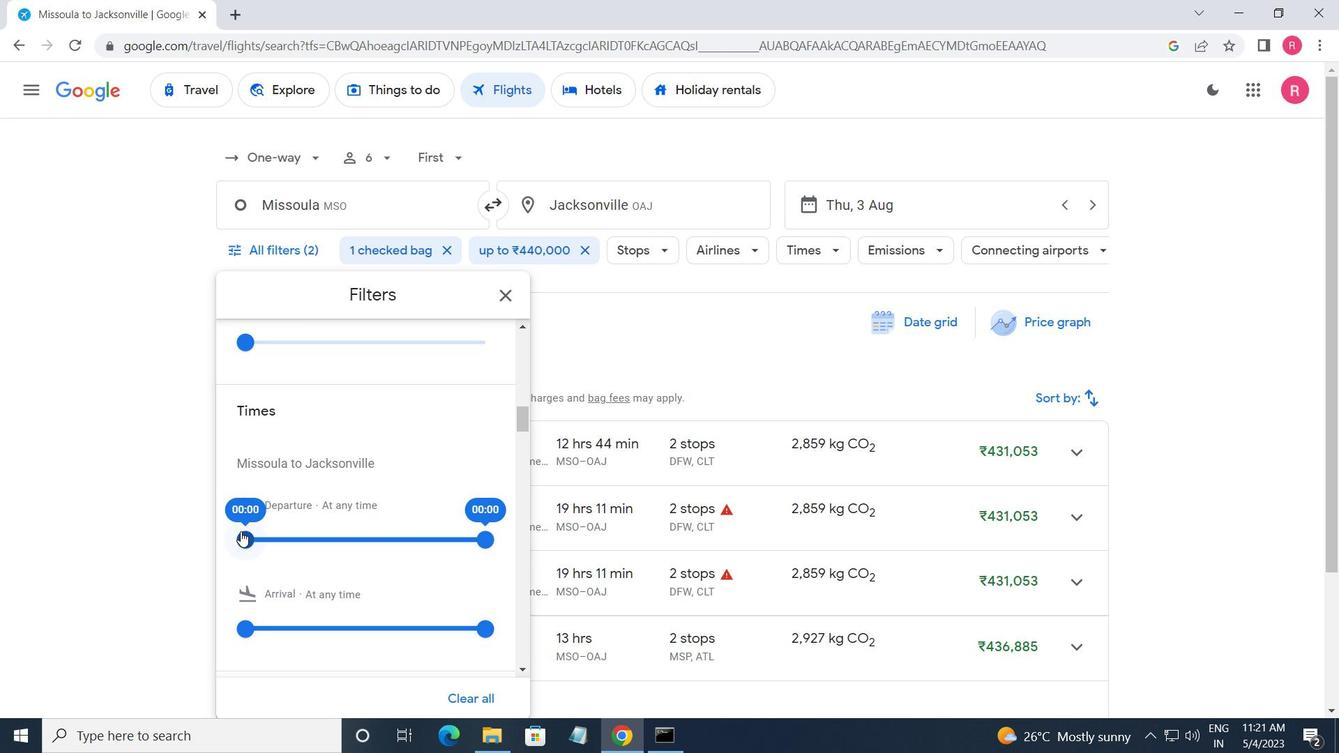 
Action: Mouse moved to (505, 293)
Screenshot: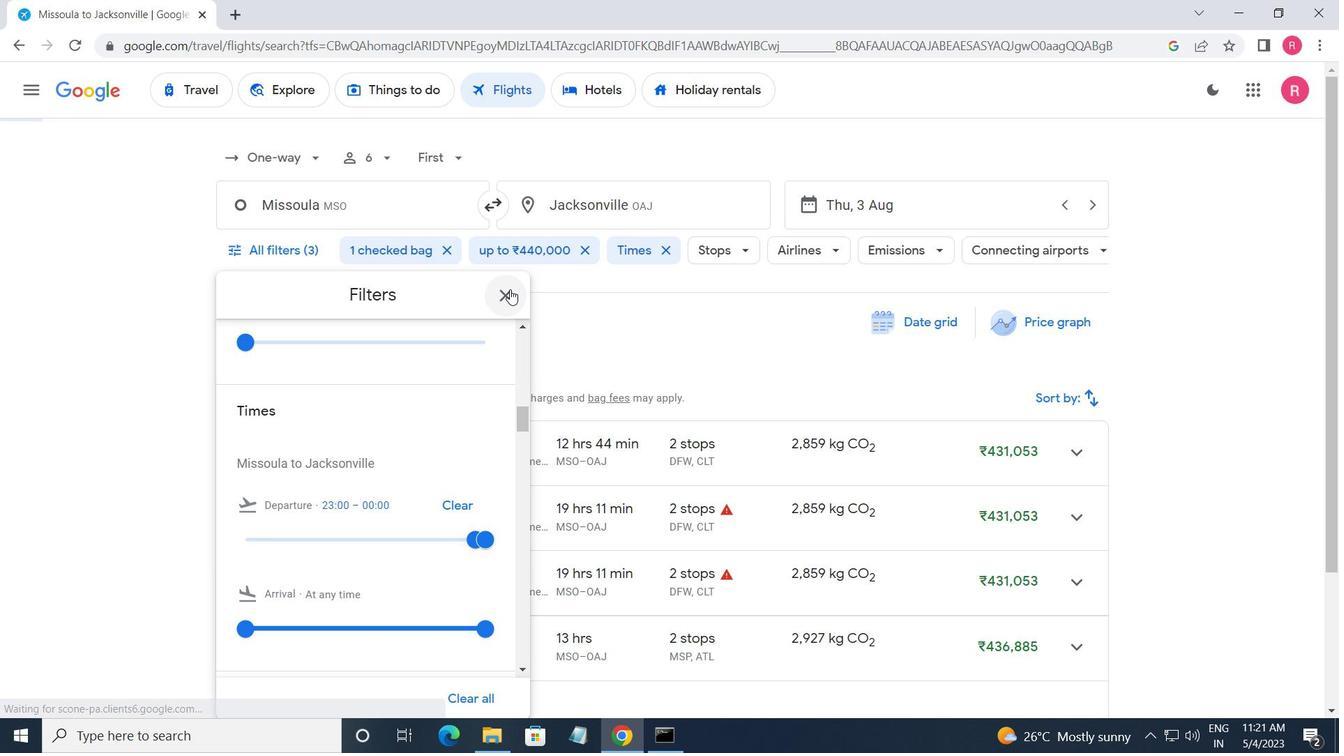 
Action: Mouse pressed left at (505, 293)
Screenshot: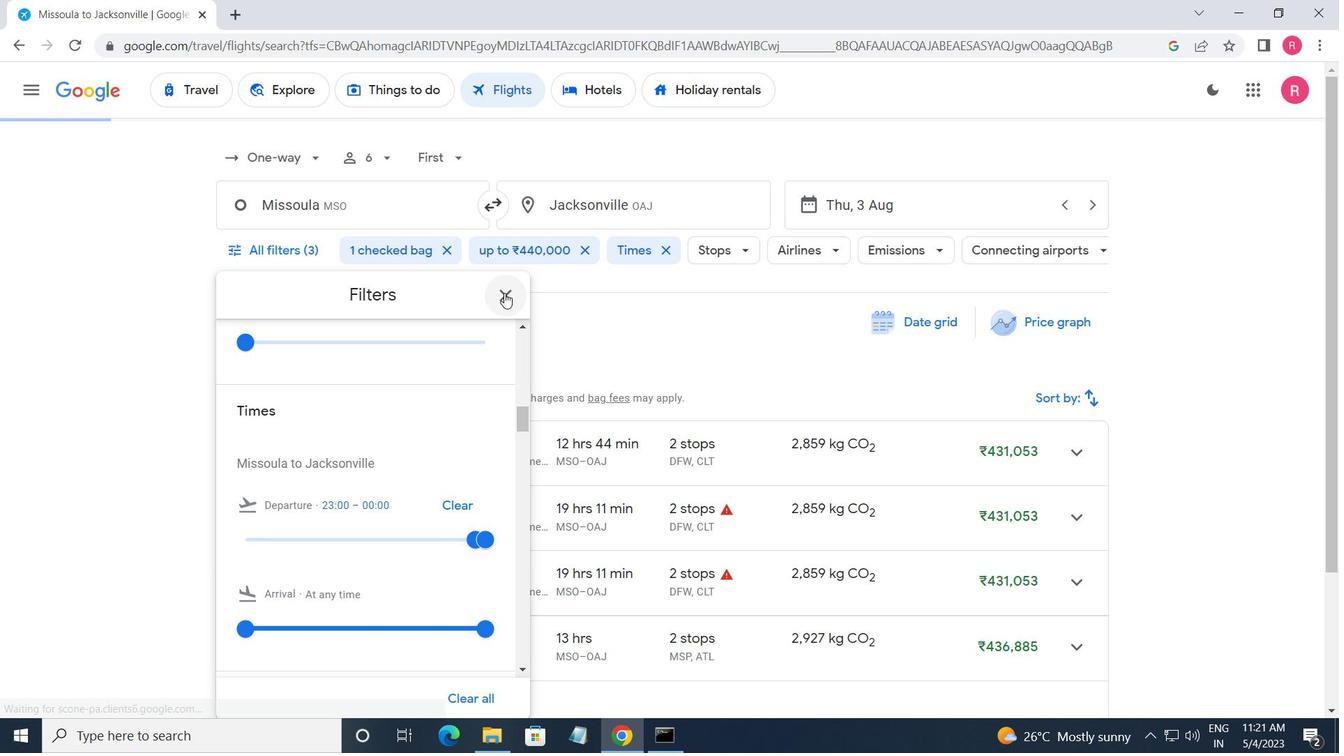 
Action: Mouse moved to (484, 316)
Screenshot: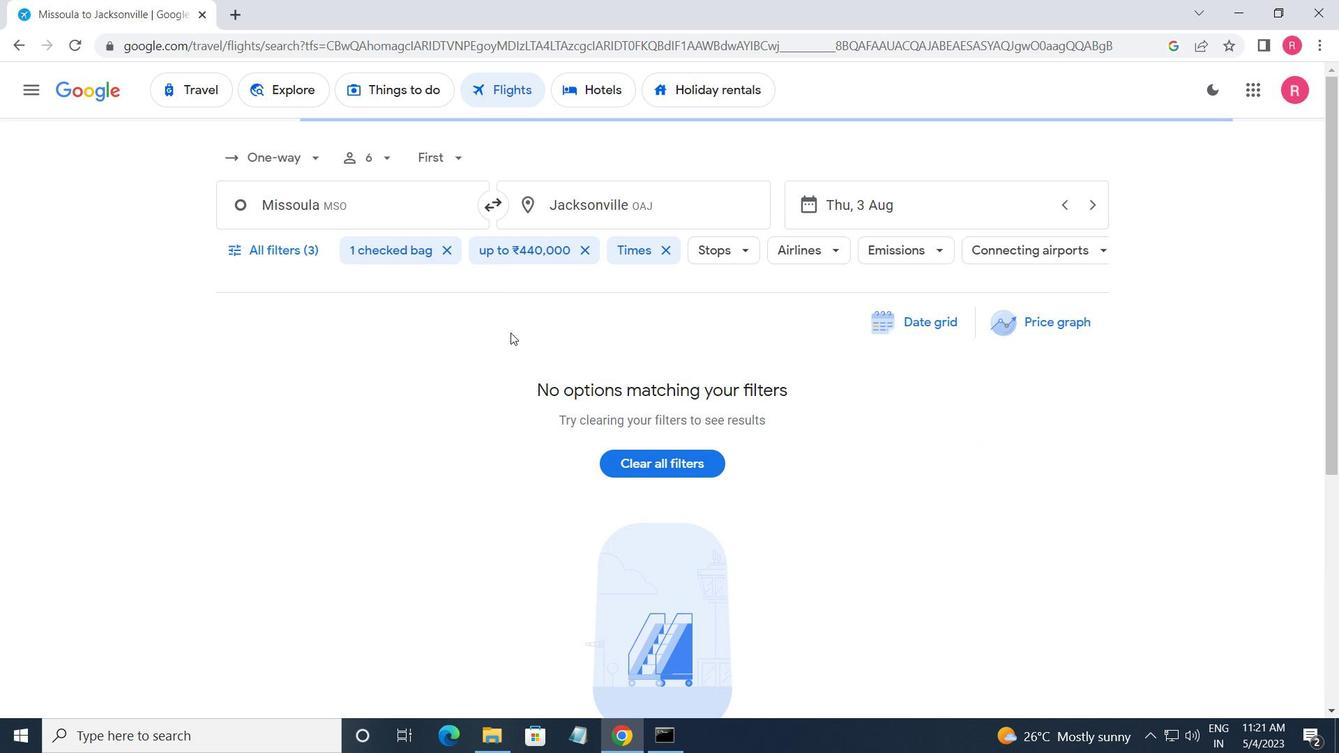 
